 Task: Add a signature Cameron White containing With thanks and appreciation, Cameron White to email address softage.1@softage.net and add a label Proposals
Action: Mouse moved to (435, 701)
Screenshot: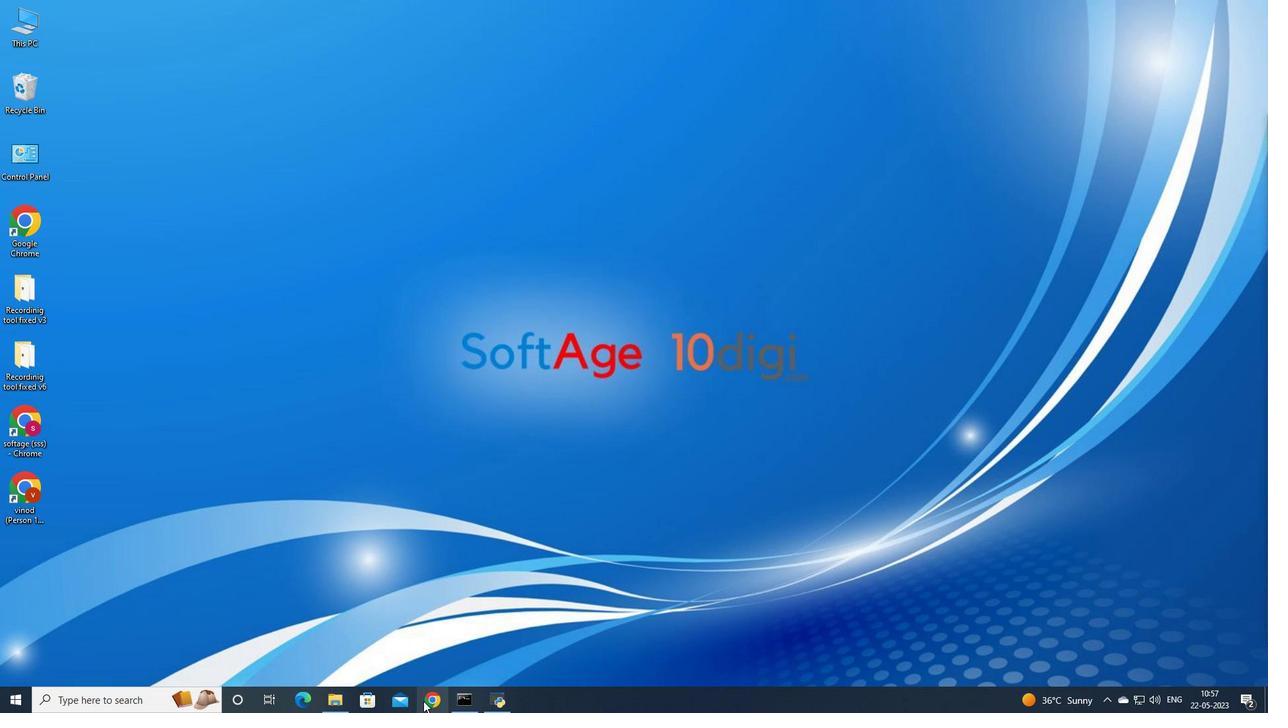 
Action: Mouse pressed left at (435, 701)
Screenshot: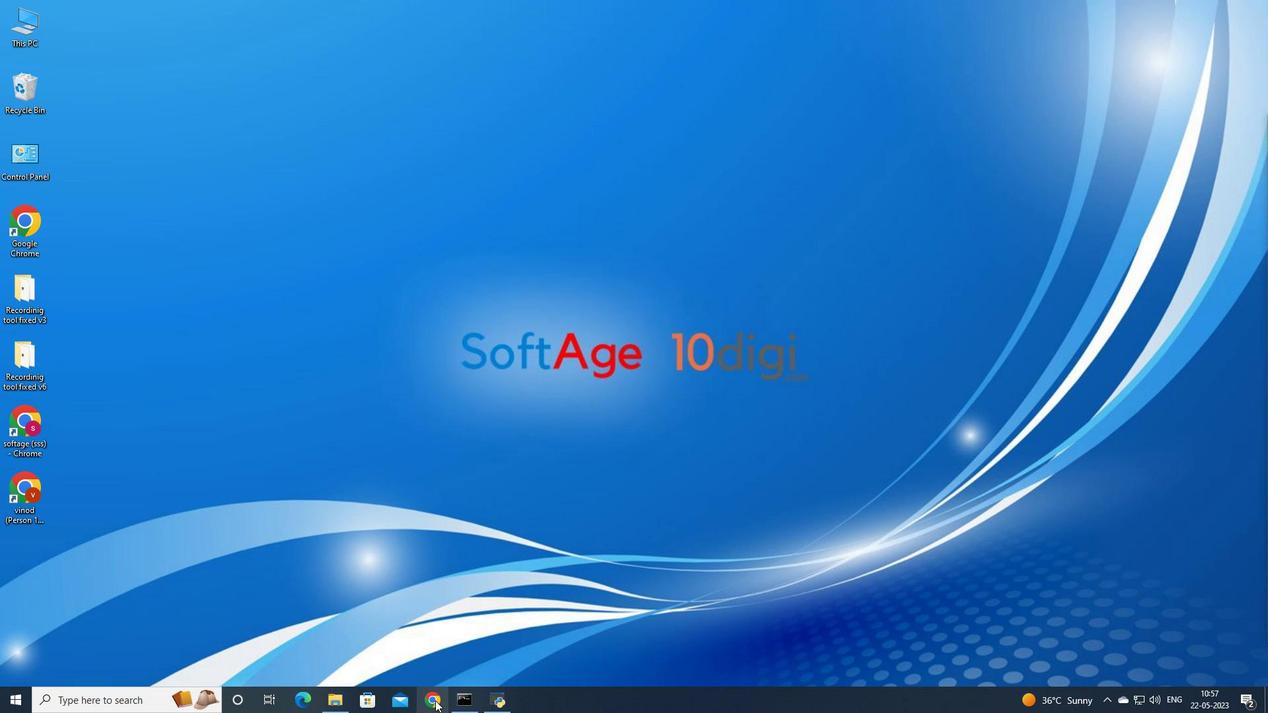 
Action: Mouse moved to (564, 412)
Screenshot: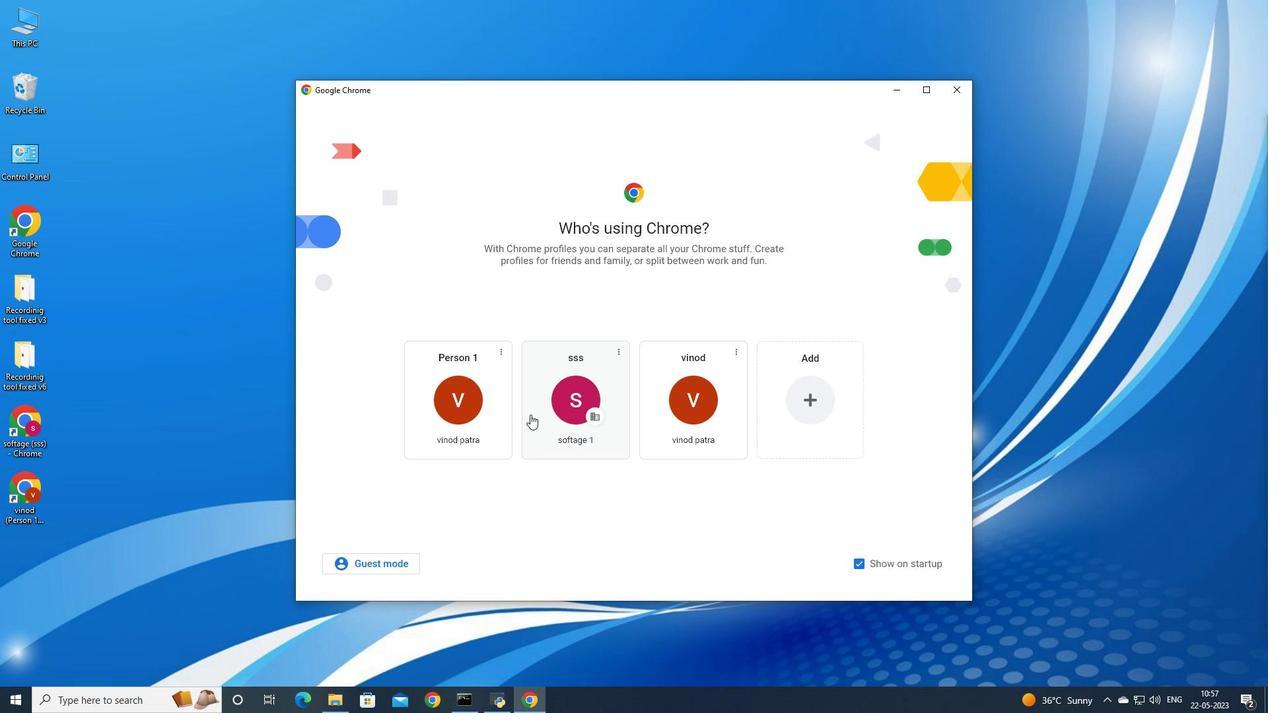 
Action: Mouse pressed left at (564, 412)
Screenshot: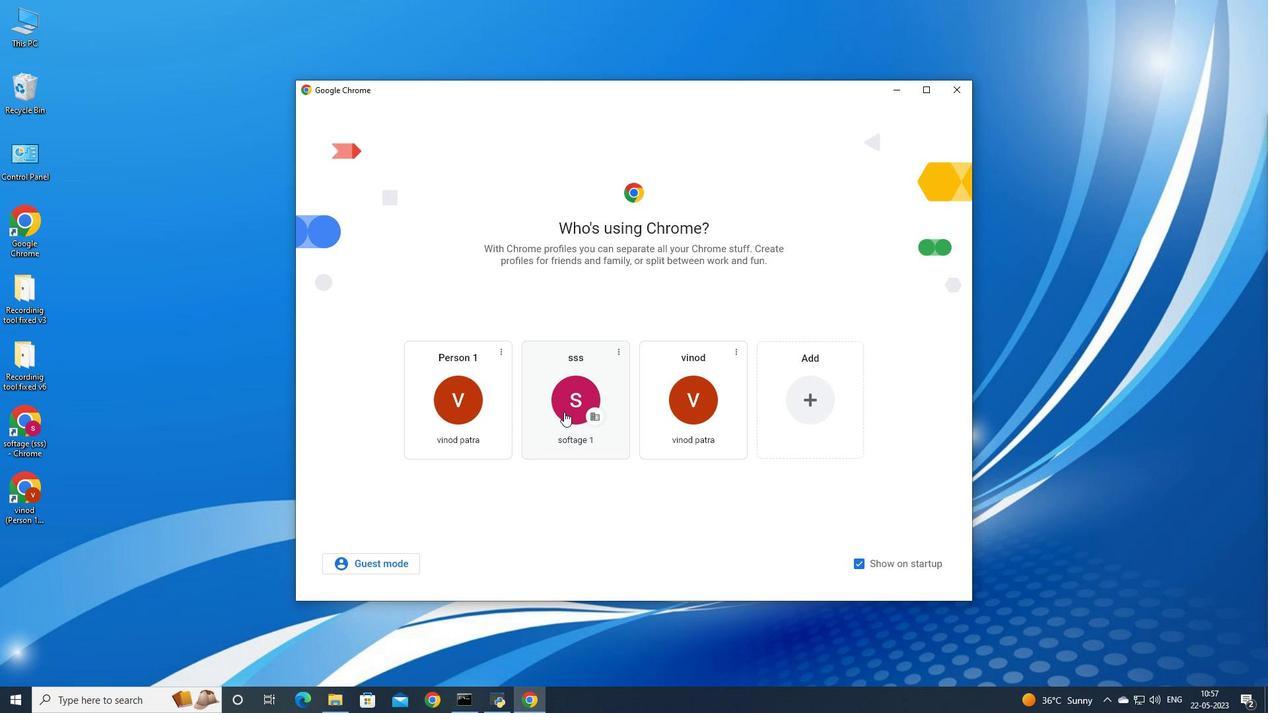 
Action: Mouse moved to (1141, 71)
Screenshot: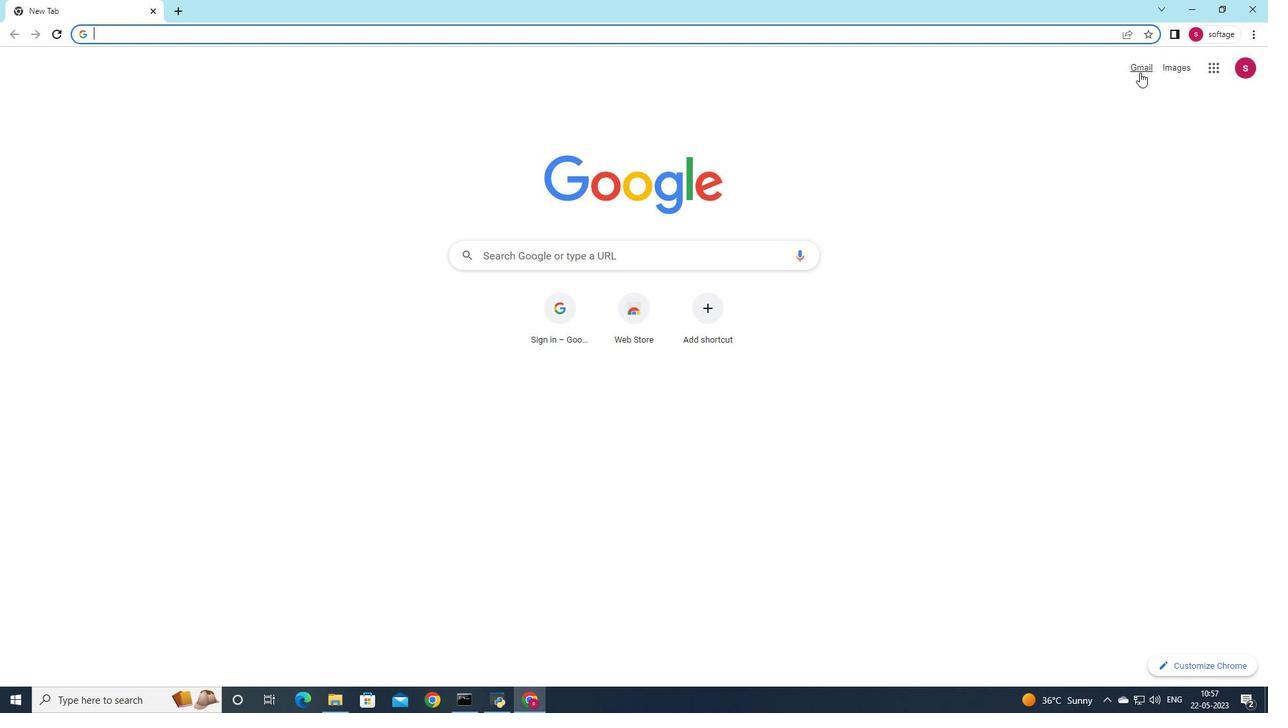 
Action: Mouse pressed left at (1141, 71)
Screenshot: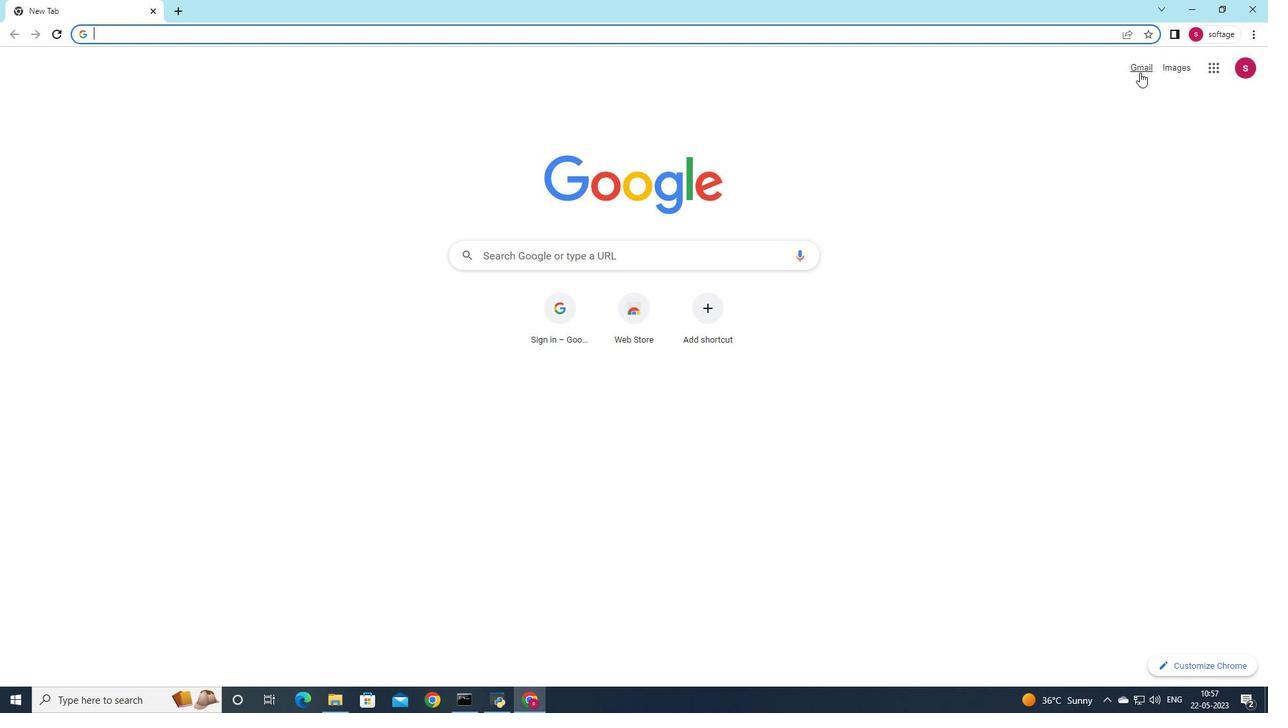 
Action: Mouse moved to (1116, 94)
Screenshot: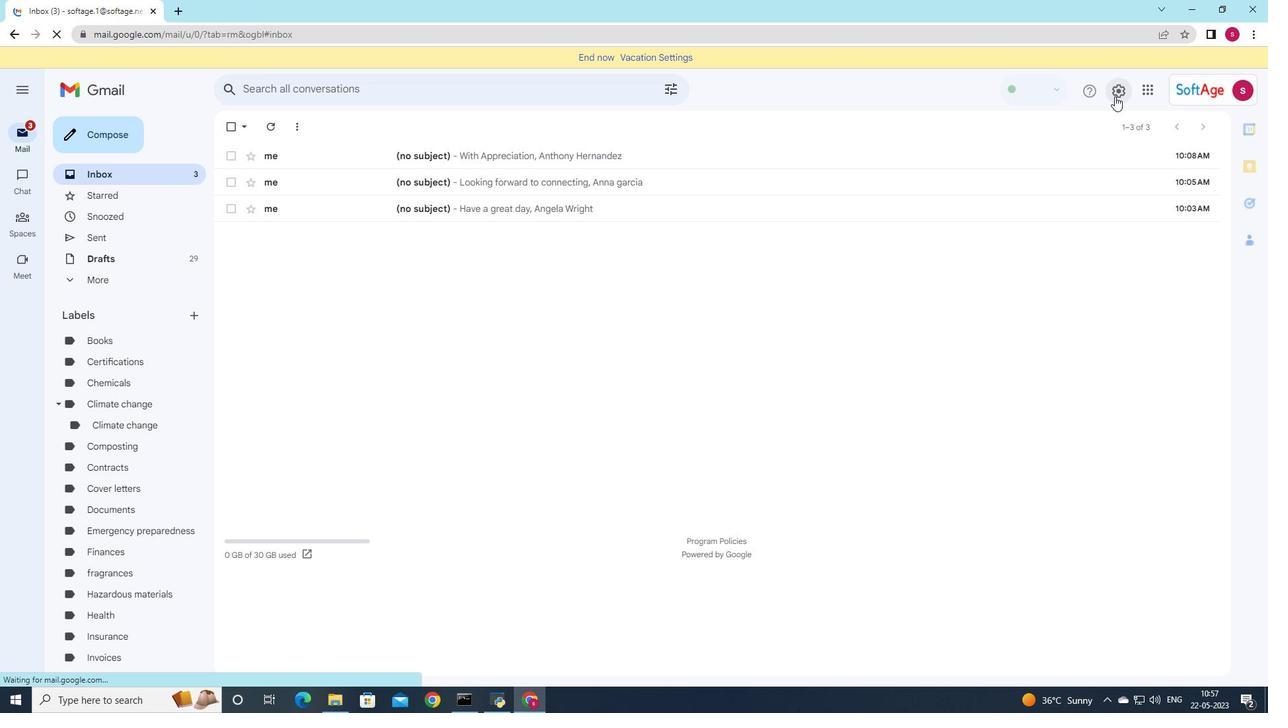 
Action: Mouse pressed left at (1116, 94)
Screenshot: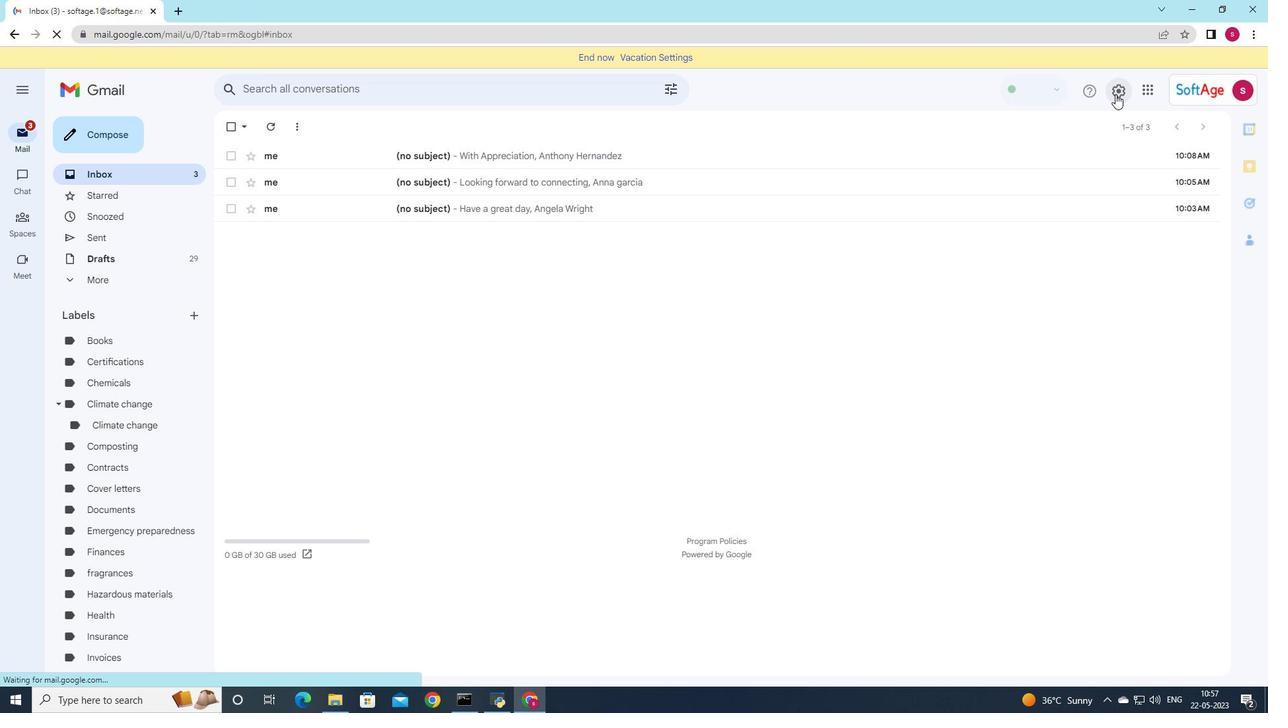 
Action: Mouse moved to (1132, 150)
Screenshot: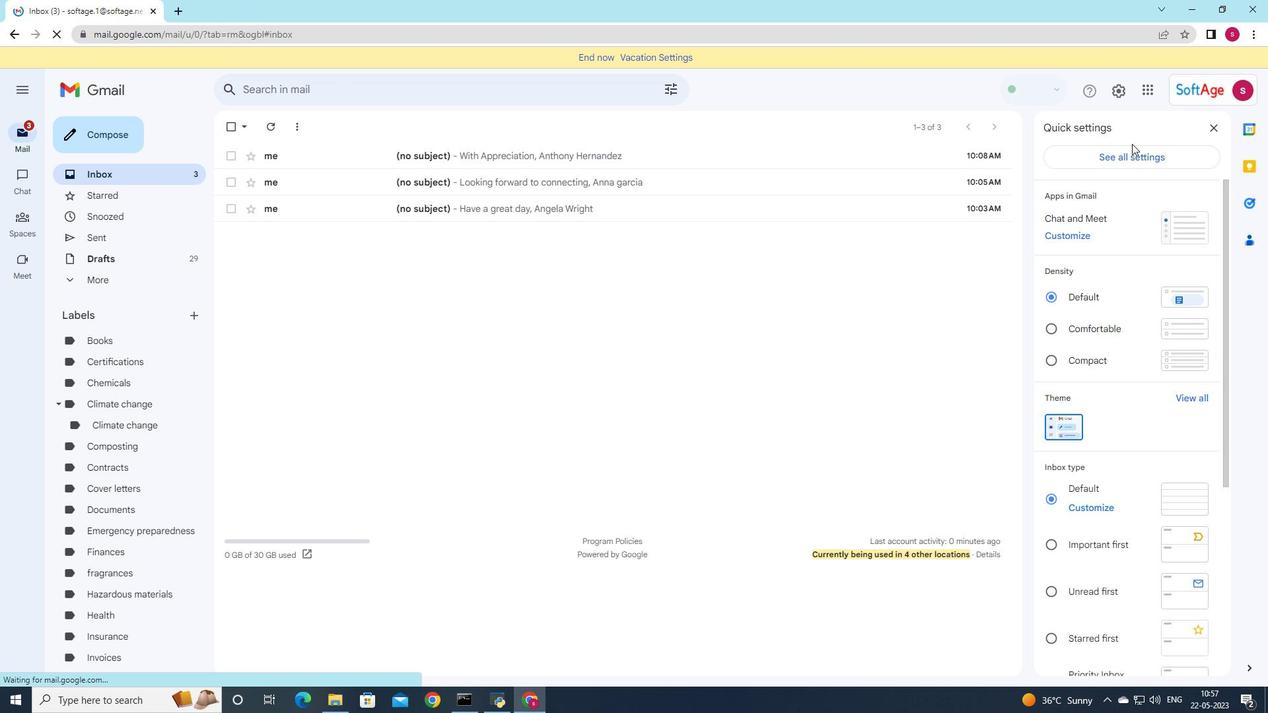 
Action: Mouse pressed left at (1132, 150)
Screenshot: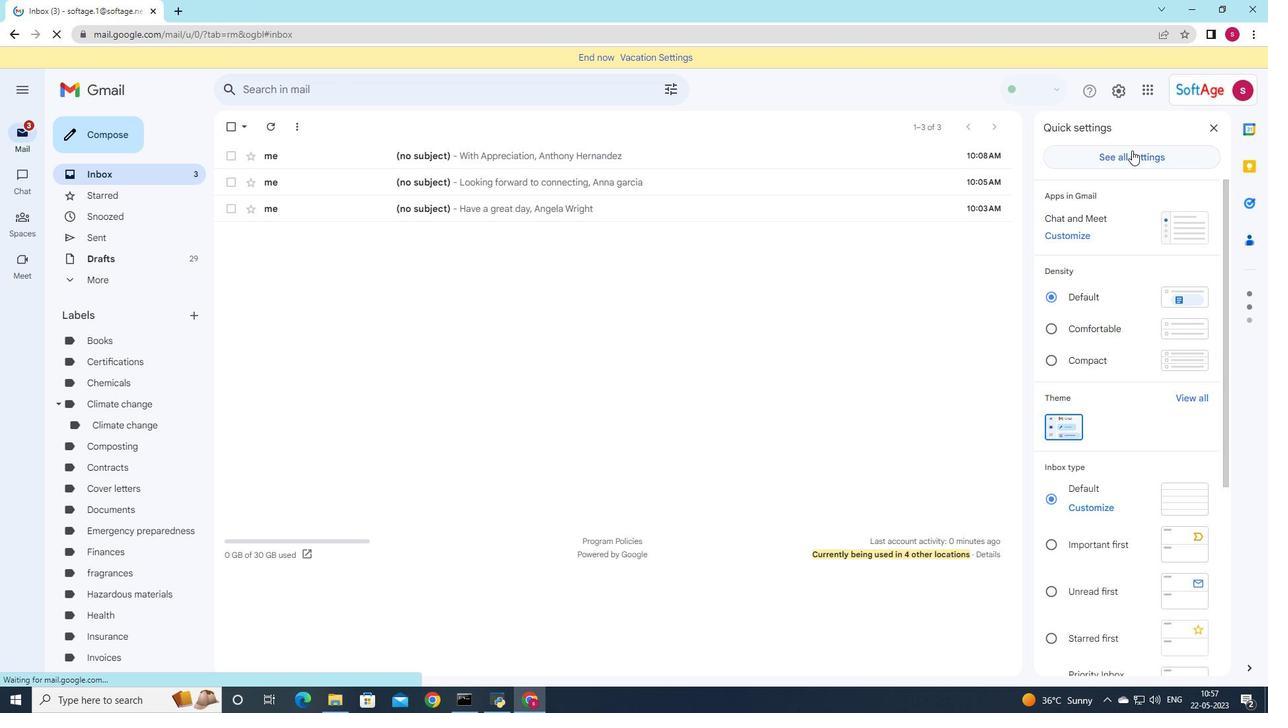 
Action: Mouse moved to (699, 344)
Screenshot: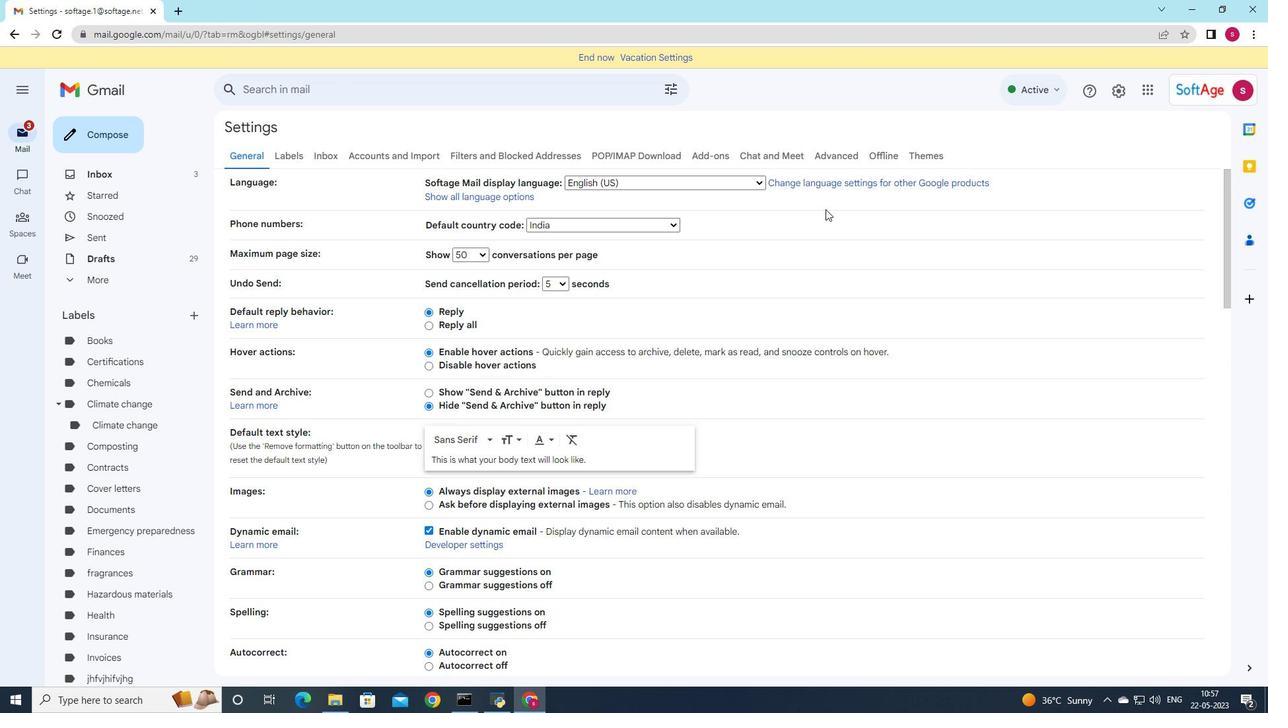 
Action: Mouse scrolled (699, 343) with delta (0, 0)
Screenshot: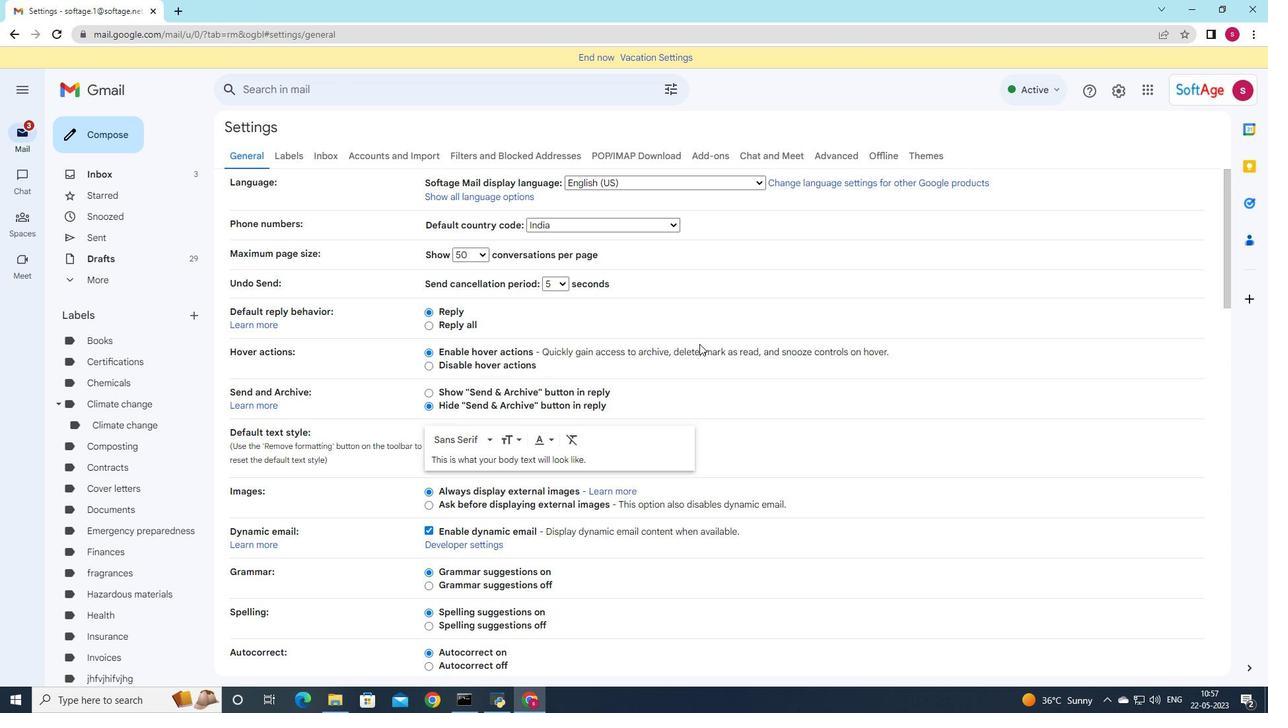 
Action: Mouse scrolled (699, 343) with delta (0, 0)
Screenshot: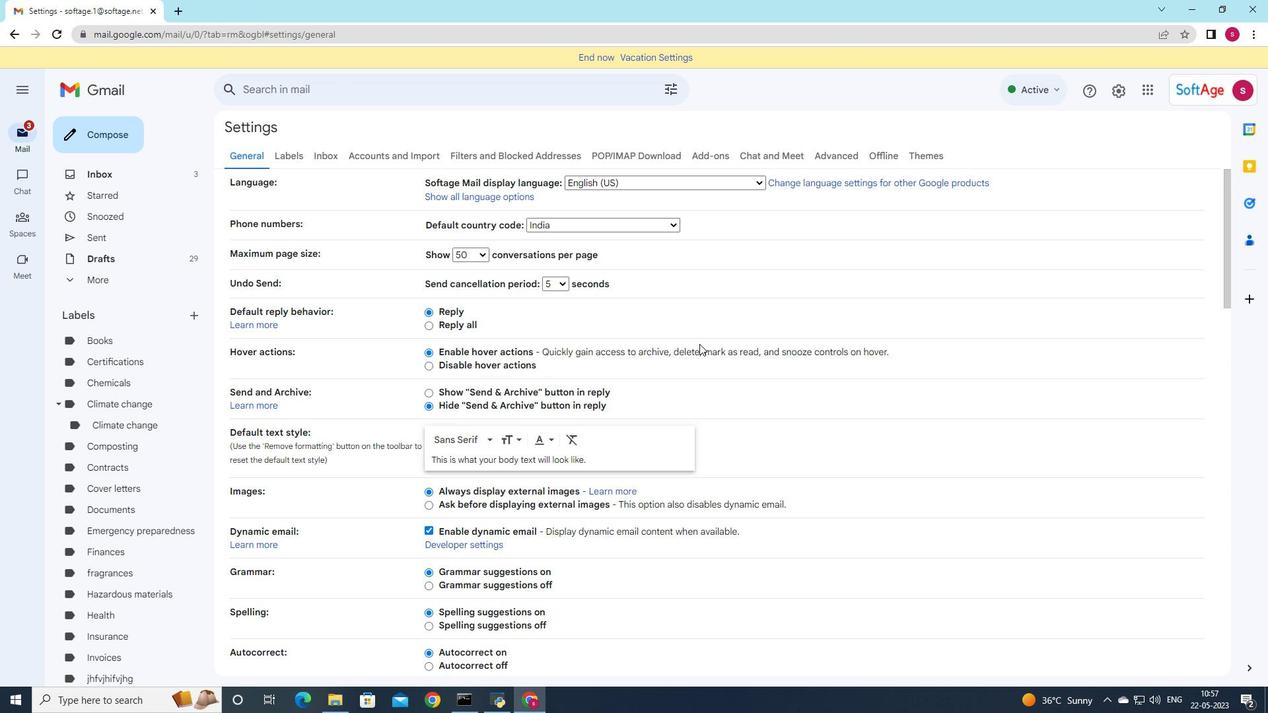 
Action: Mouse scrolled (699, 343) with delta (0, 0)
Screenshot: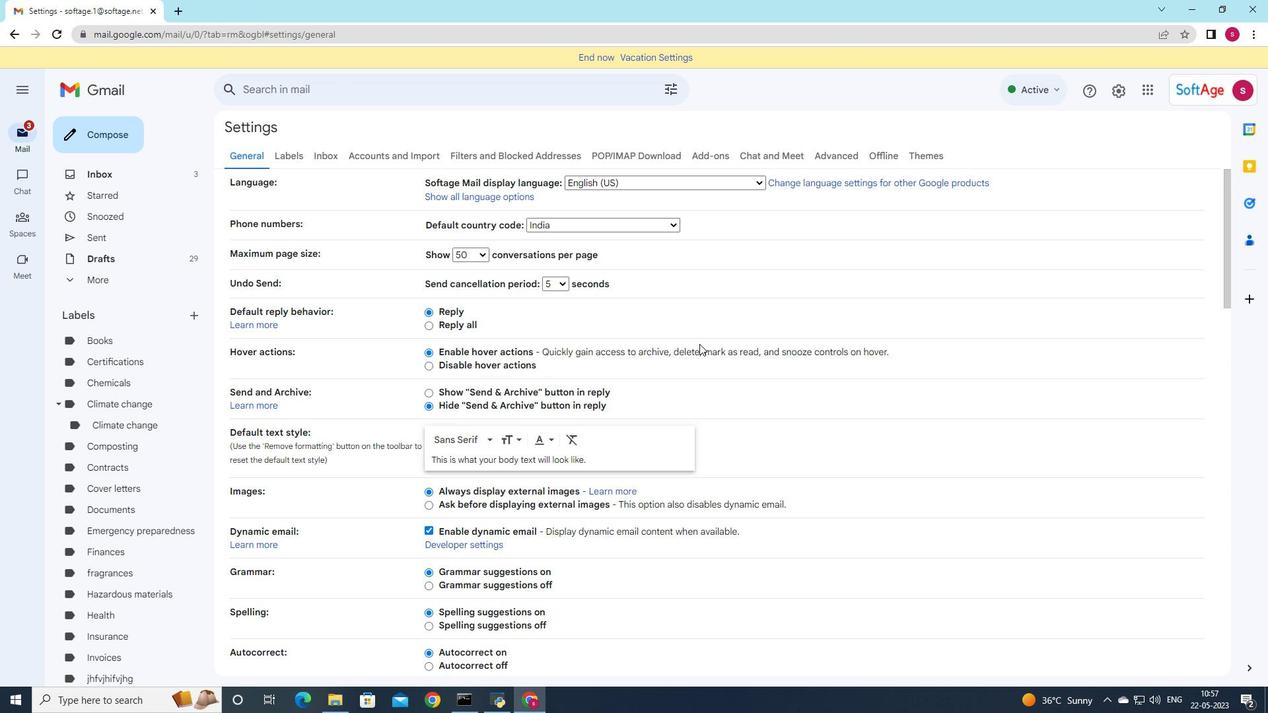 
Action: Mouse scrolled (699, 343) with delta (0, 0)
Screenshot: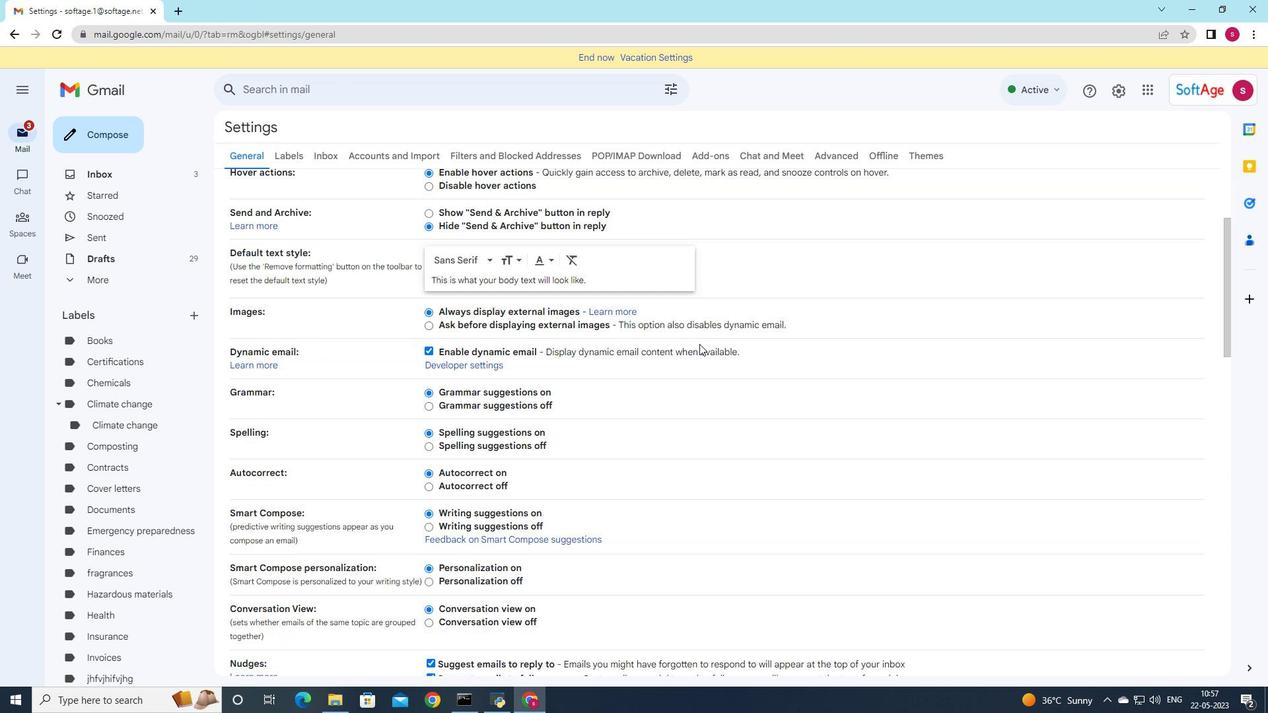 
Action: Mouse scrolled (699, 343) with delta (0, 0)
Screenshot: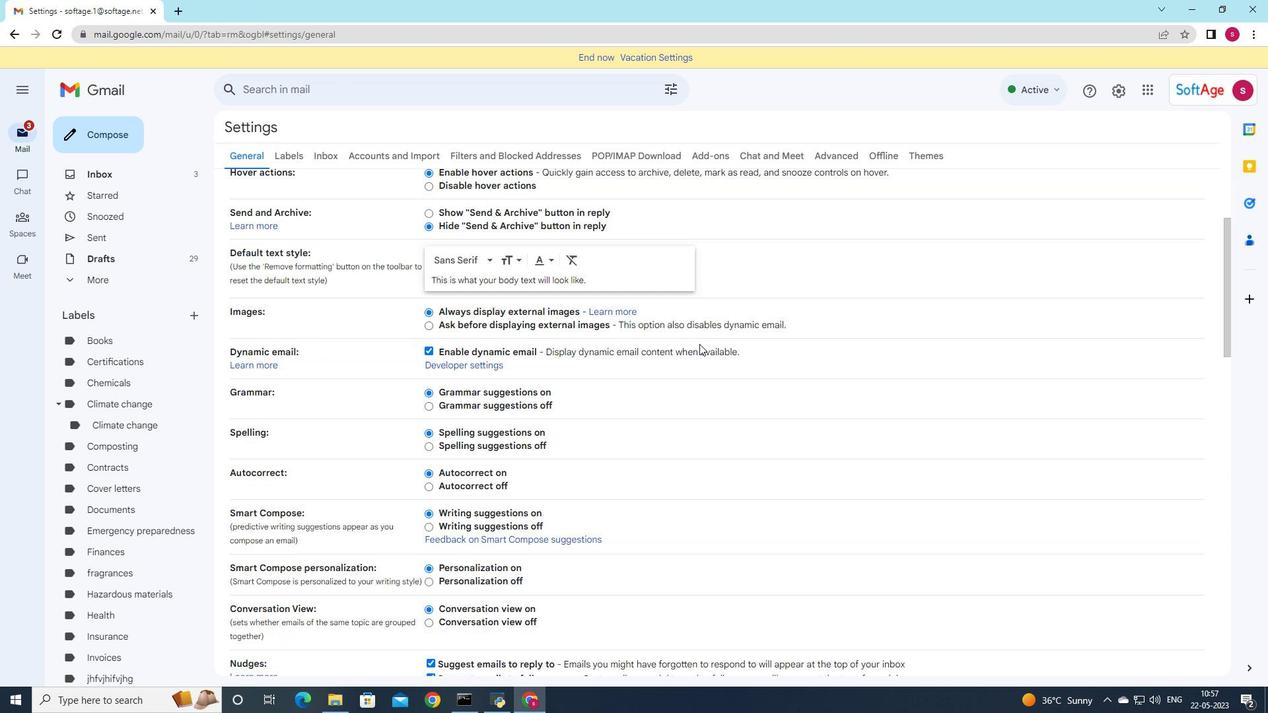 
Action: Mouse scrolled (699, 343) with delta (0, 0)
Screenshot: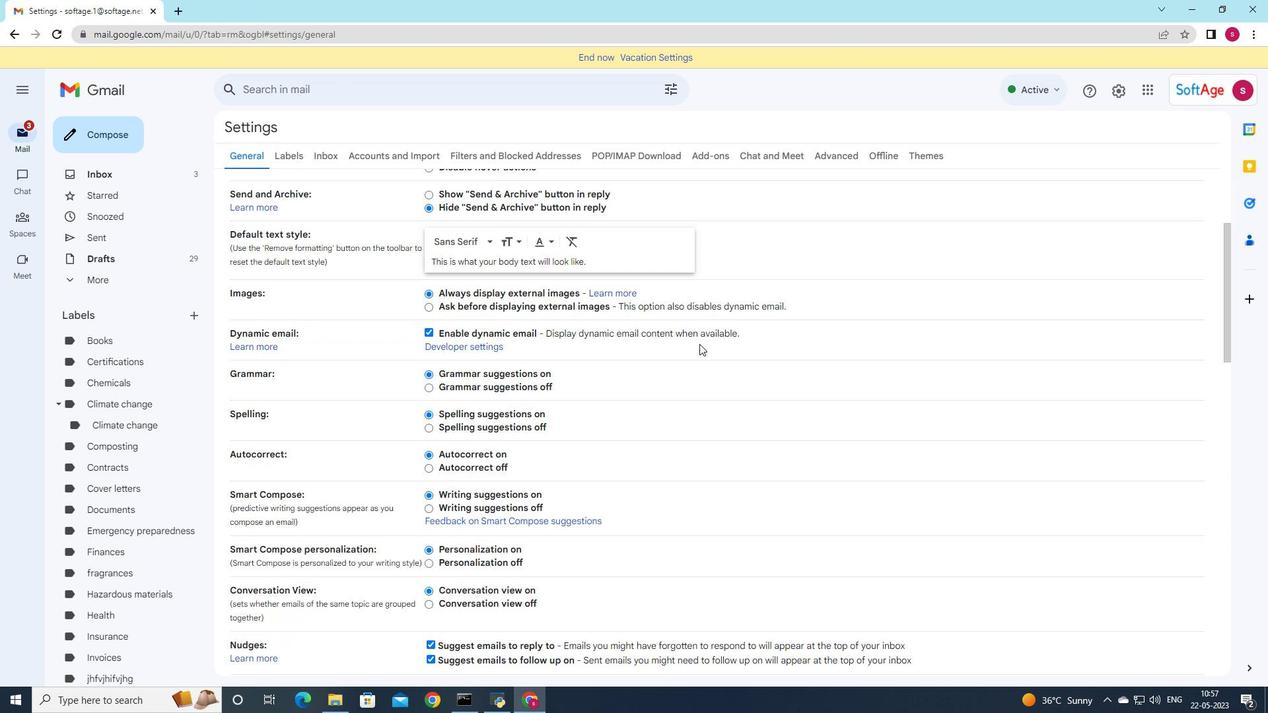 
Action: Mouse scrolled (699, 343) with delta (0, 0)
Screenshot: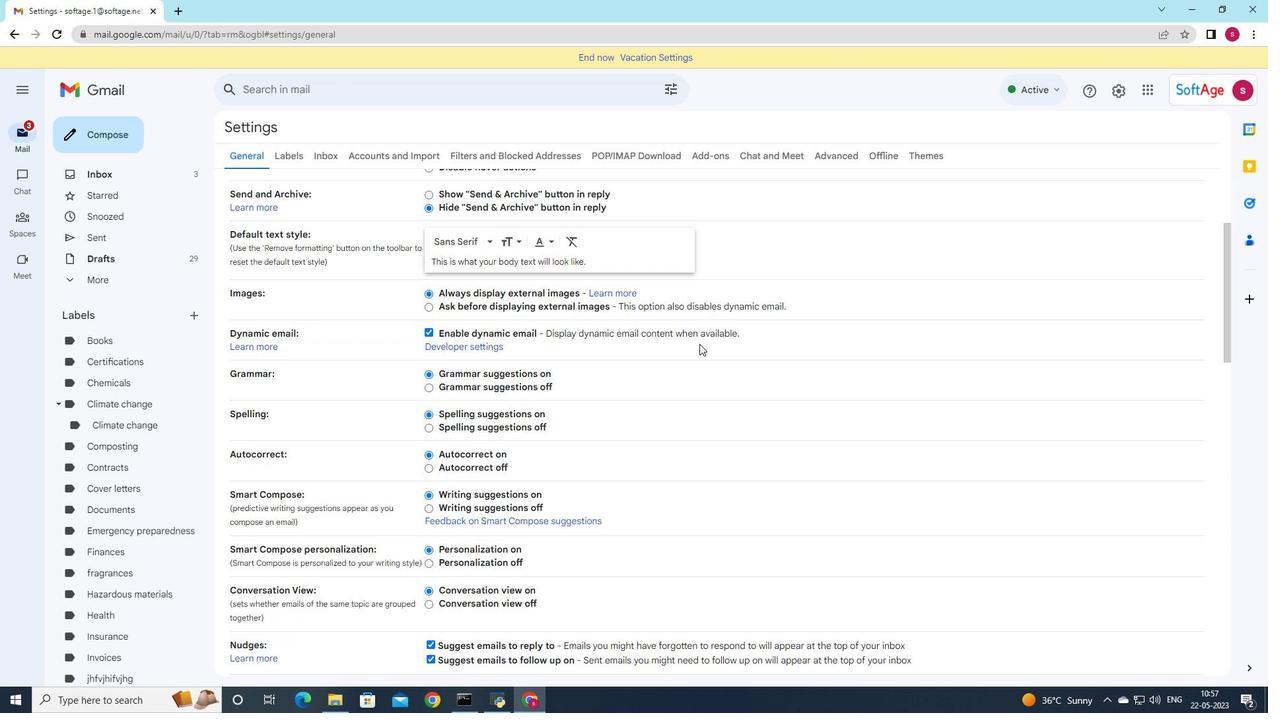 
Action: Mouse moved to (687, 358)
Screenshot: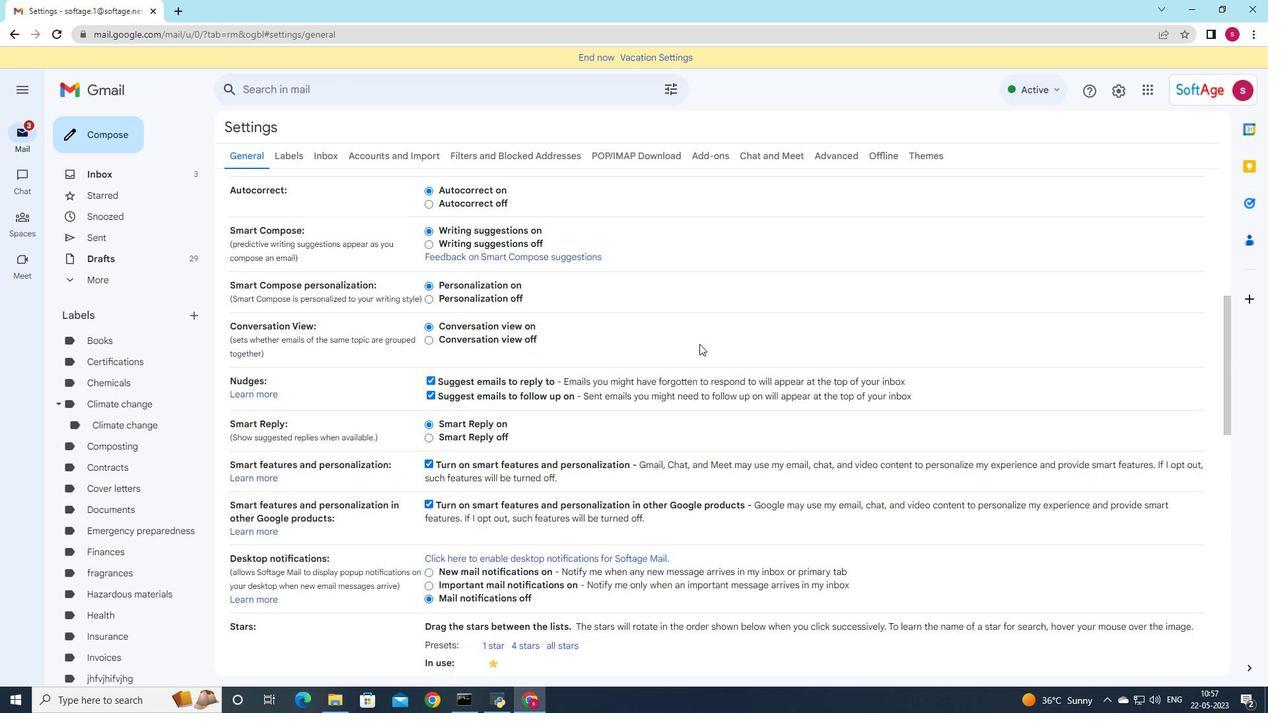
Action: Mouse scrolled (687, 358) with delta (0, 0)
Screenshot: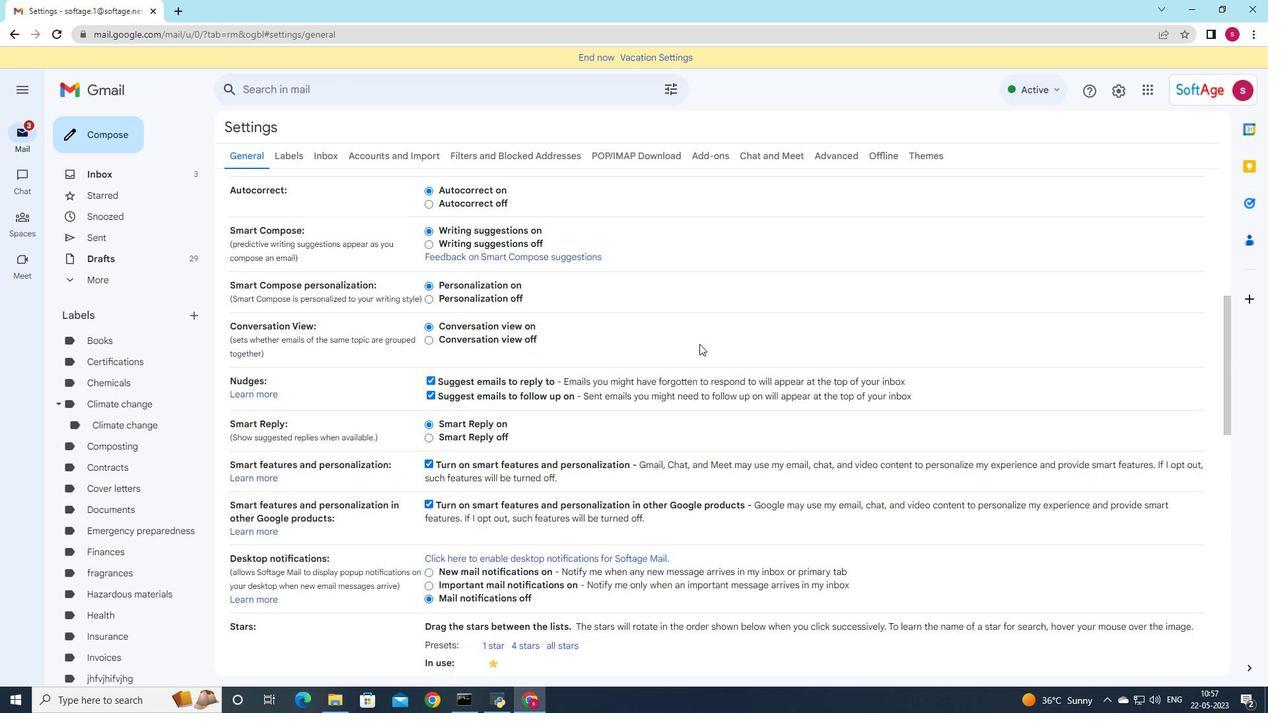 
Action: Mouse moved to (687, 360)
Screenshot: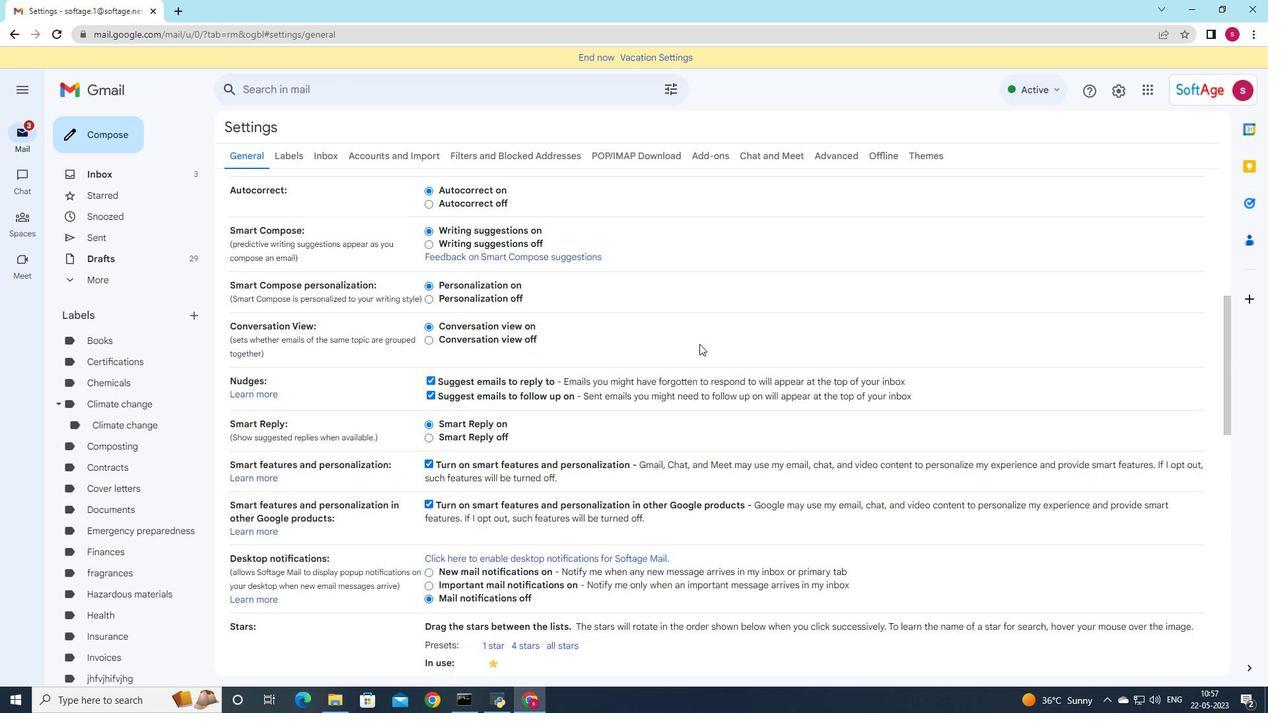 
Action: Mouse scrolled (687, 359) with delta (0, 0)
Screenshot: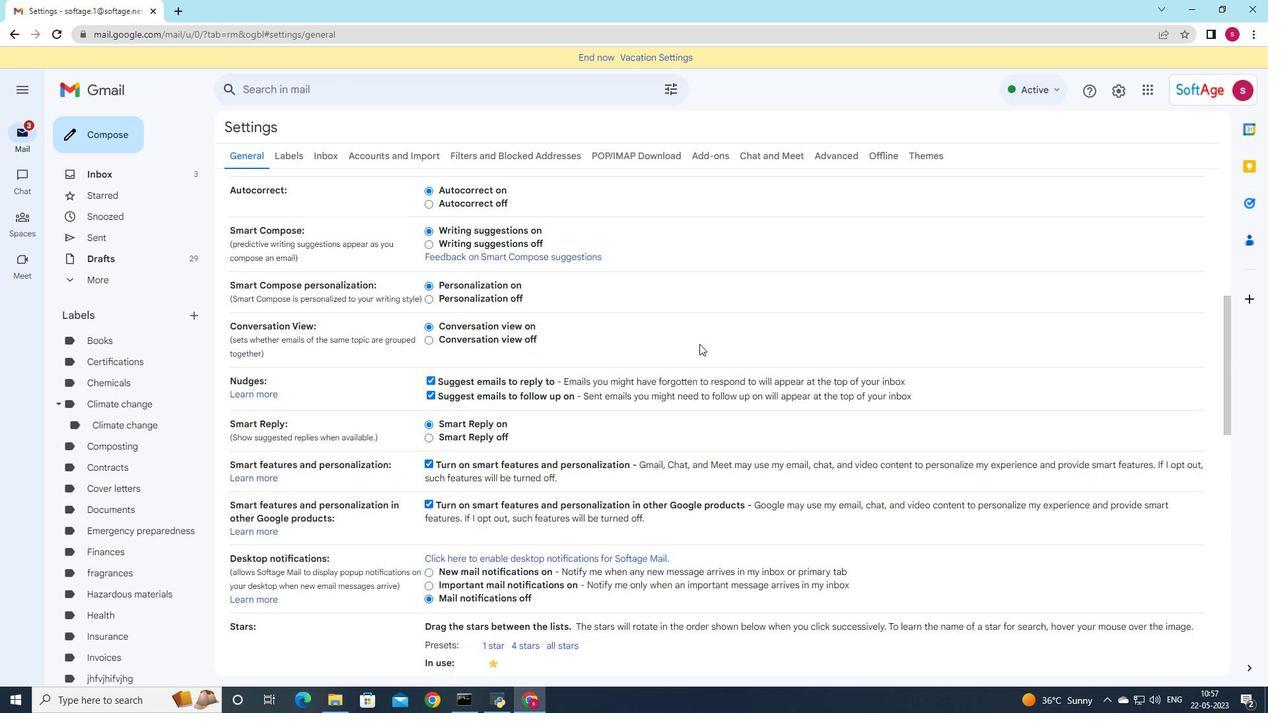 
Action: Mouse moved to (686, 364)
Screenshot: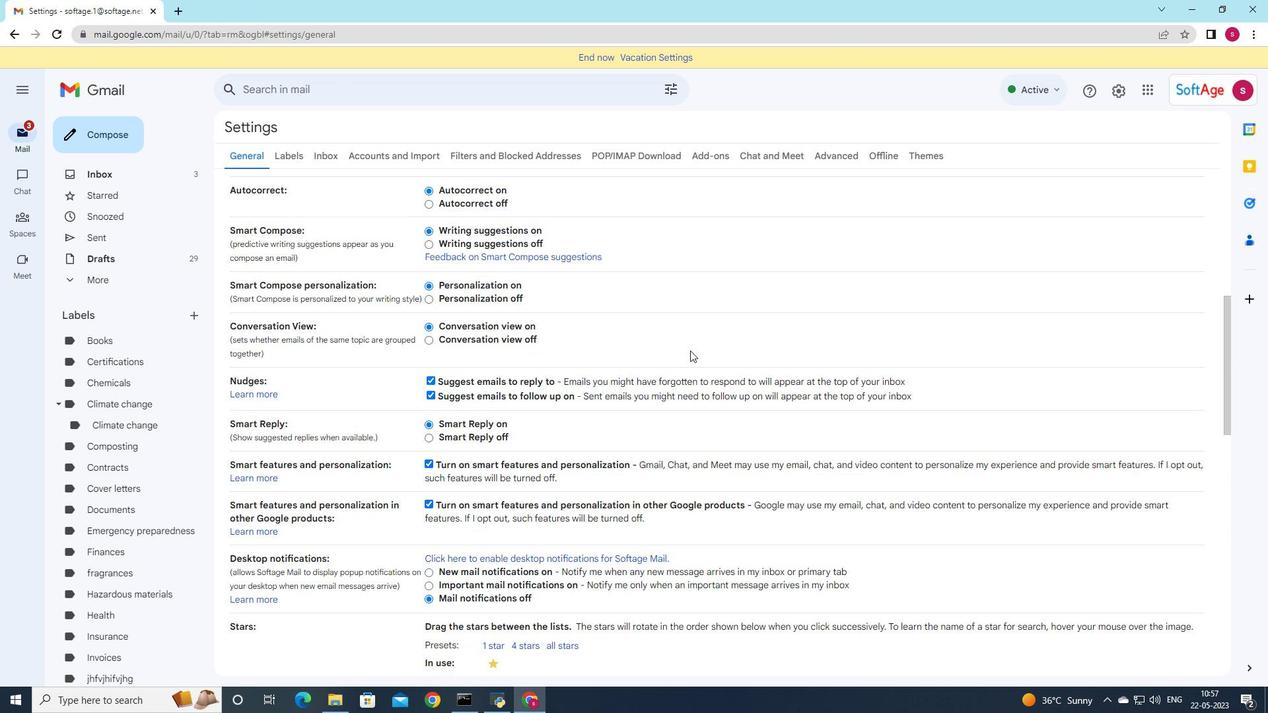 
Action: Mouse scrolled (686, 363) with delta (0, 0)
Screenshot: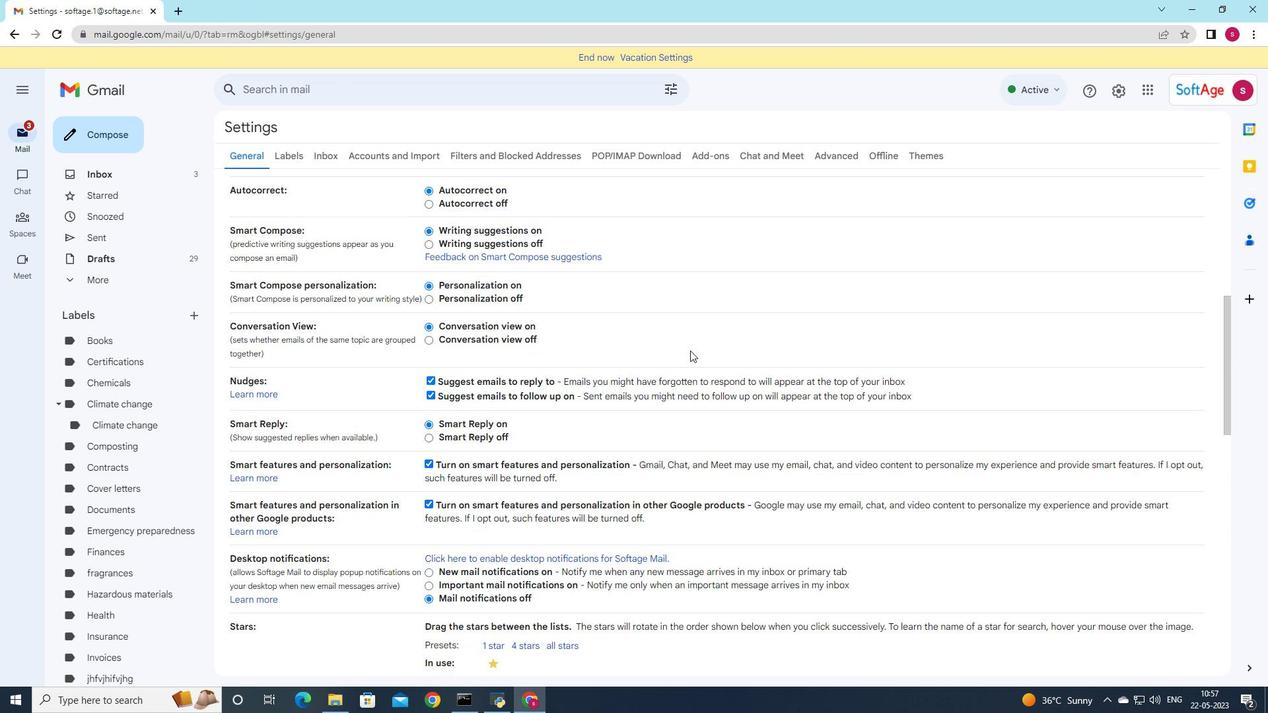 
Action: Mouse moved to (686, 374)
Screenshot: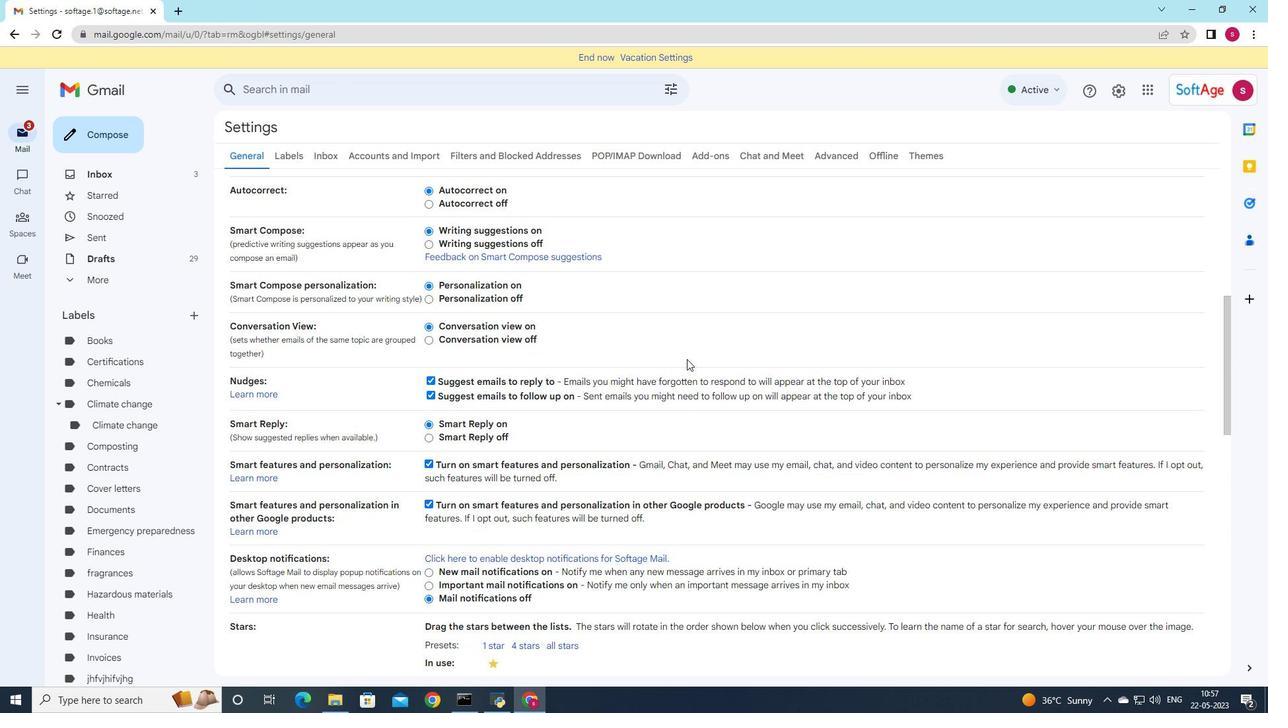 
Action: Mouse scrolled (686, 373) with delta (0, 0)
Screenshot: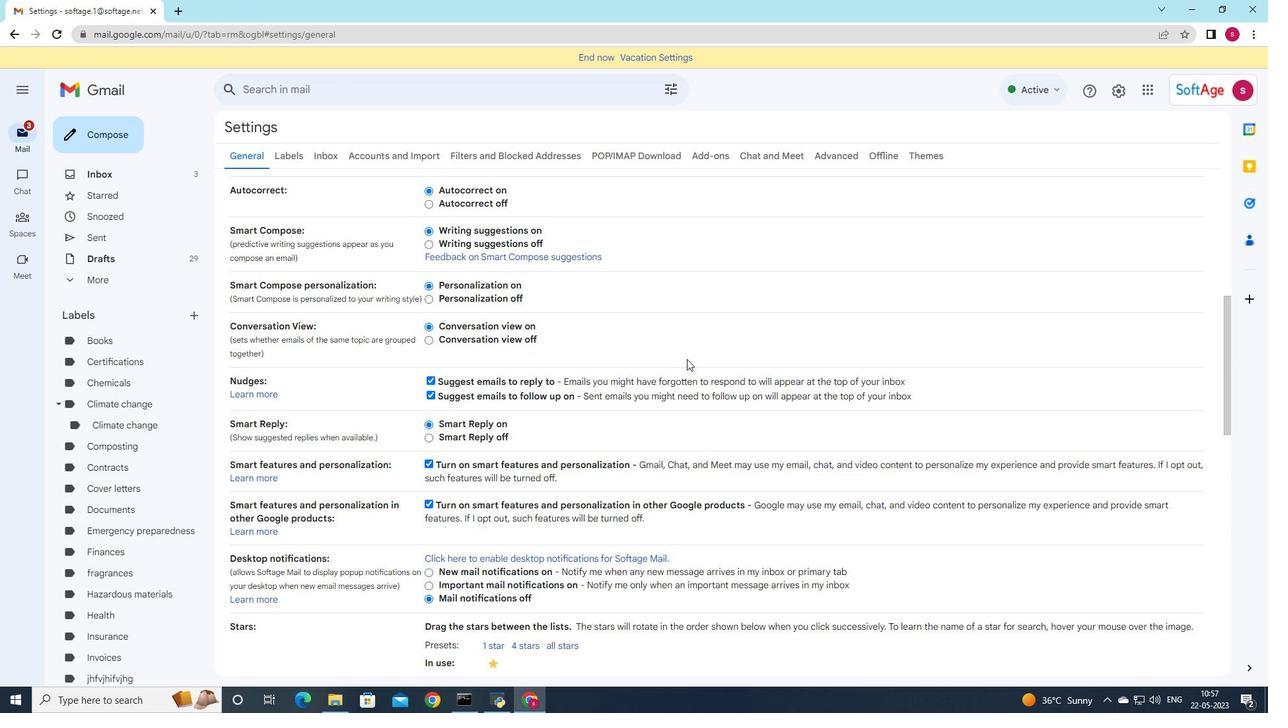 
Action: Mouse moved to (686, 375)
Screenshot: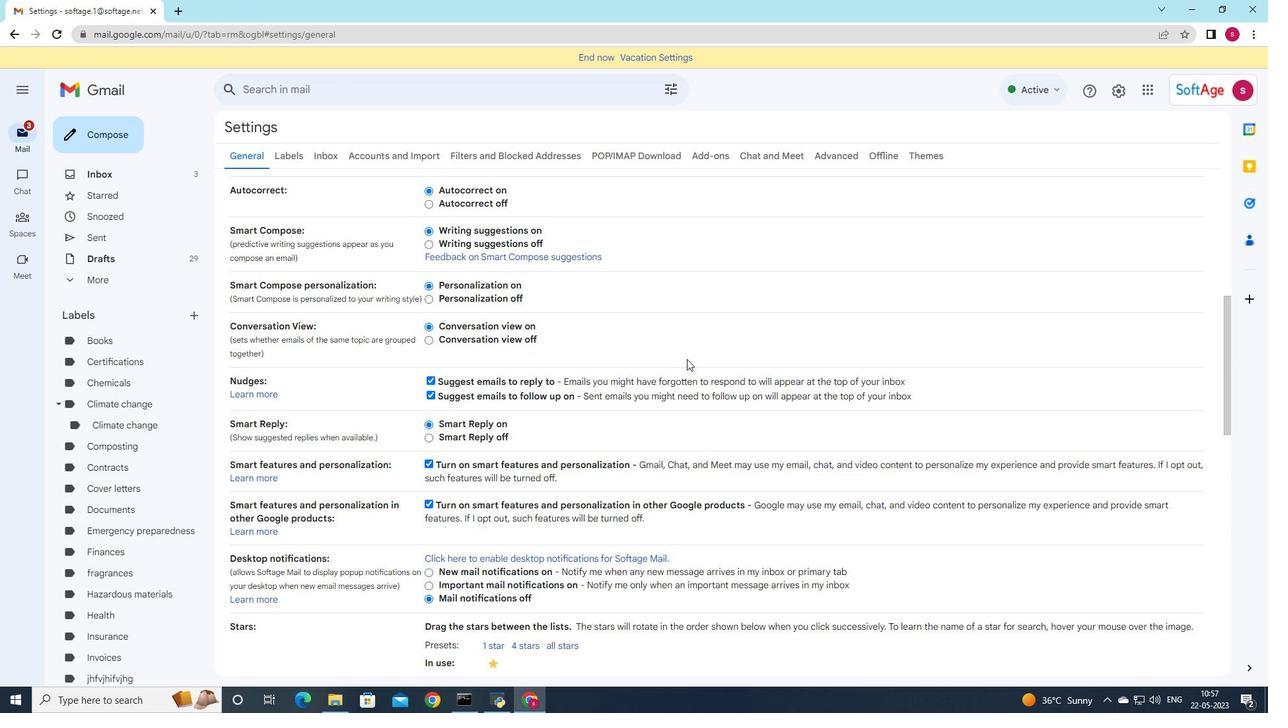 
Action: Mouse scrolled (686, 374) with delta (0, 0)
Screenshot: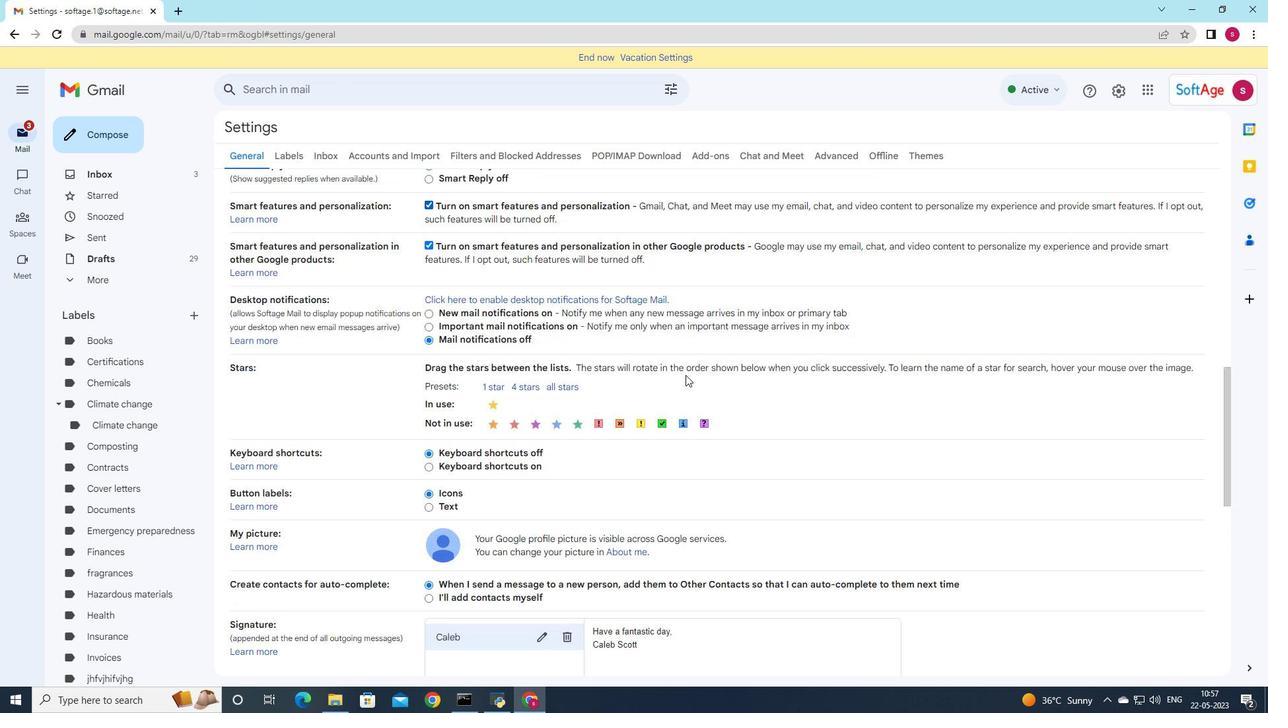 
Action: Mouse scrolled (686, 374) with delta (0, 0)
Screenshot: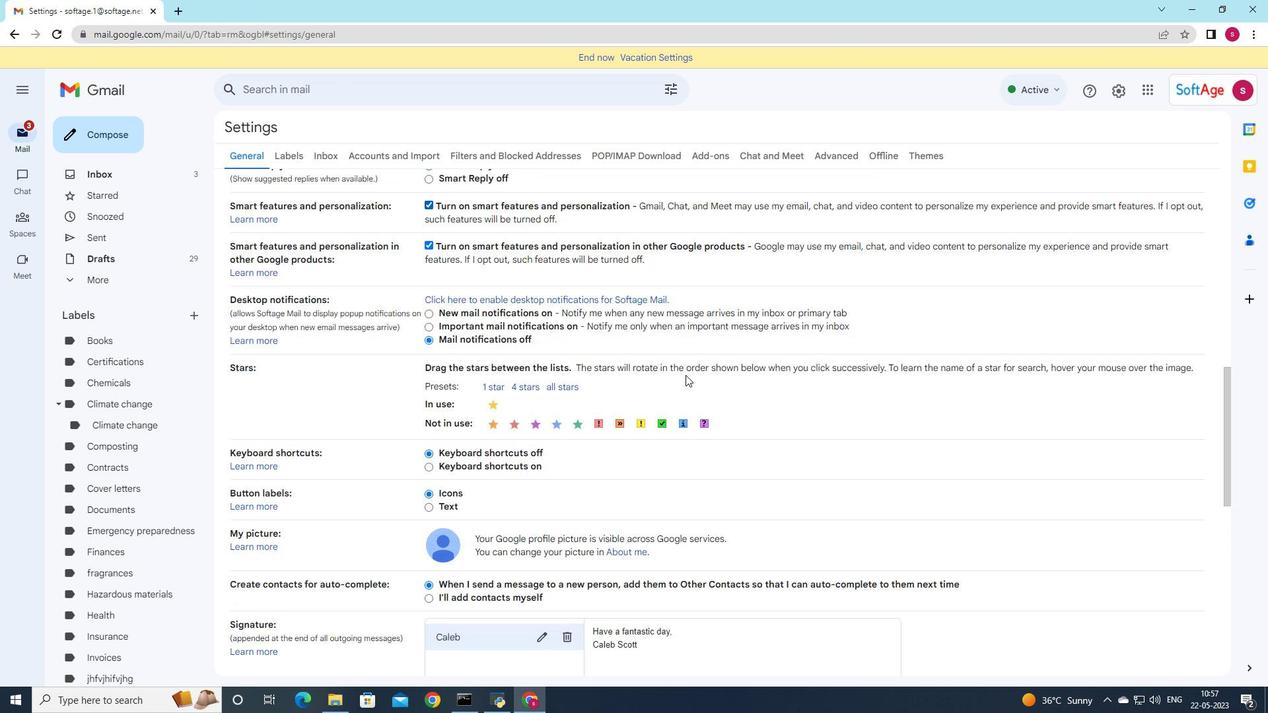 
Action: Mouse scrolled (686, 374) with delta (0, 0)
Screenshot: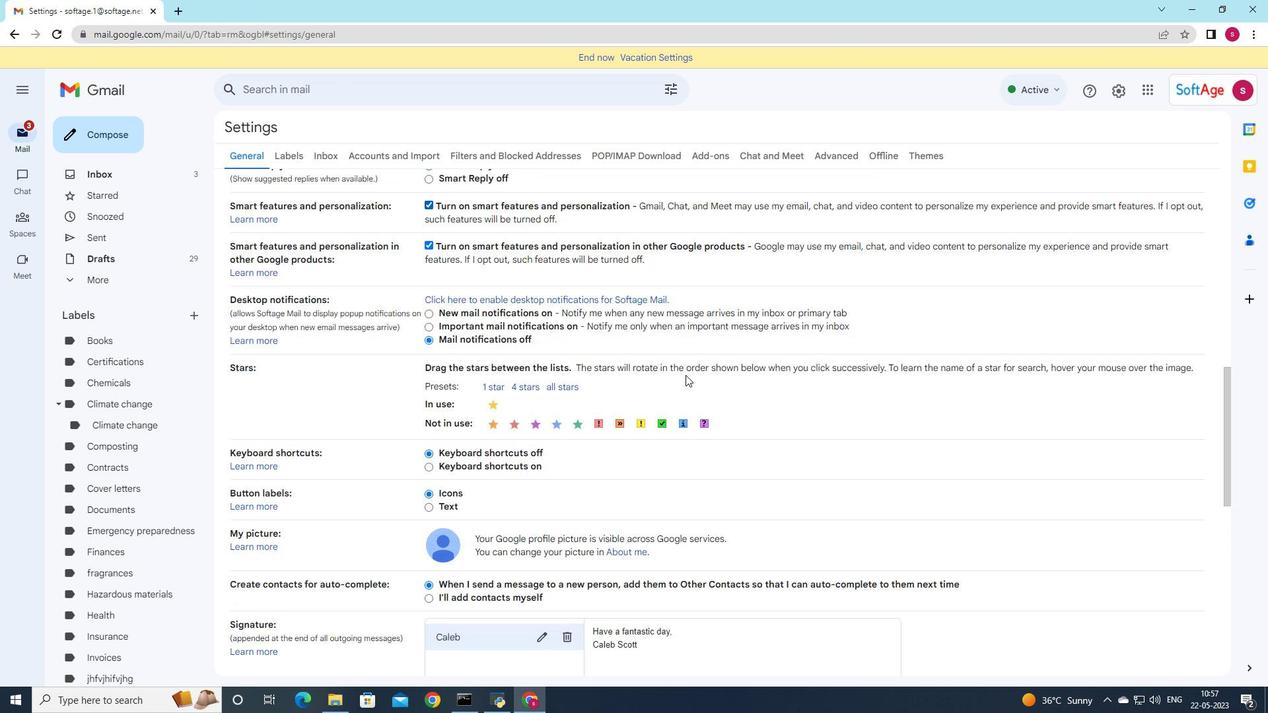 
Action: Mouse moved to (571, 438)
Screenshot: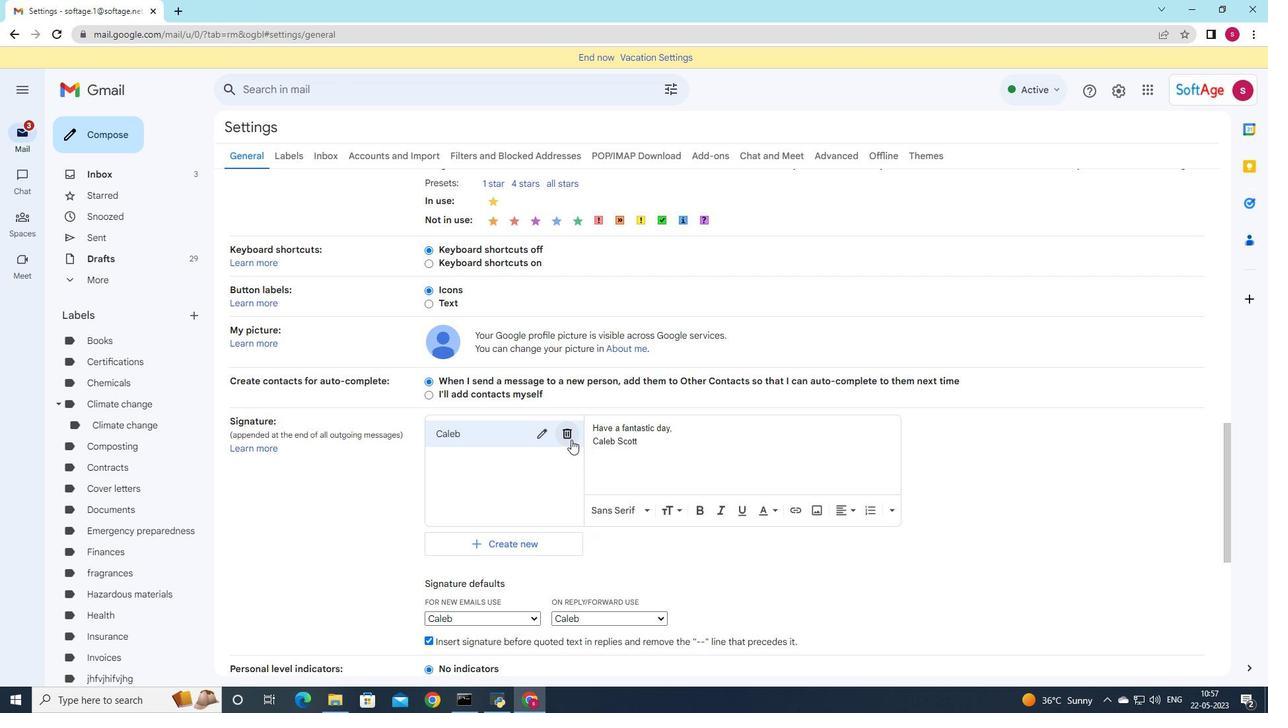 
Action: Mouse pressed left at (571, 438)
Screenshot: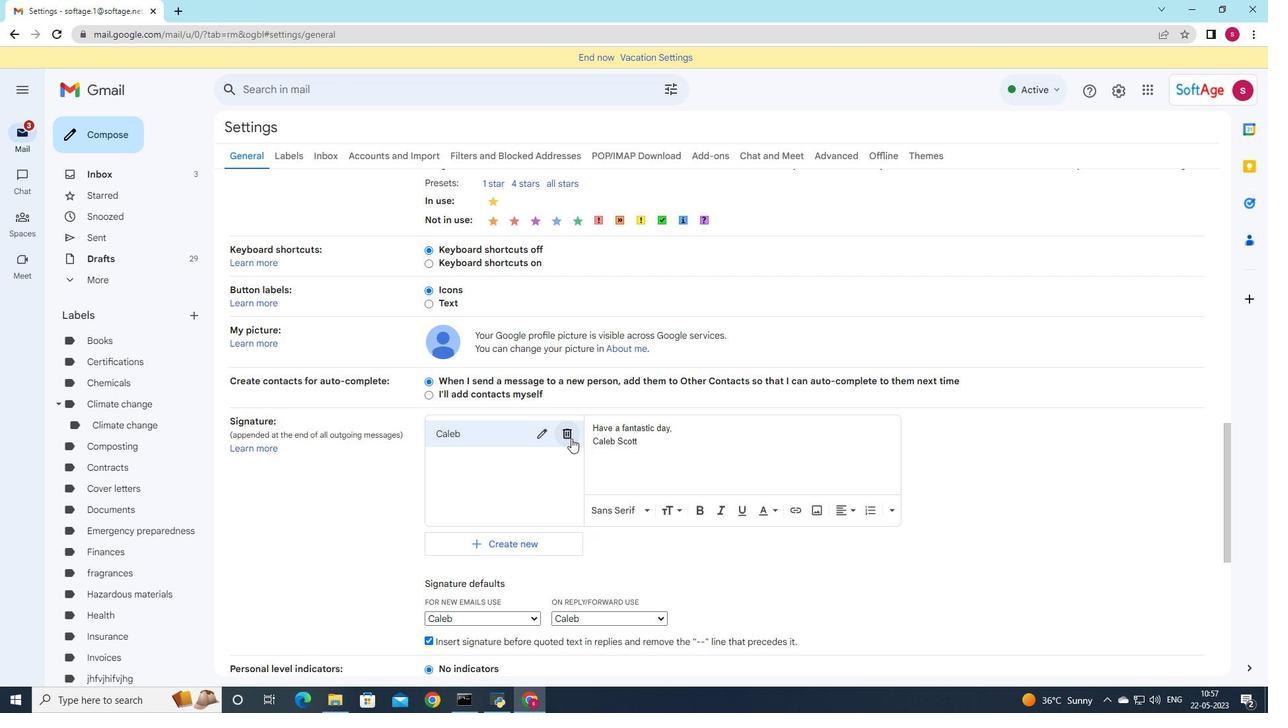 
Action: Mouse moved to (738, 392)
Screenshot: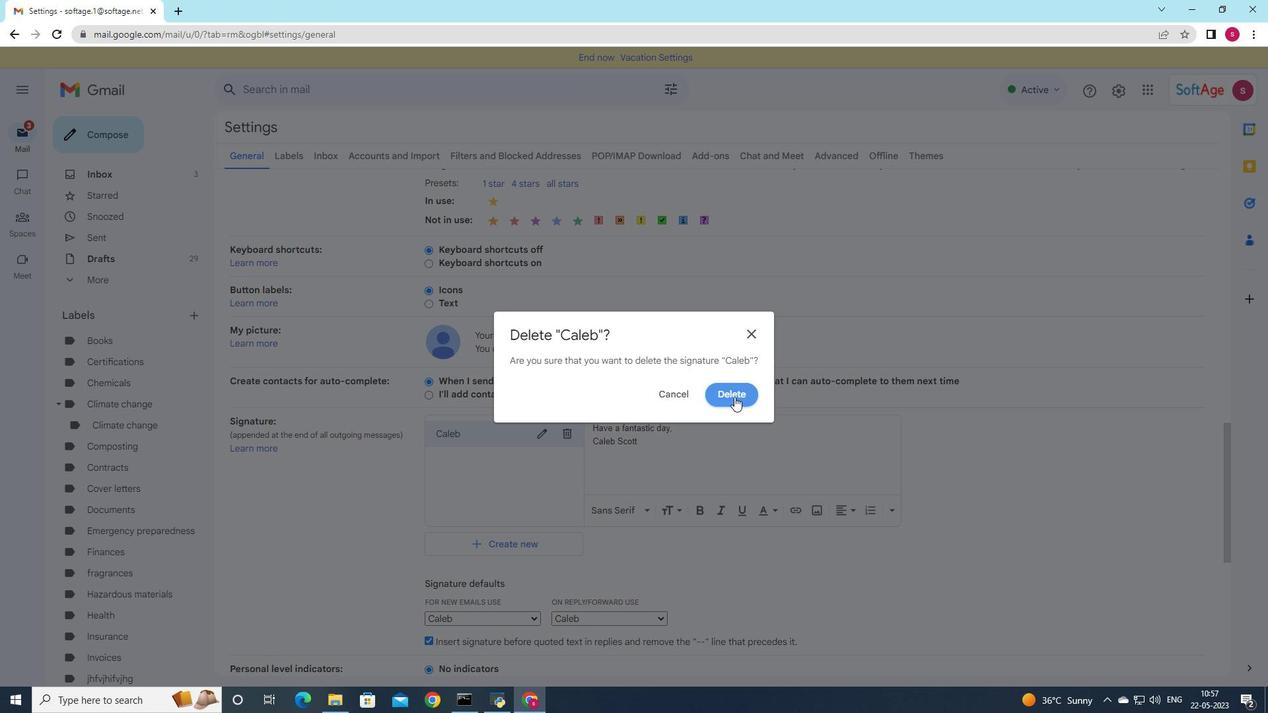 
Action: Mouse pressed left at (738, 392)
Screenshot: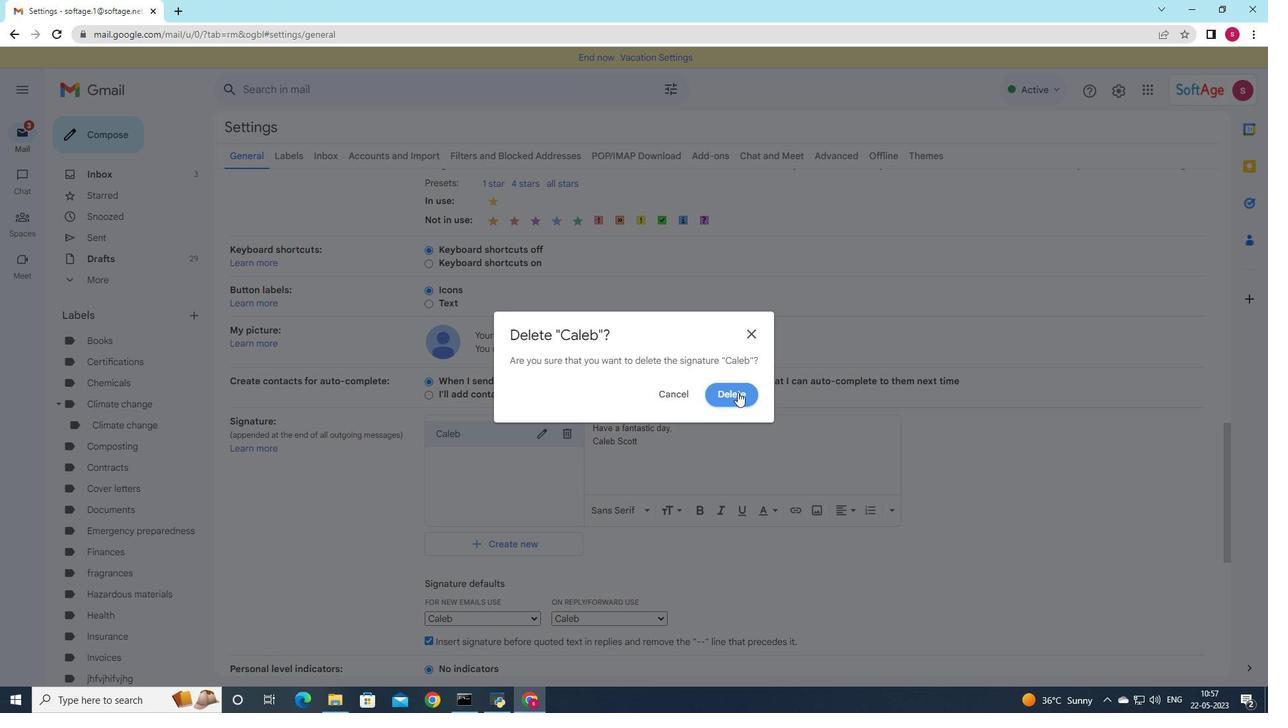 
Action: Mouse moved to (473, 454)
Screenshot: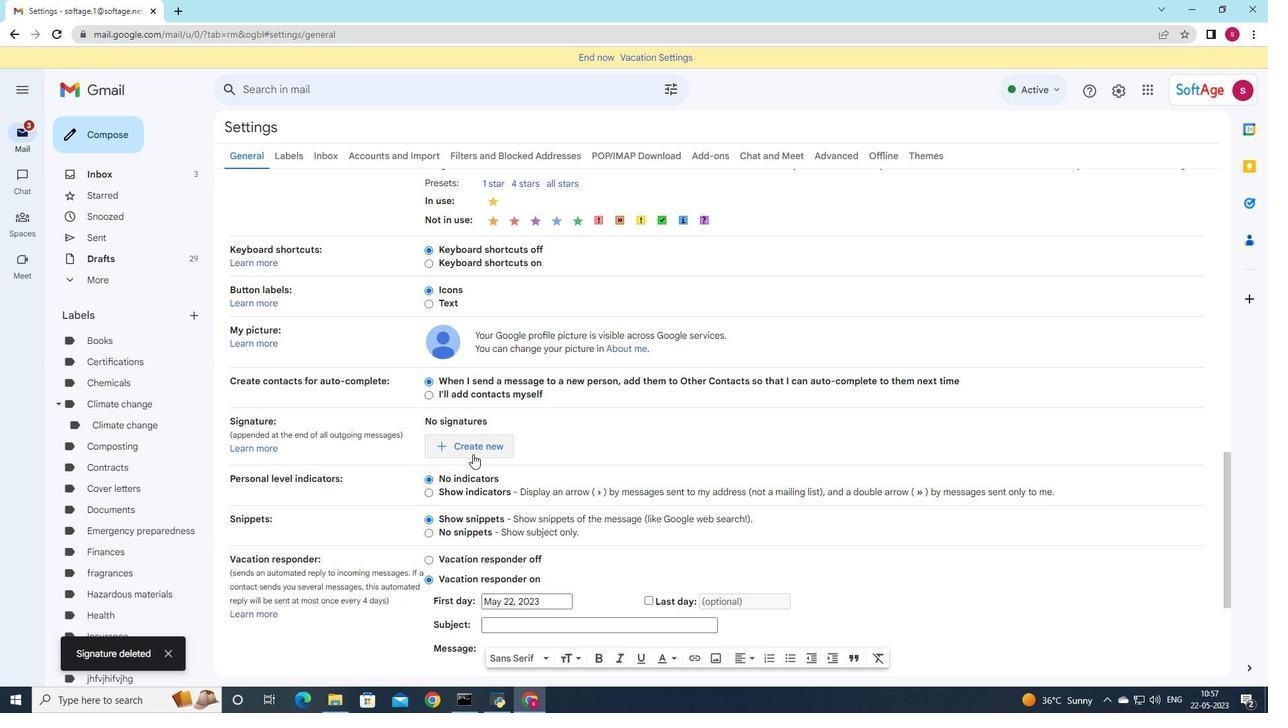 
Action: Mouse pressed left at (473, 454)
Screenshot: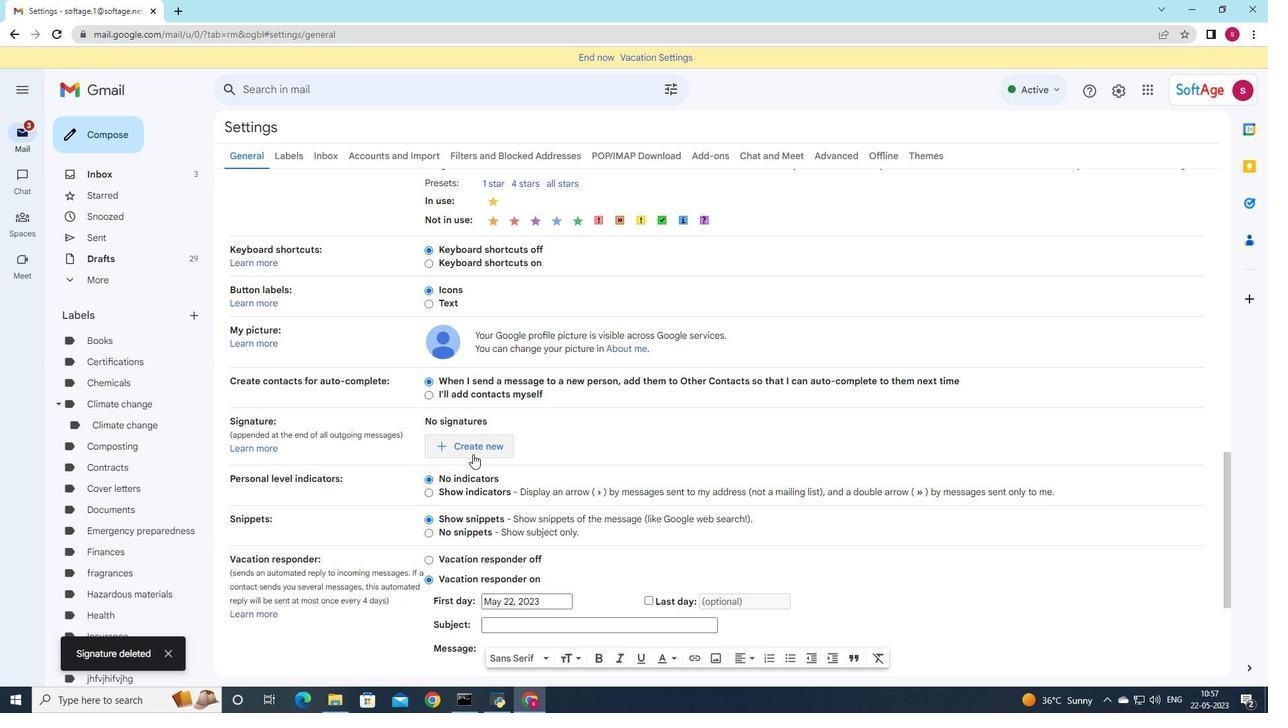 
Action: Mouse moved to (628, 381)
Screenshot: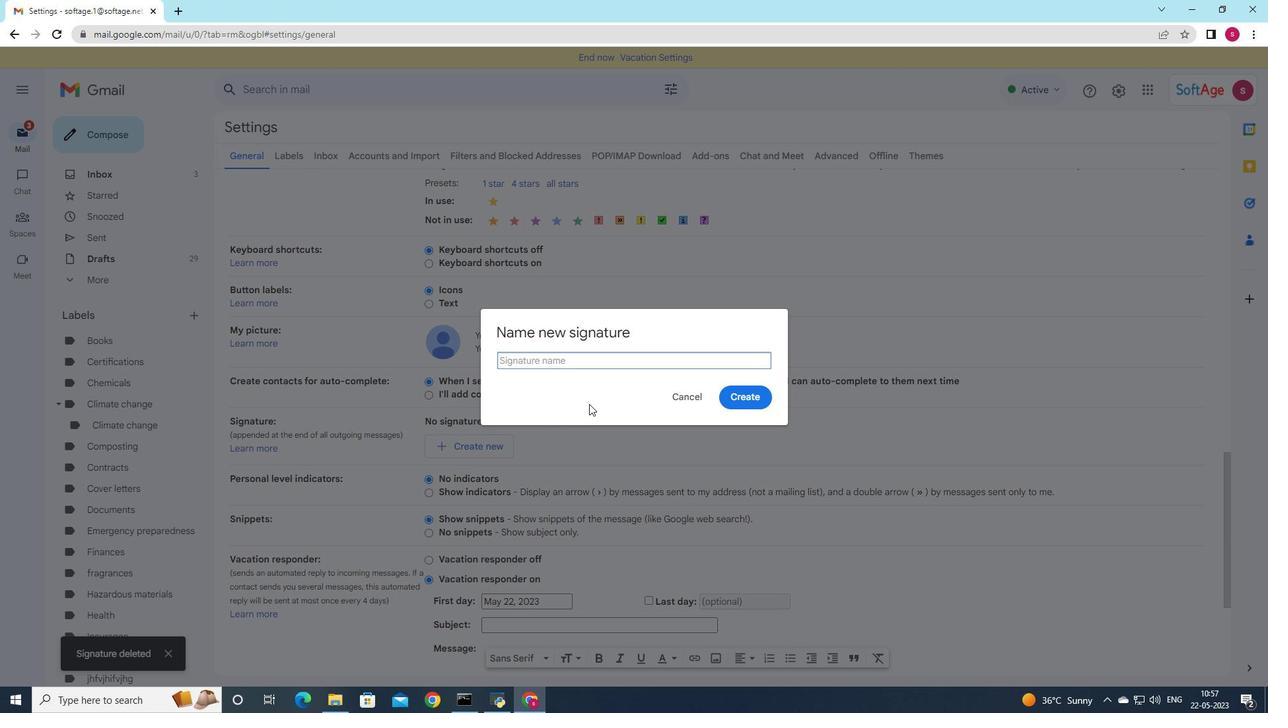 
Action: Key pressed <Key.shift>Cameron
Screenshot: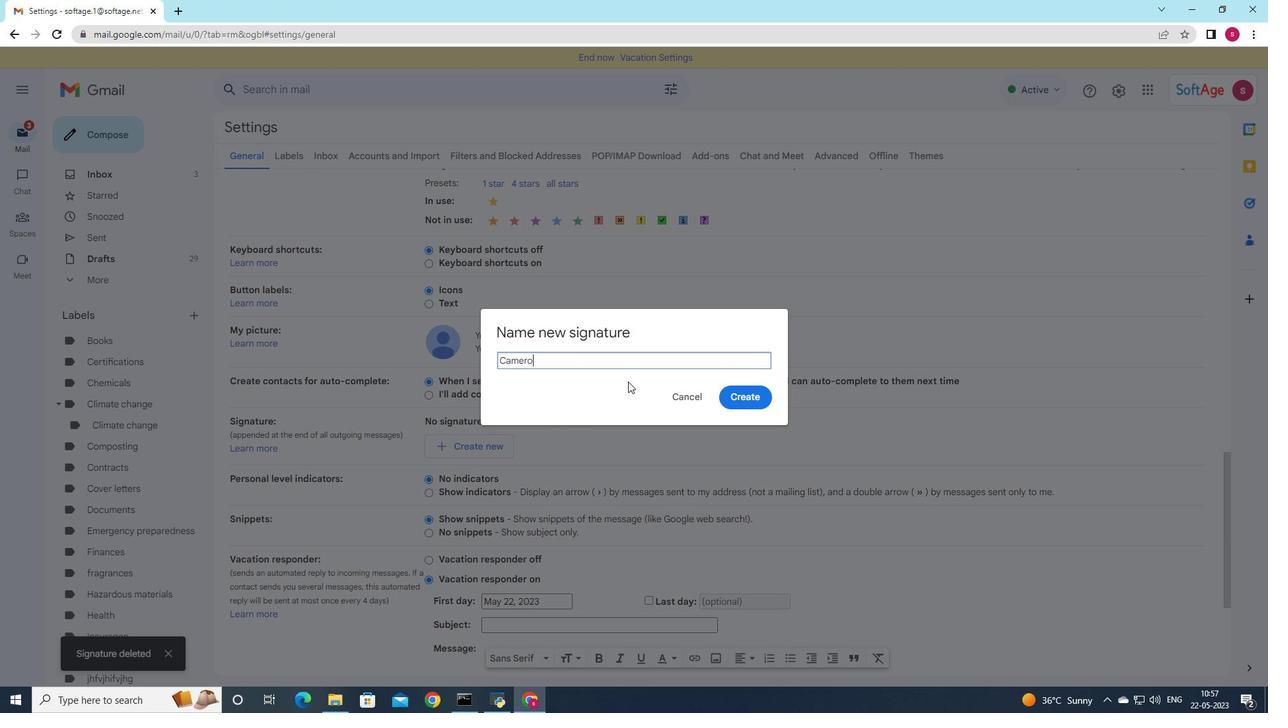
Action: Mouse moved to (754, 401)
Screenshot: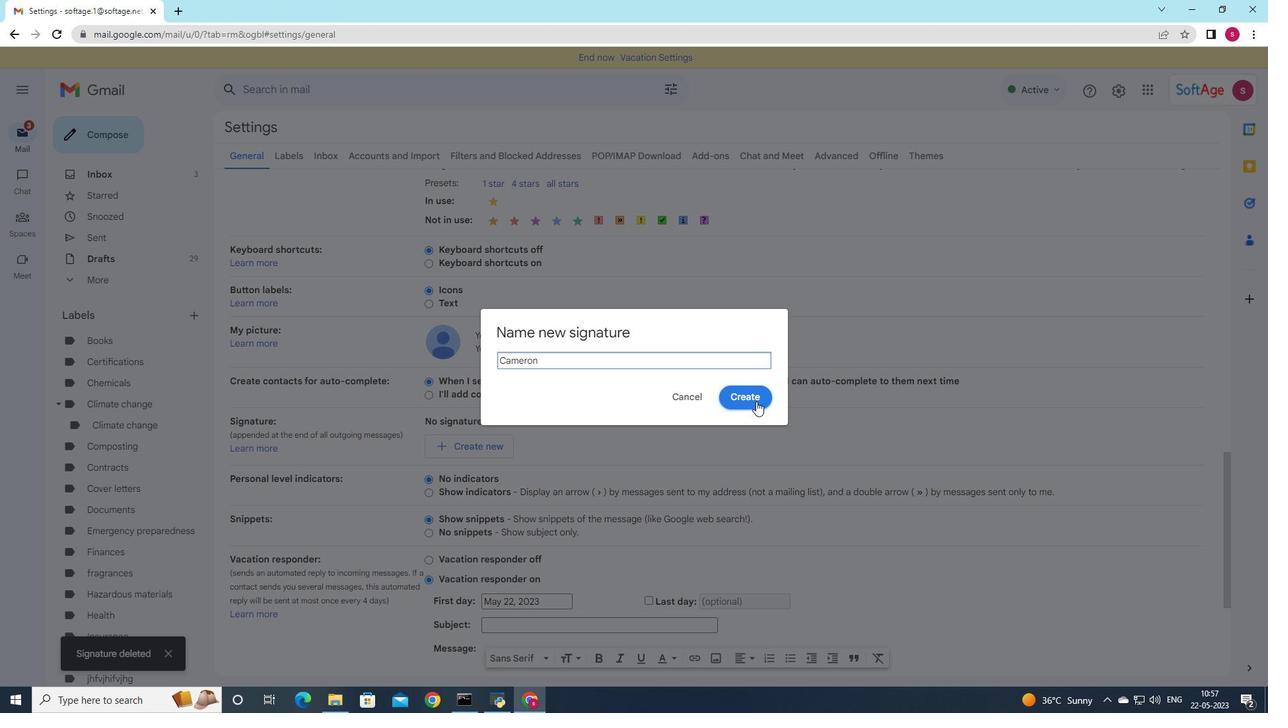 
Action: Mouse pressed left at (754, 401)
Screenshot: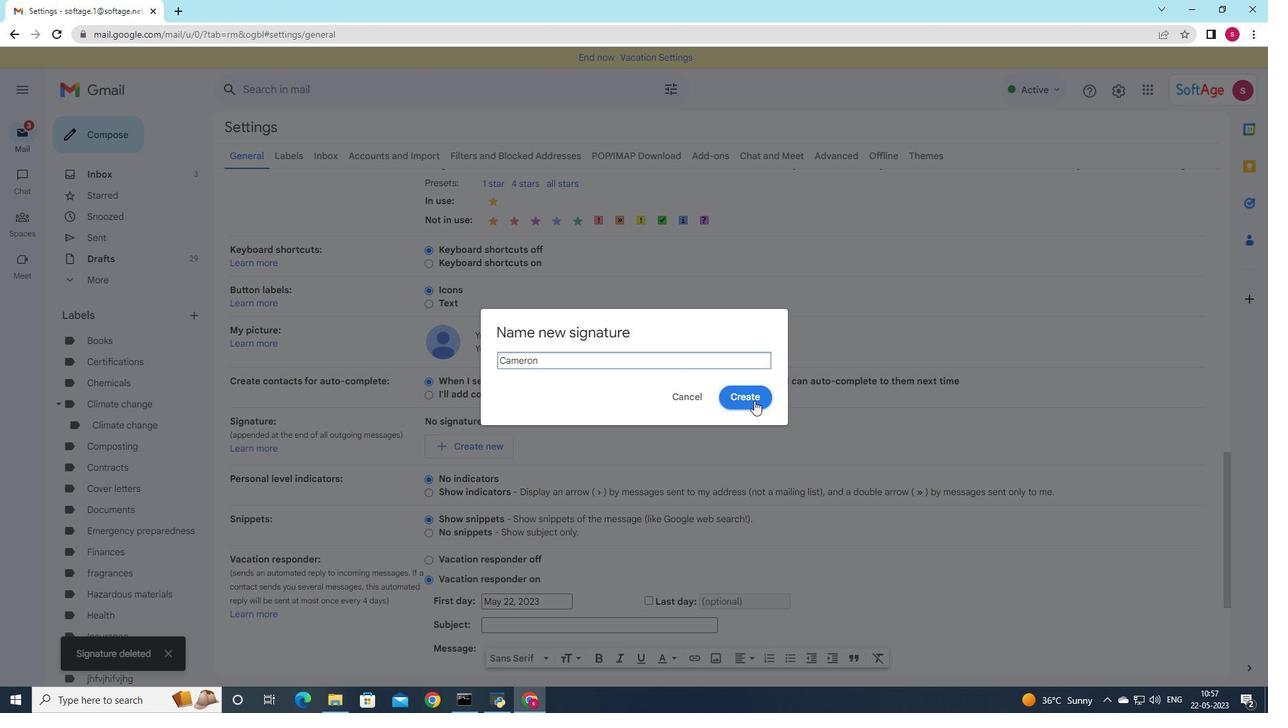 
Action: Mouse moved to (614, 448)
Screenshot: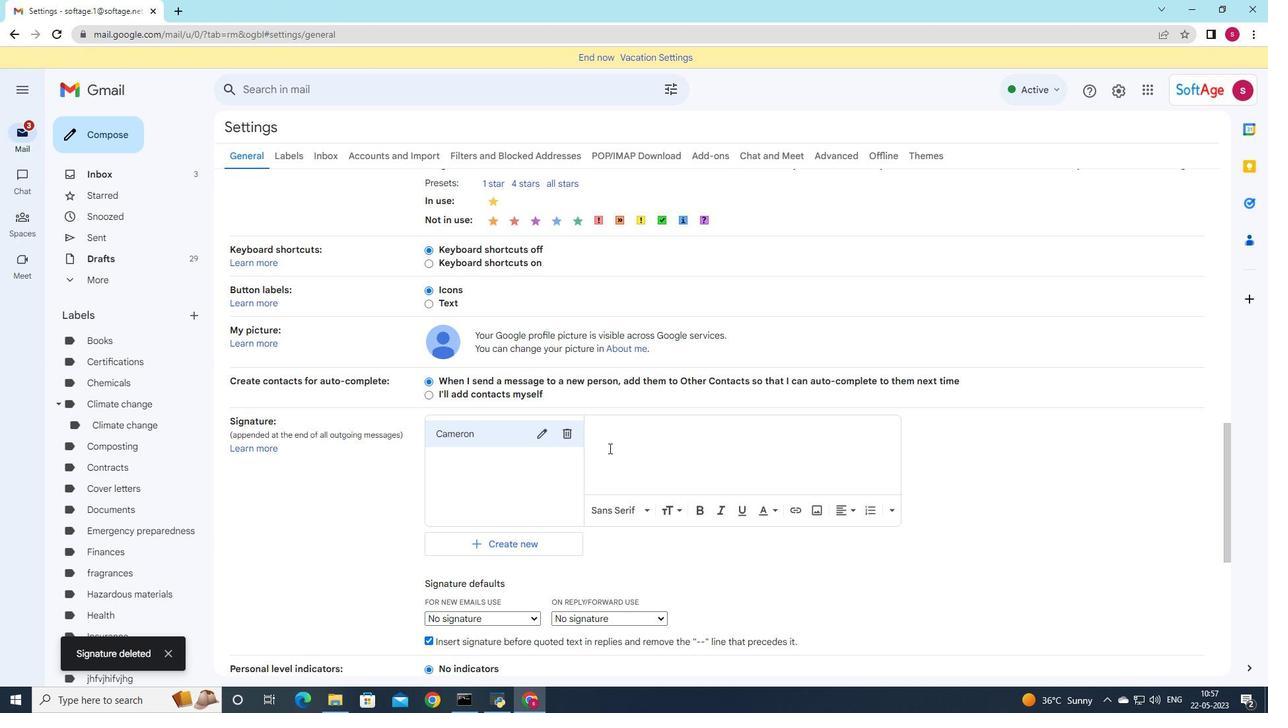 
Action: Mouse pressed left at (614, 448)
Screenshot: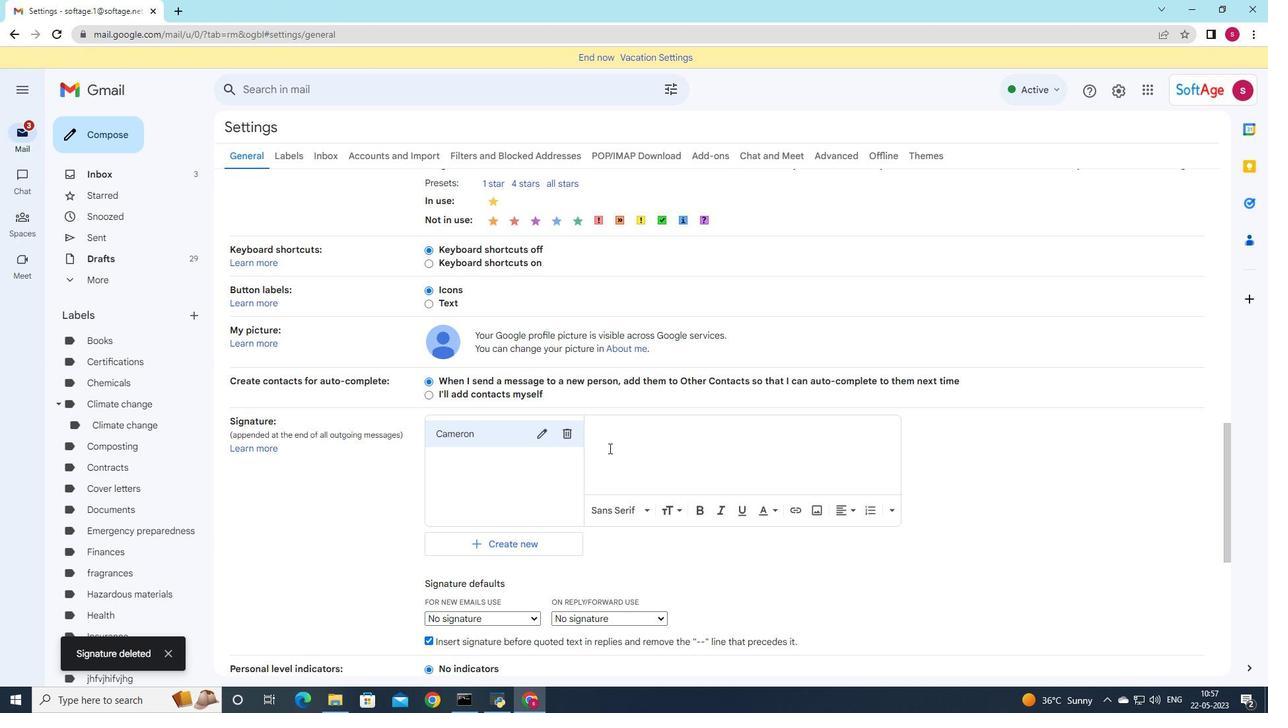 
Action: Mouse moved to (732, 434)
Screenshot: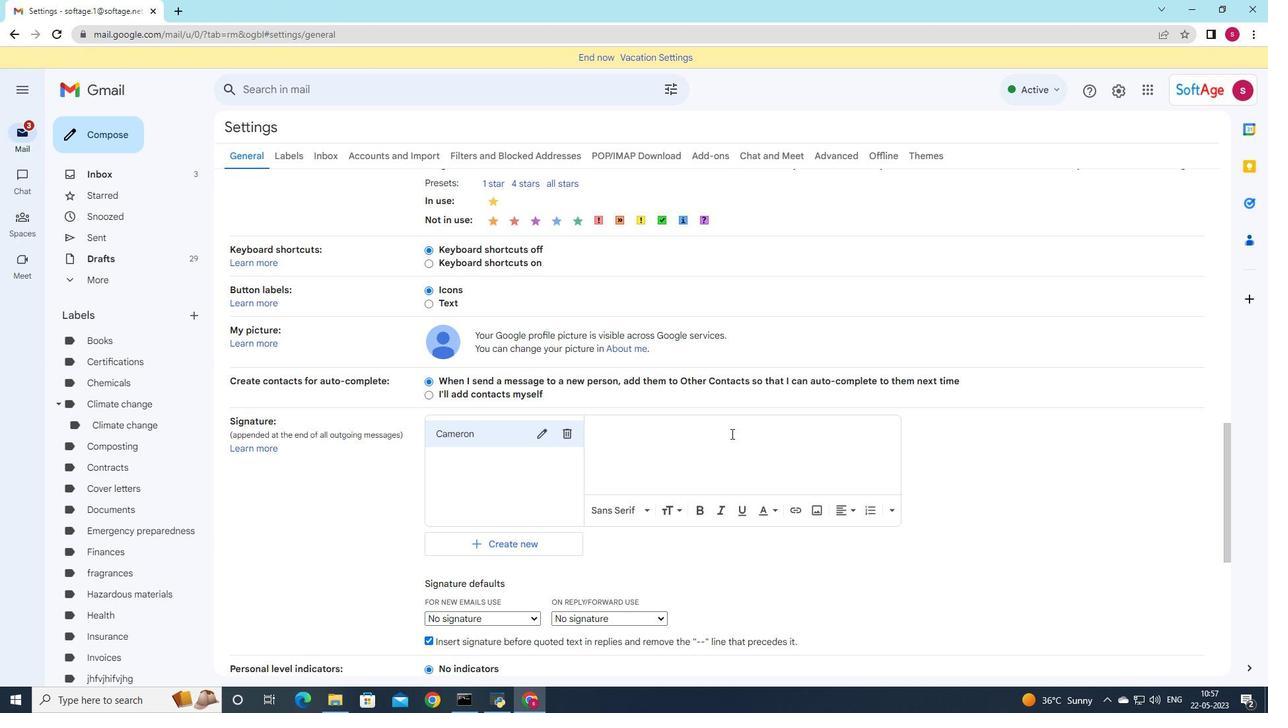 
Action: Key pressed <Key.shift>With<Key.space>thab<Key.backspace>nks<Key.space>and<Key.space>apper<Key.backspace><Key.backspace>reciation,<Key.enter><Key.shift>Can<Key.backspace>meron<Key.space><Key.shift>White
Screenshot: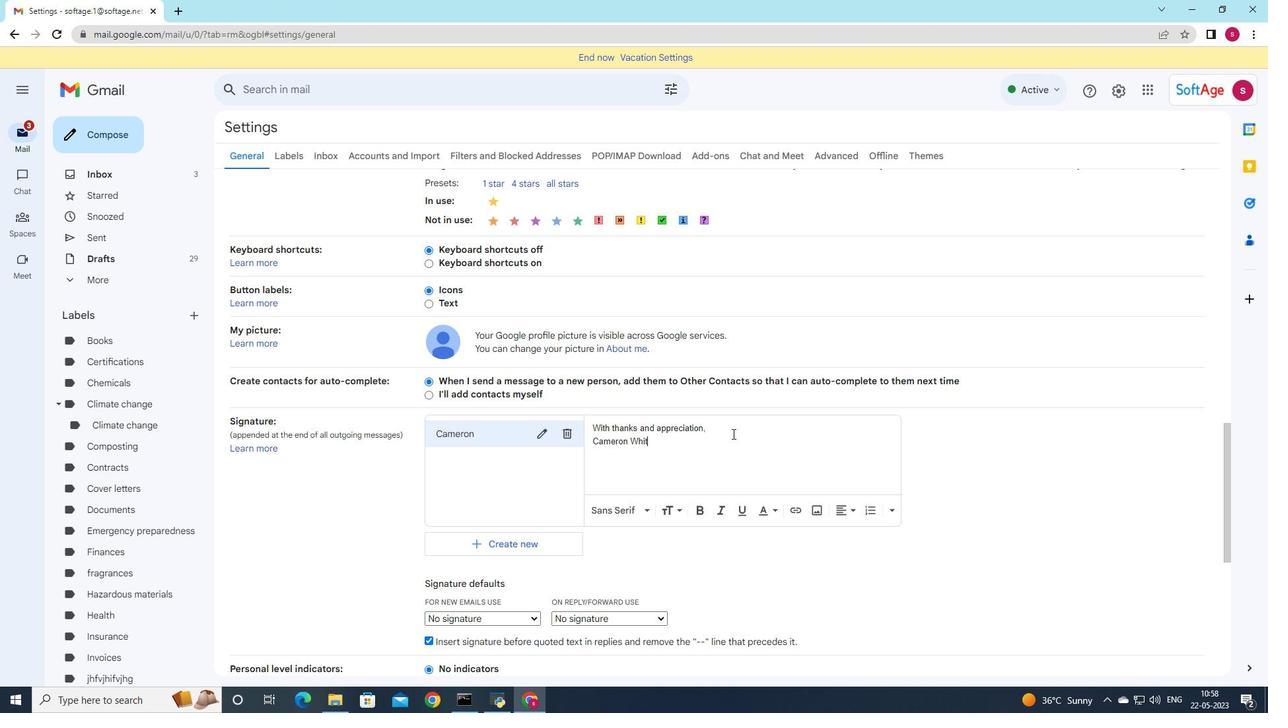 
Action: Mouse moved to (833, 209)
Screenshot: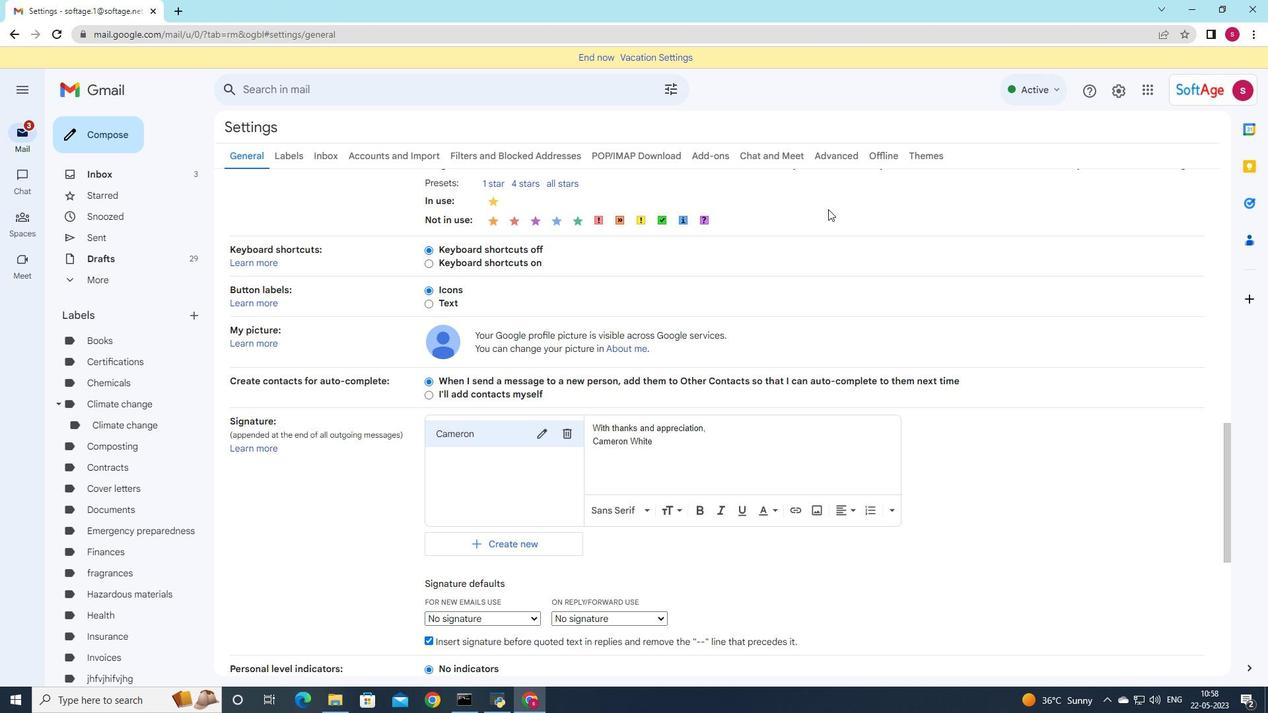 
Action: Mouse scrolled (833, 208) with delta (0, 0)
Screenshot: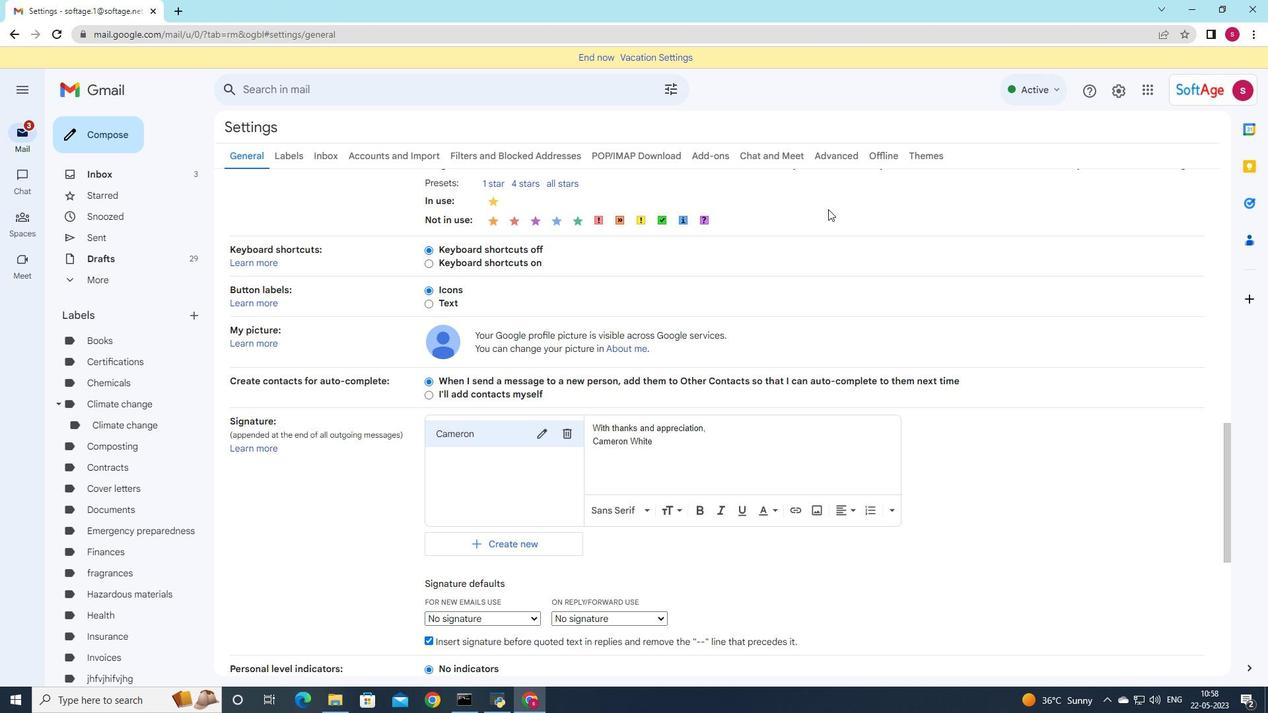 
Action: Mouse moved to (676, 346)
Screenshot: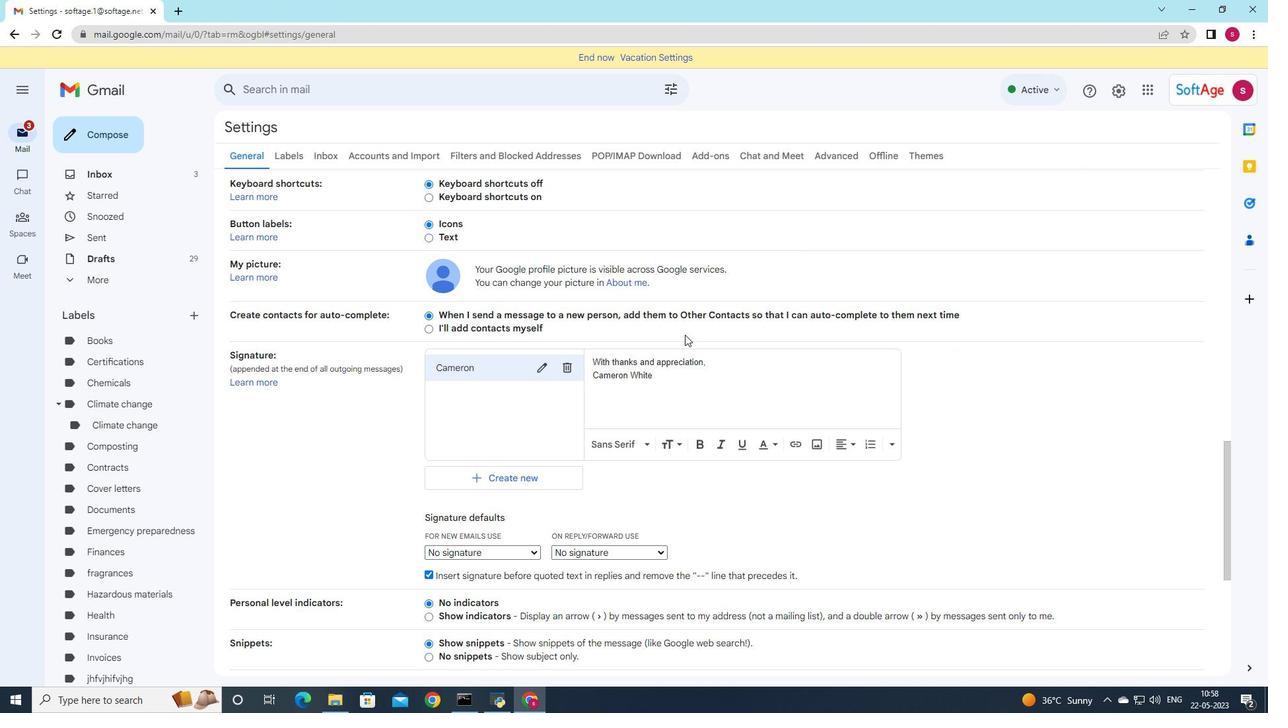 
Action: Mouse scrolled (676, 345) with delta (0, 0)
Screenshot: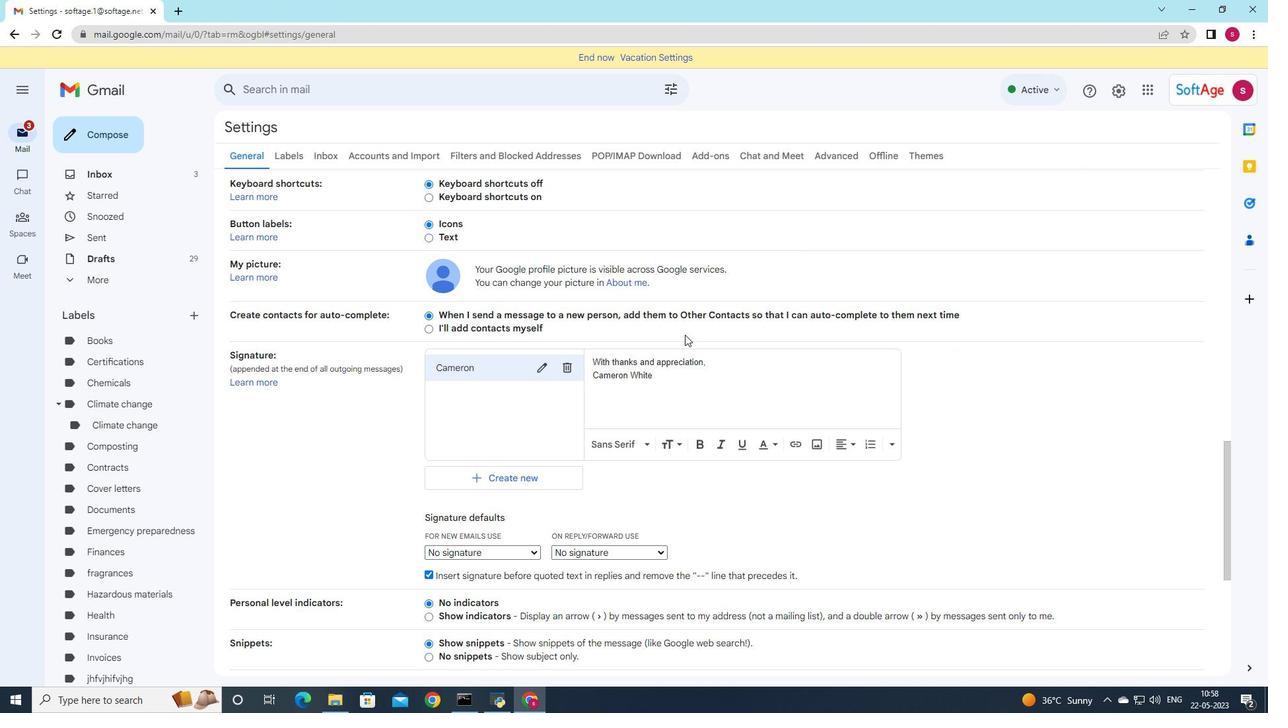 
Action: Mouse moved to (661, 360)
Screenshot: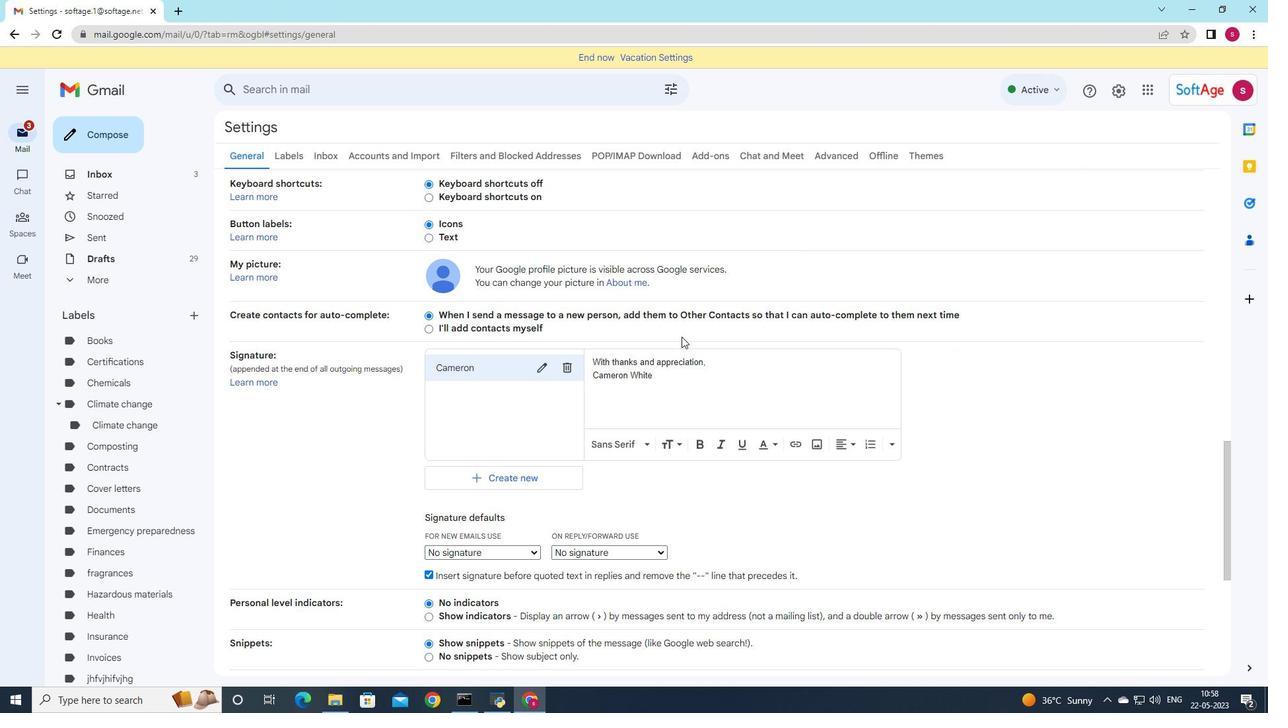 
Action: Mouse scrolled (661, 360) with delta (0, 0)
Screenshot: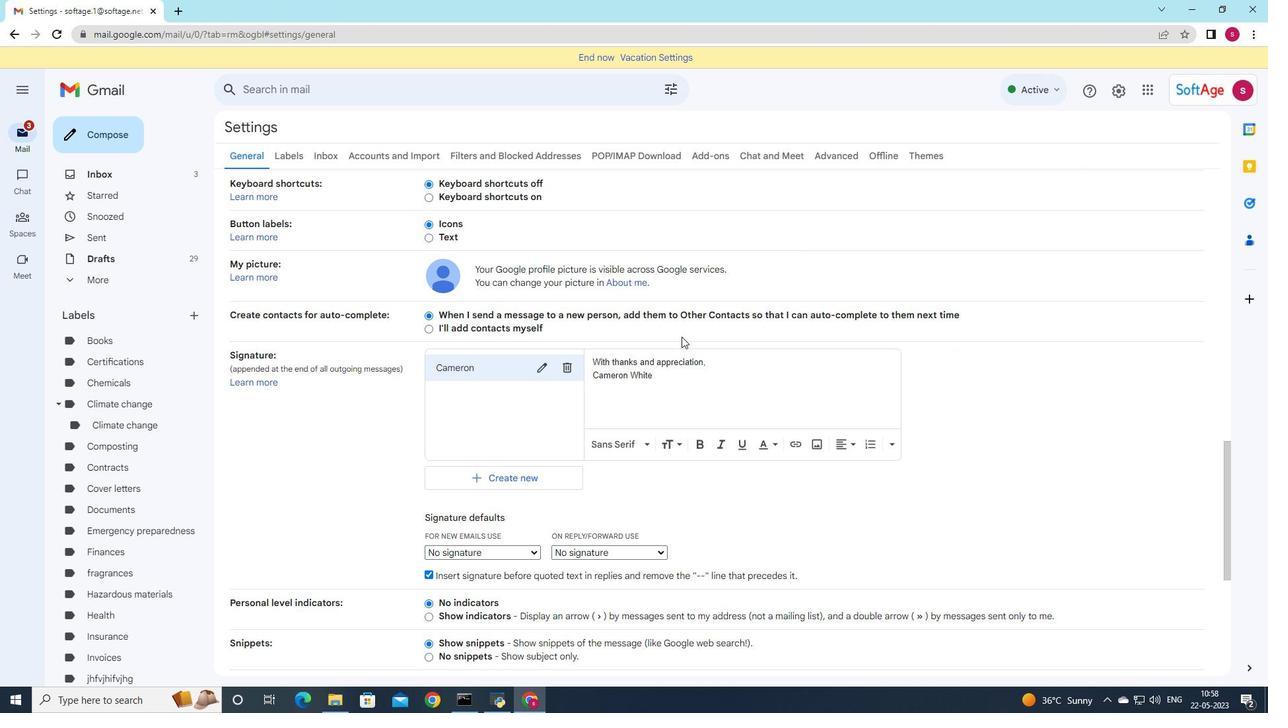 
Action: Mouse moved to (533, 420)
Screenshot: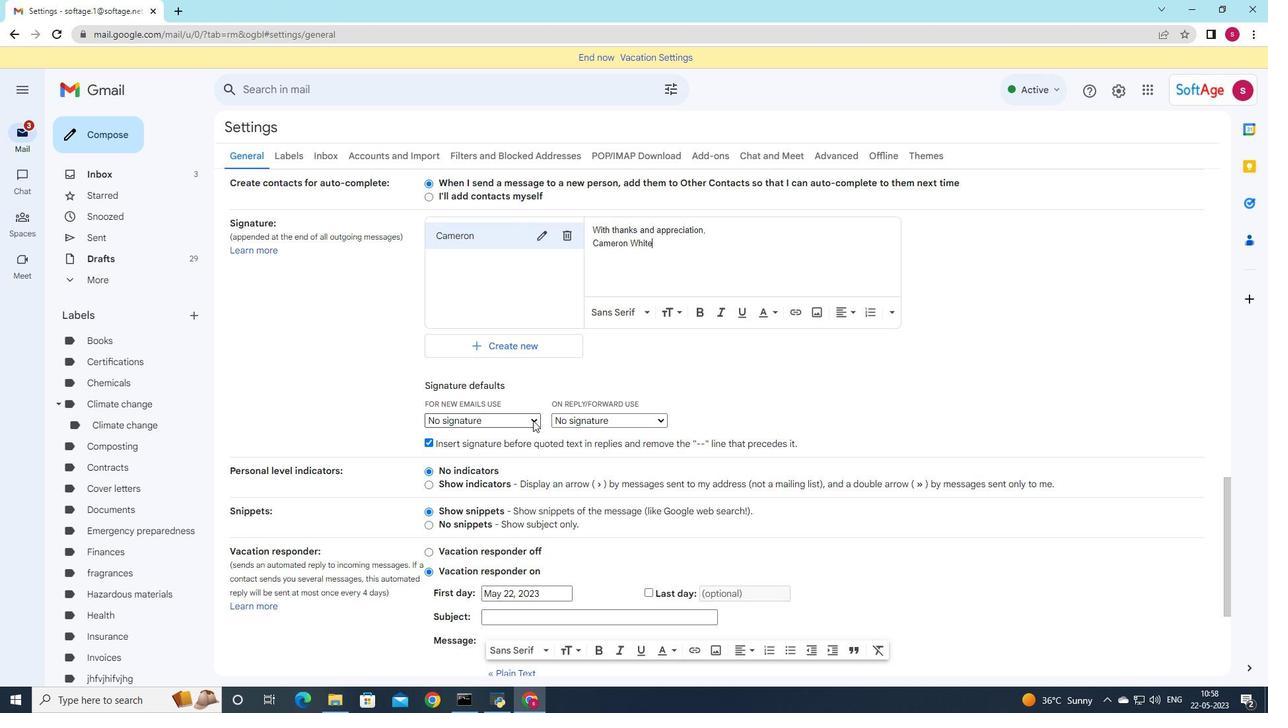 
Action: Mouse pressed left at (533, 420)
Screenshot: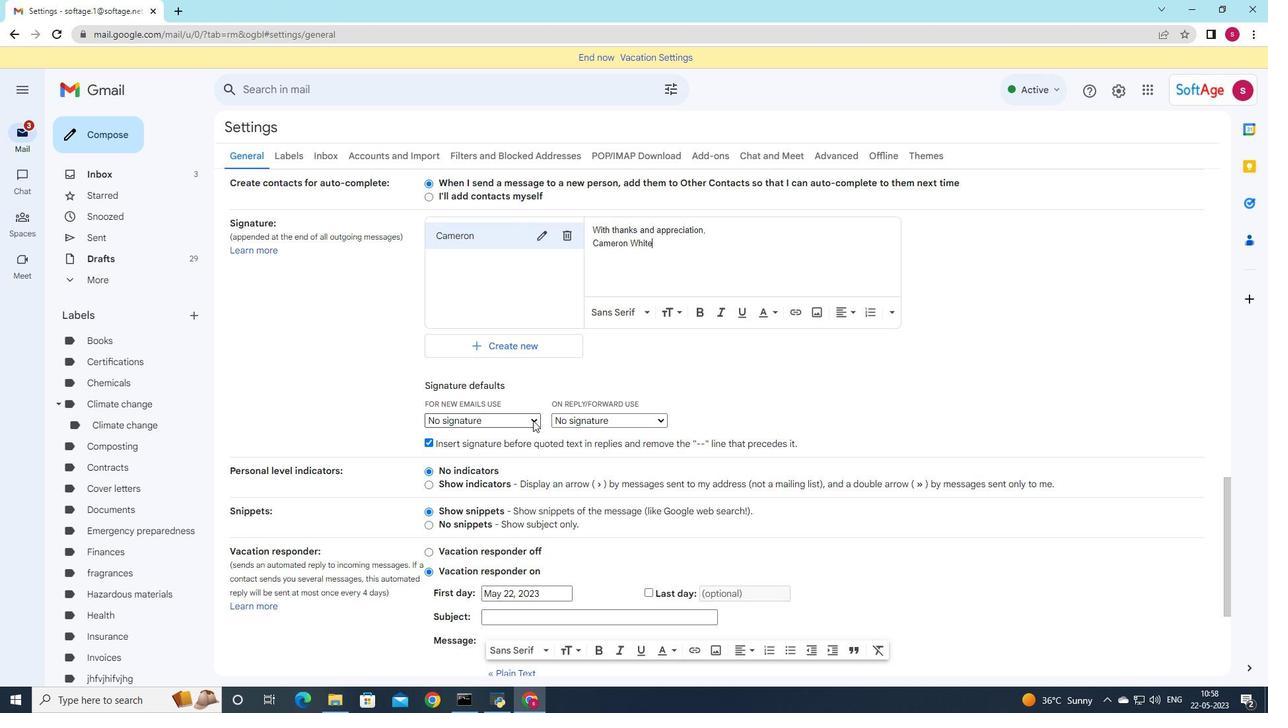 
Action: Mouse moved to (532, 441)
Screenshot: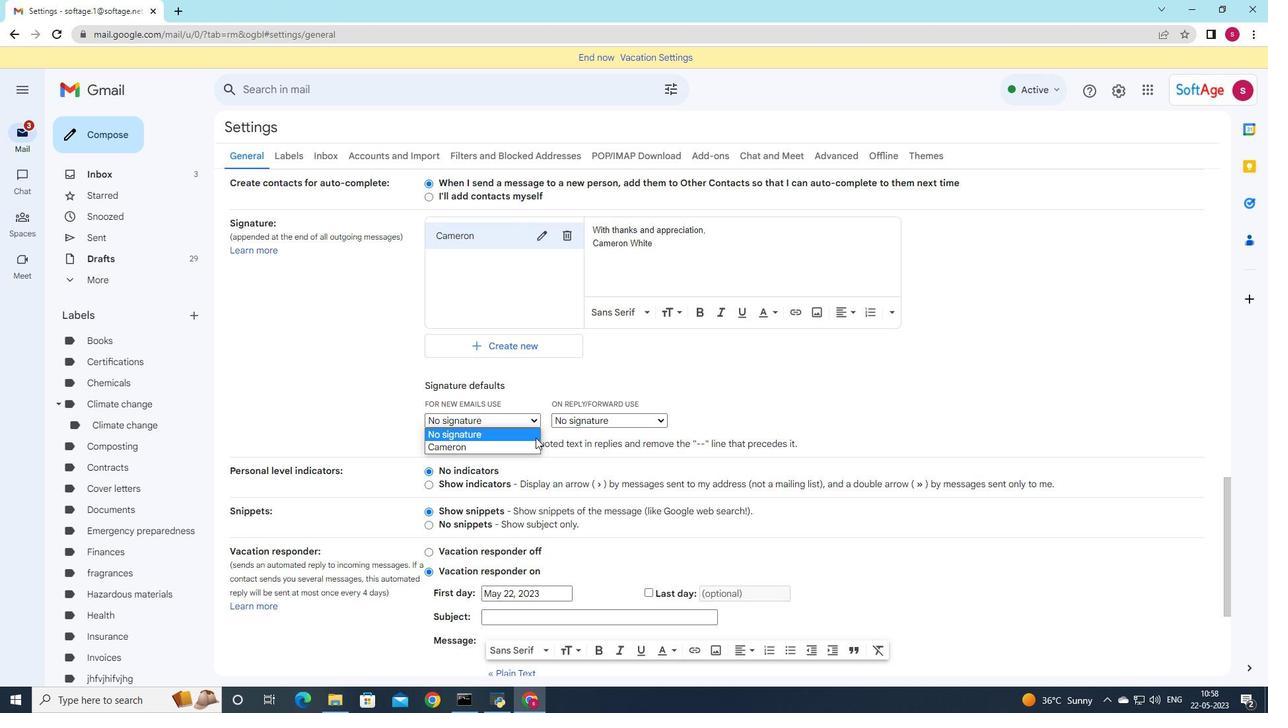 
Action: Mouse pressed left at (532, 441)
Screenshot: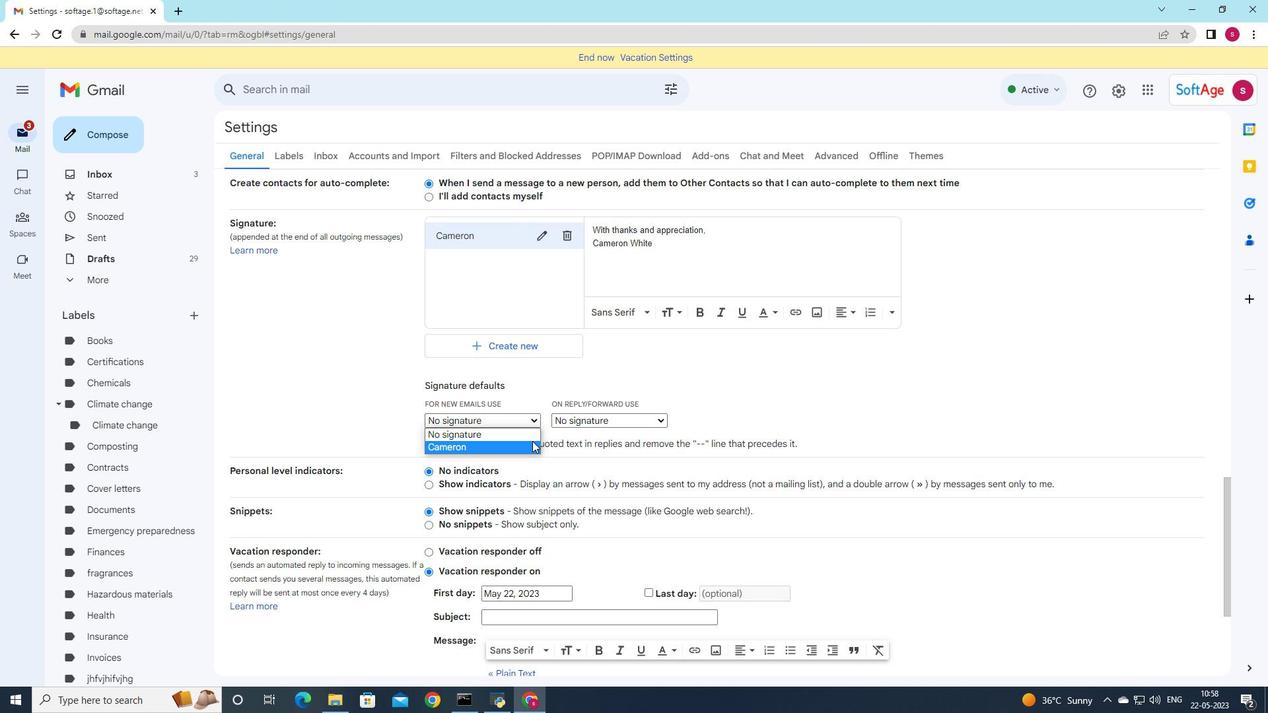 
Action: Mouse moved to (654, 421)
Screenshot: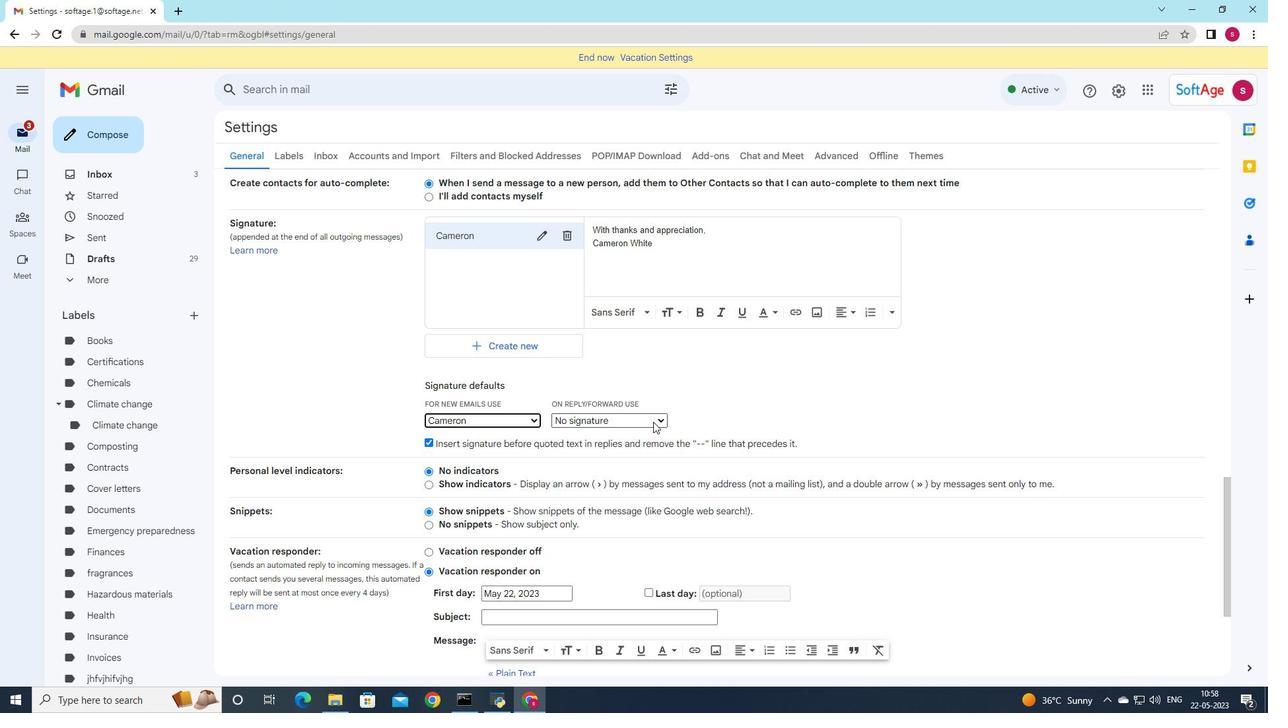 
Action: Mouse pressed left at (654, 421)
Screenshot: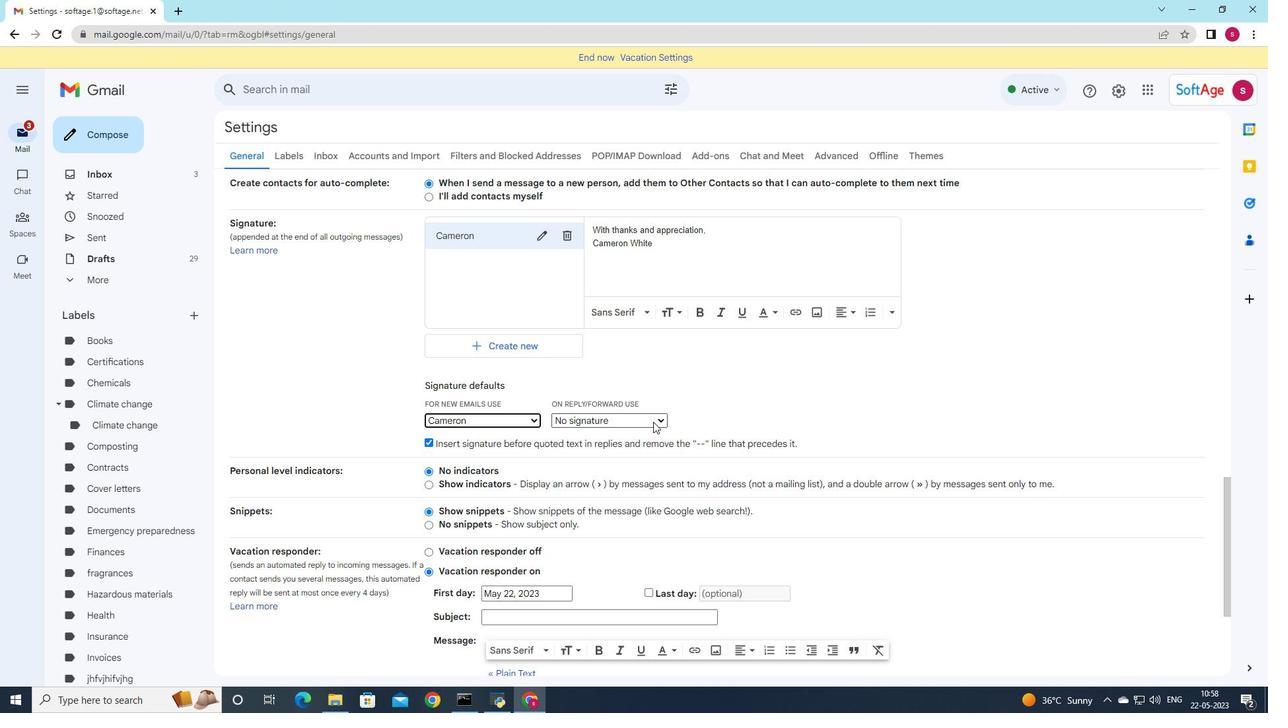 
Action: Mouse moved to (632, 444)
Screenshot: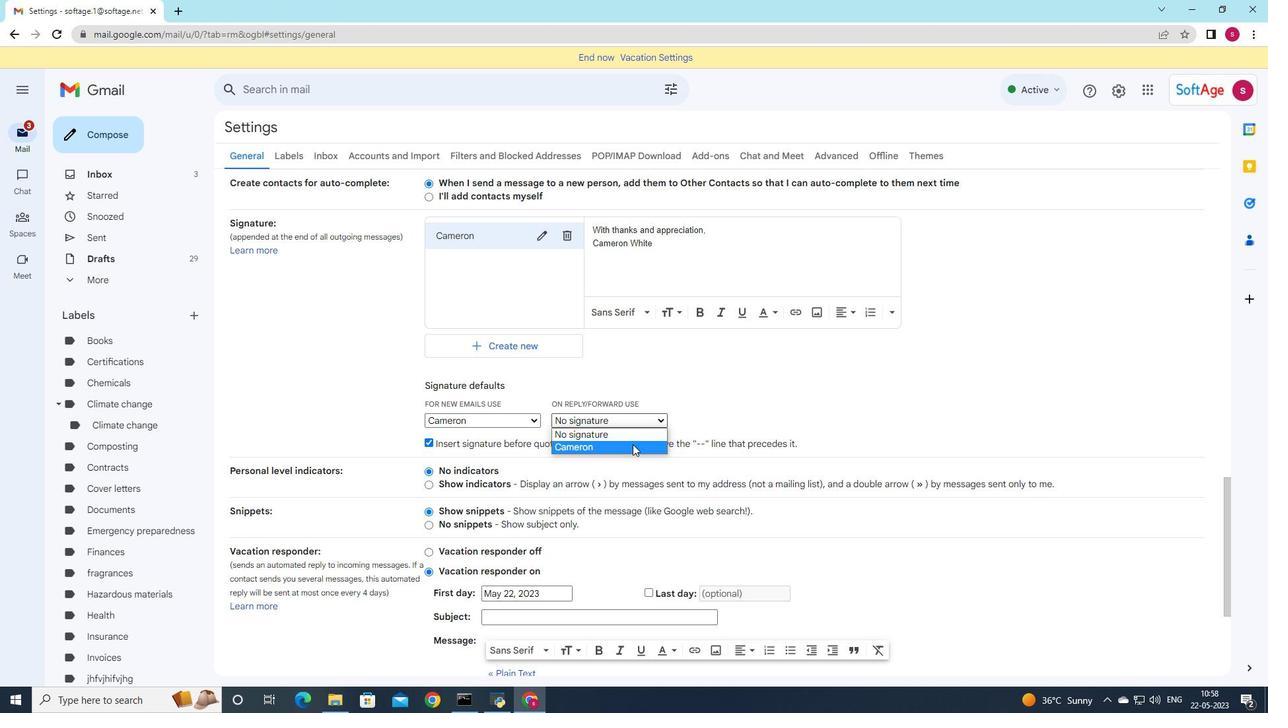 
Action: Mouse pressed left at (632, 444)
Screenshot: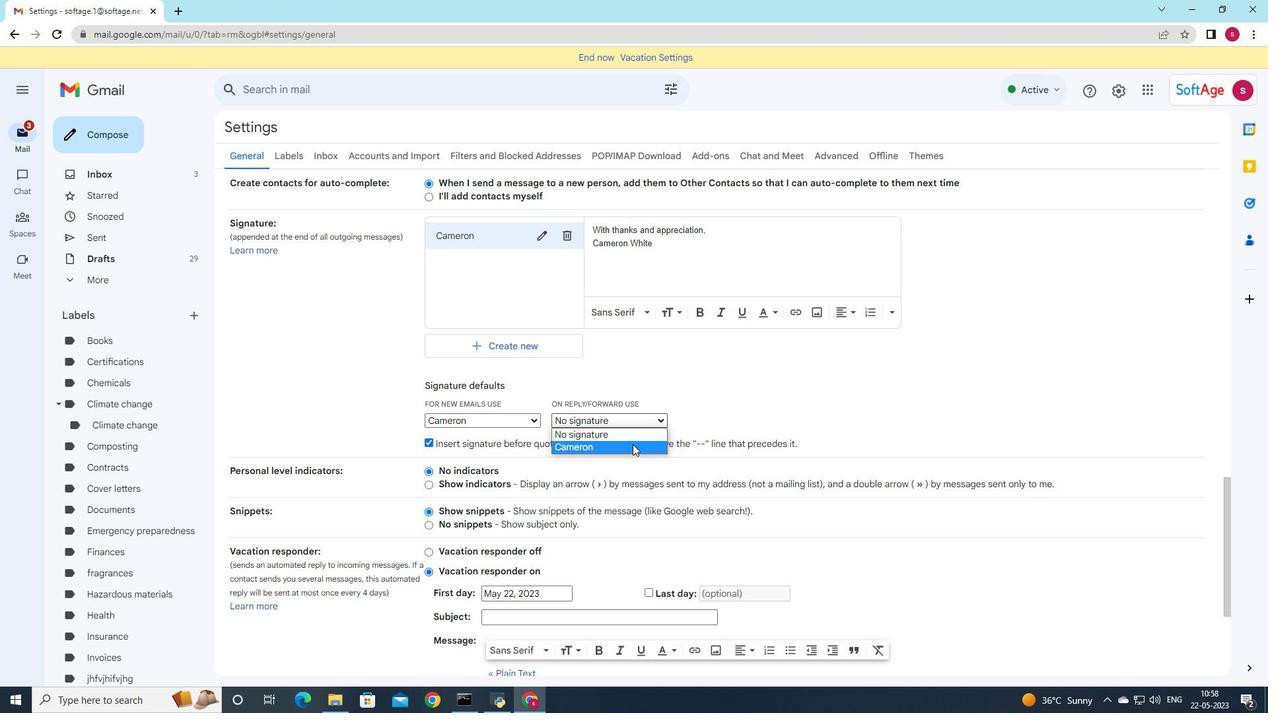 
Action: Mouse moved to (584, 356)
Screenshot: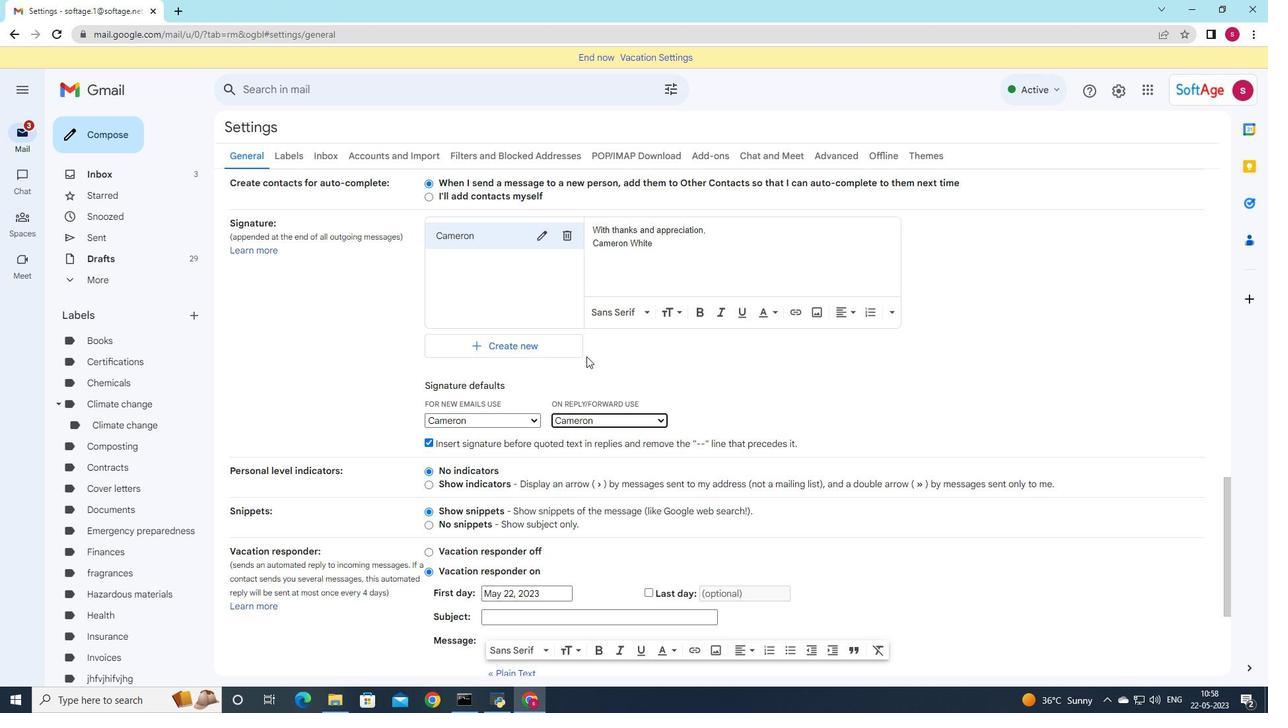 
Action: Mouse scrolled (584, 355) with delta (0, 0)
Screenshot: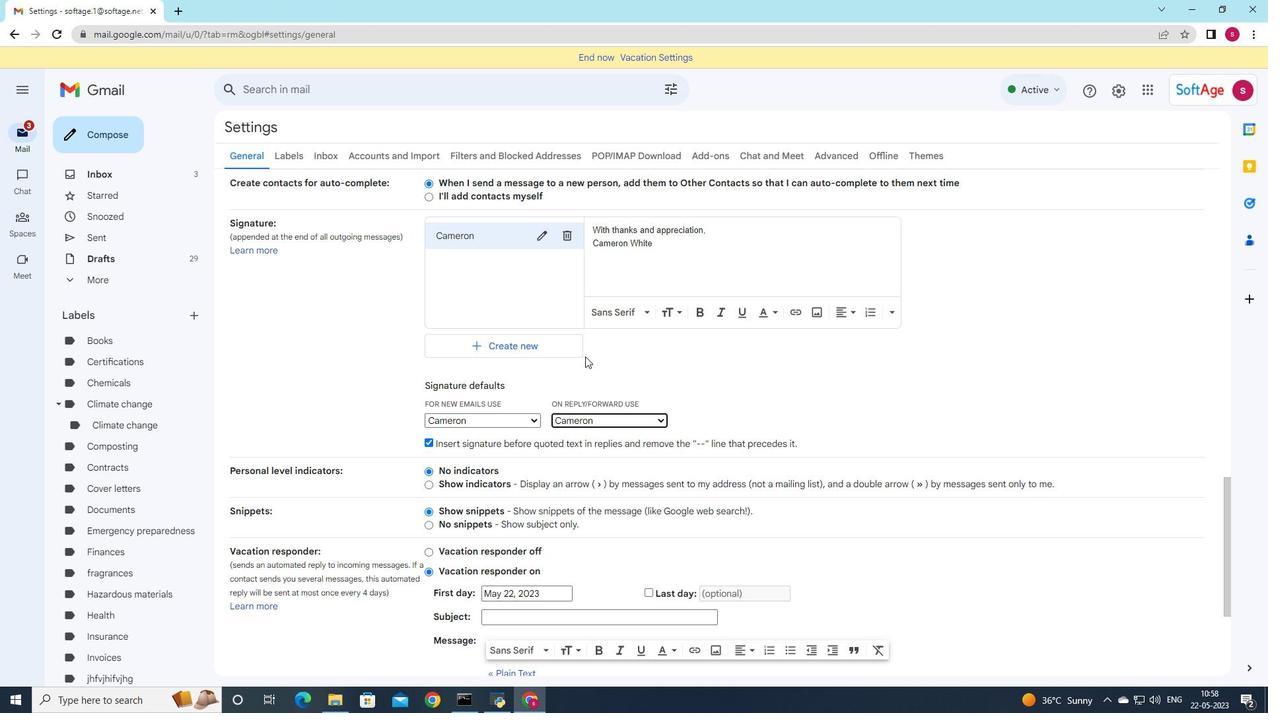 
Action: Mouse moved to (575, 357)
Screenshot: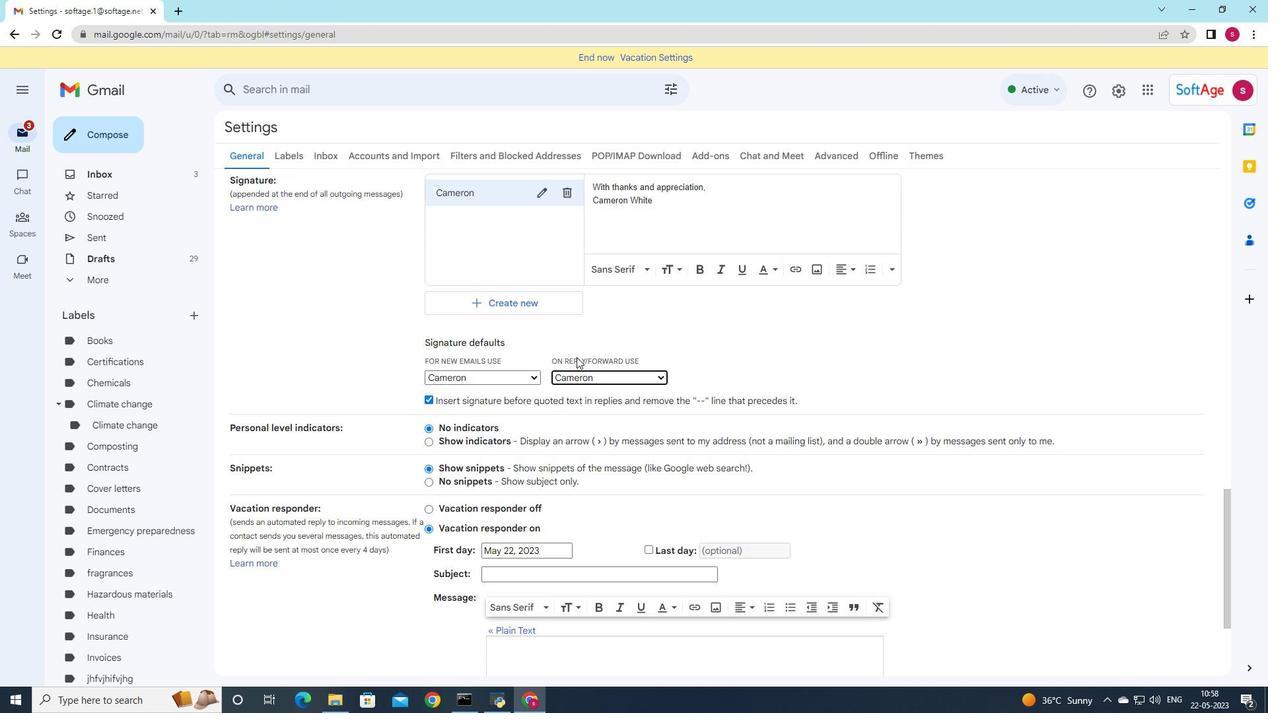 
Action: Mouse scrolled (575, 356) with delta (0, 0)
Screenshot: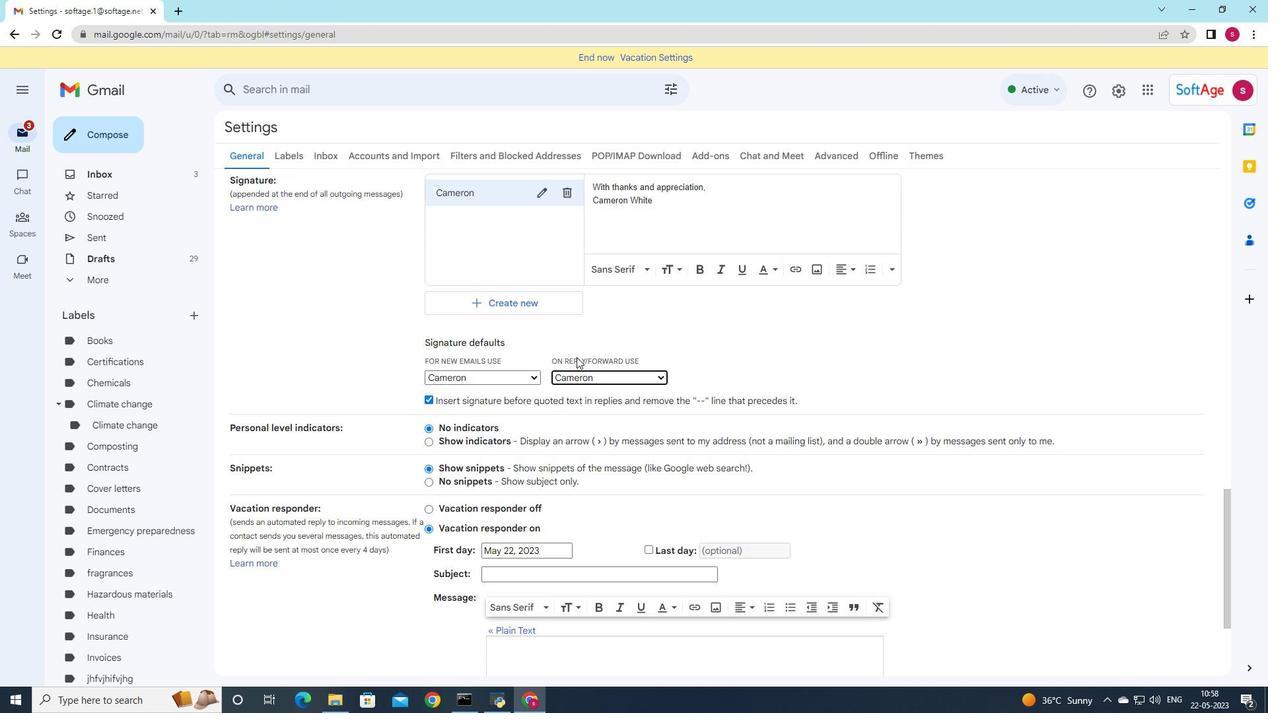 
Action: Mouse moved to (578, 360)
Screenshot: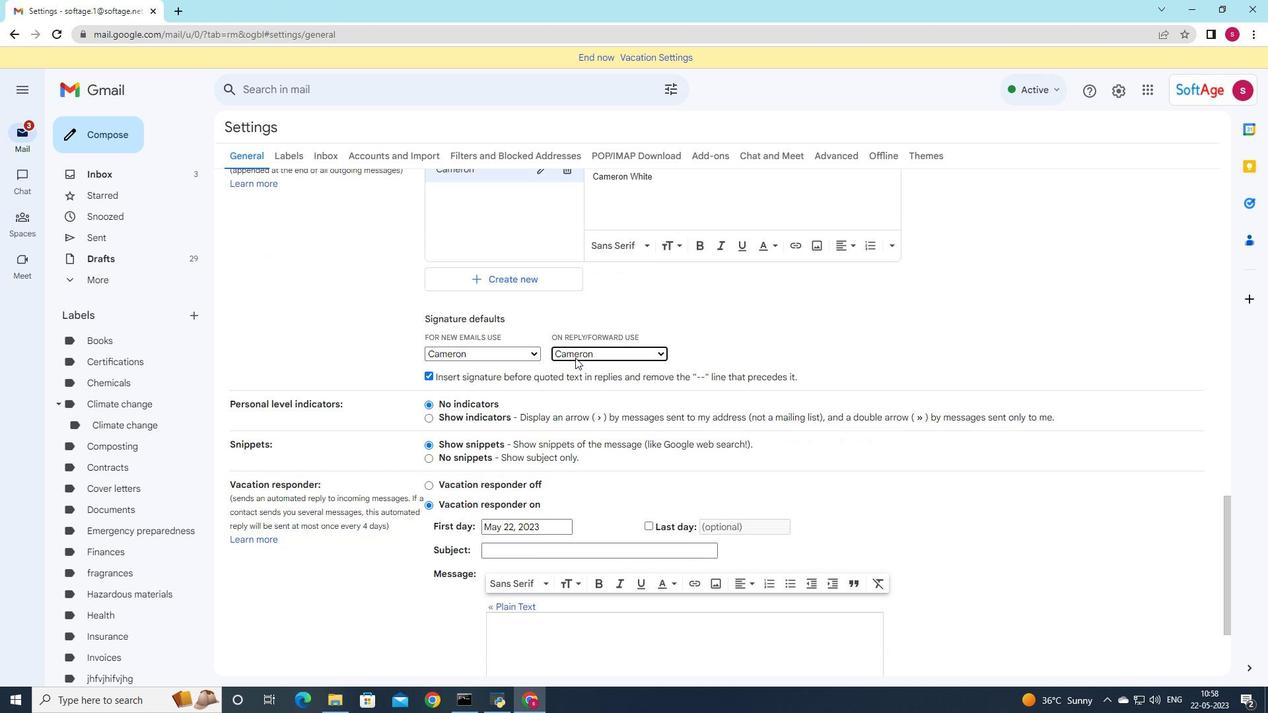 
Action: Mouse scrolled (578, 359) with delta (0, 0)
Screenshot: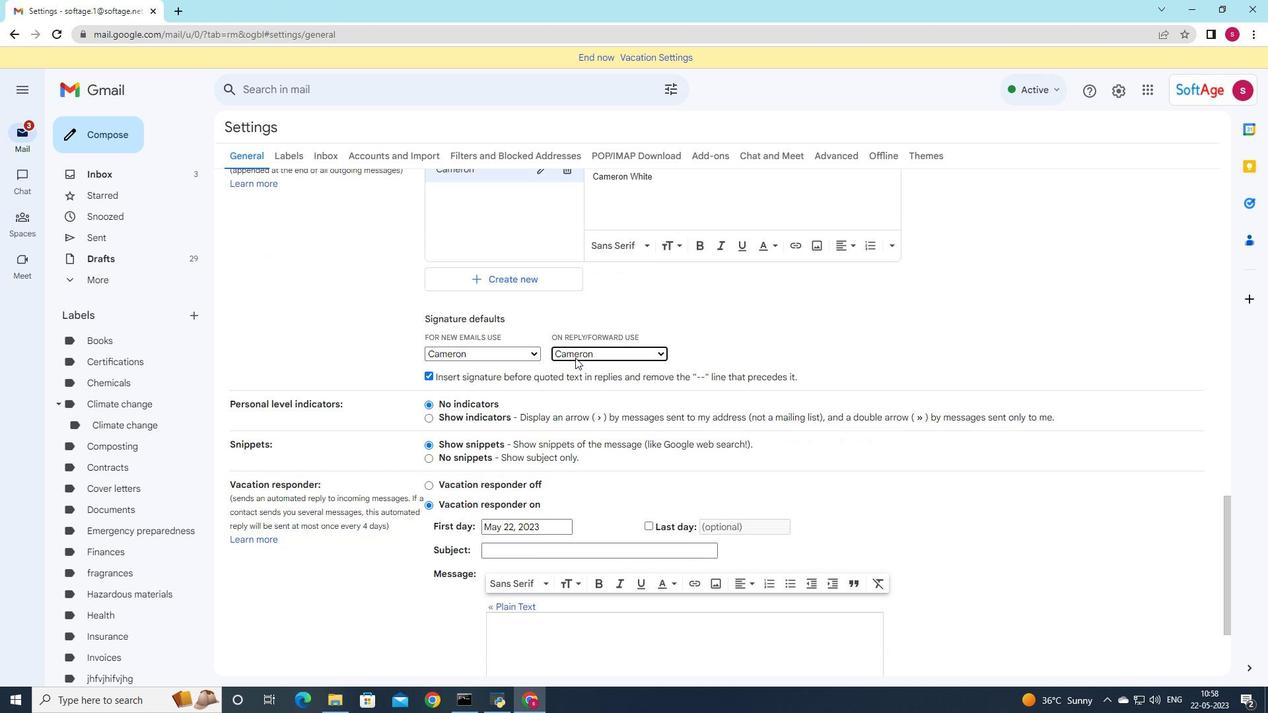 
Action: Mouse moved to (579, 362)
Screenshot: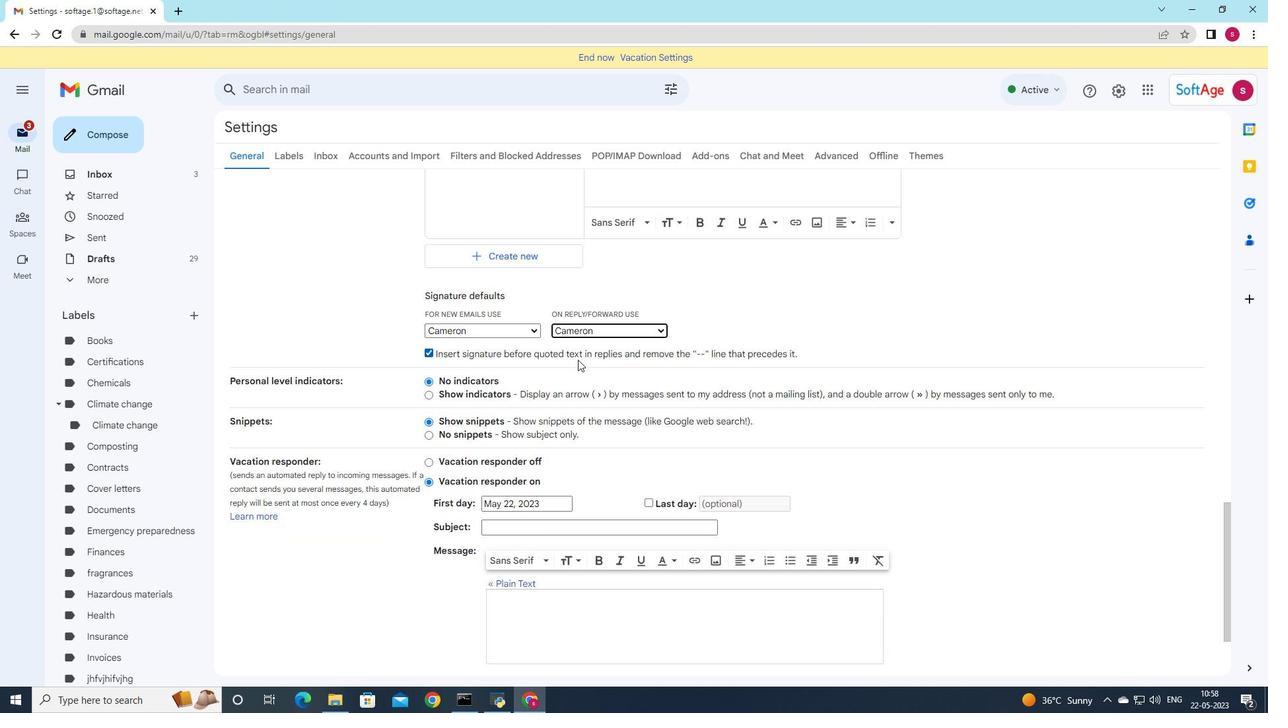 
Action: Mouse scrolled (579, 361) with delta (0, 0)
Screenshot: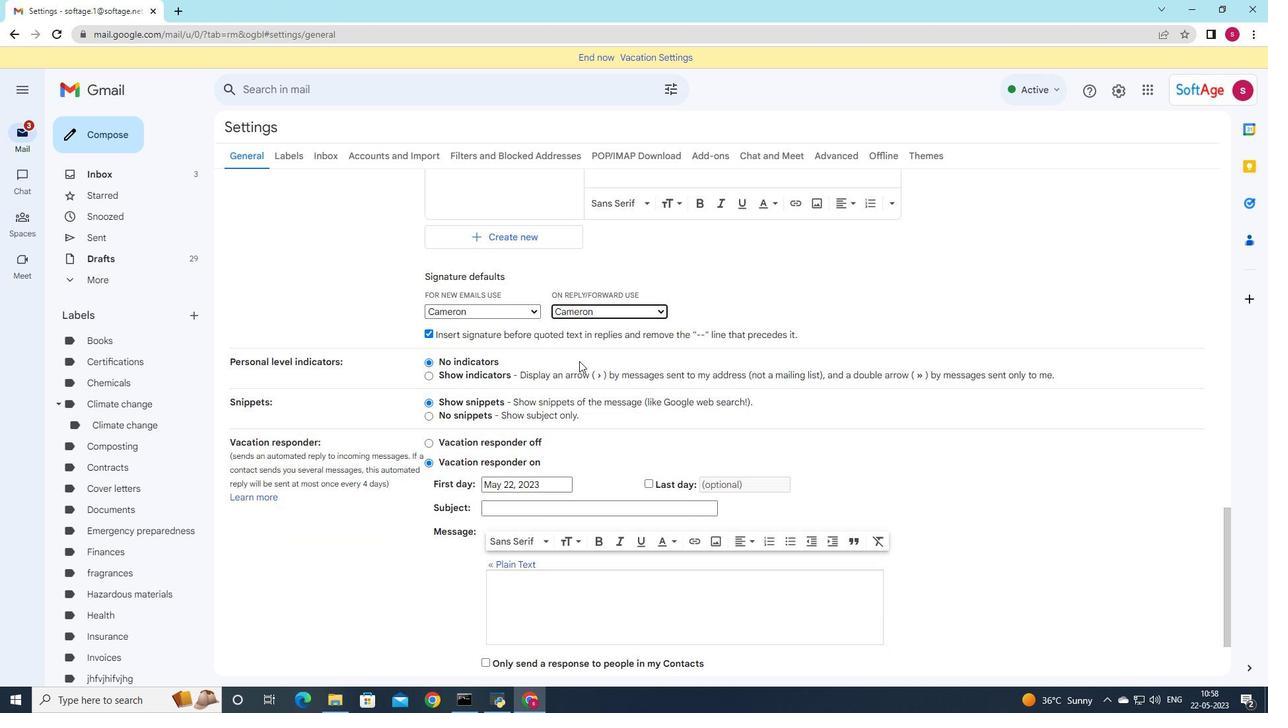 
Action: Mouse moved to (577, 373)
Screenshot: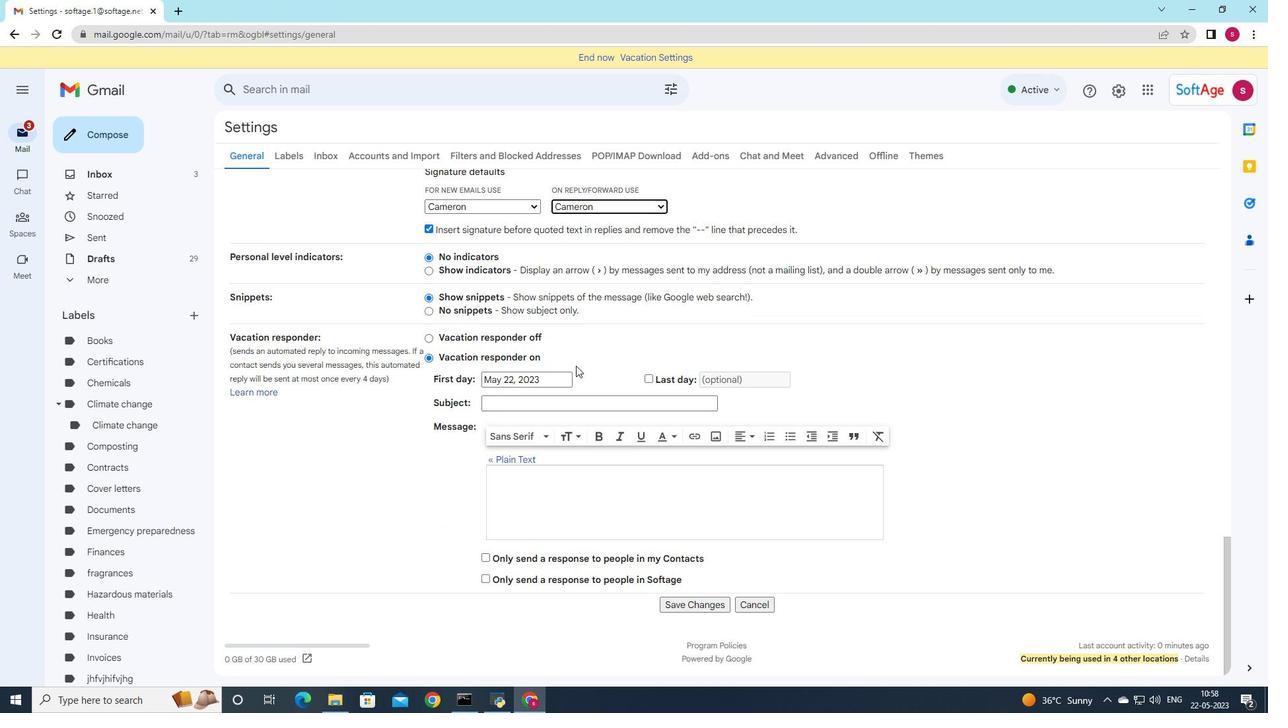 
Action: Mouse scrolled (576, 369) with delta (0, 0)
Screenshot: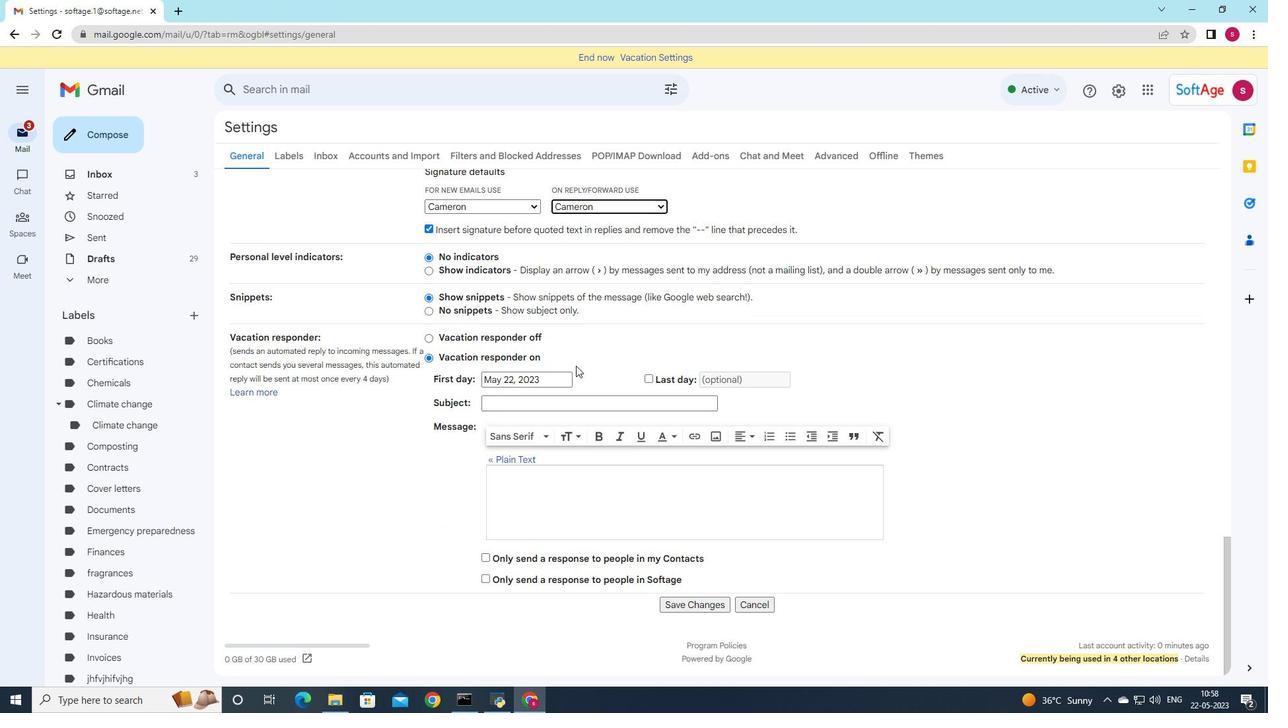 
Action: Mouse scrolled (577, 372) with delta (0, 0)
Screenshot: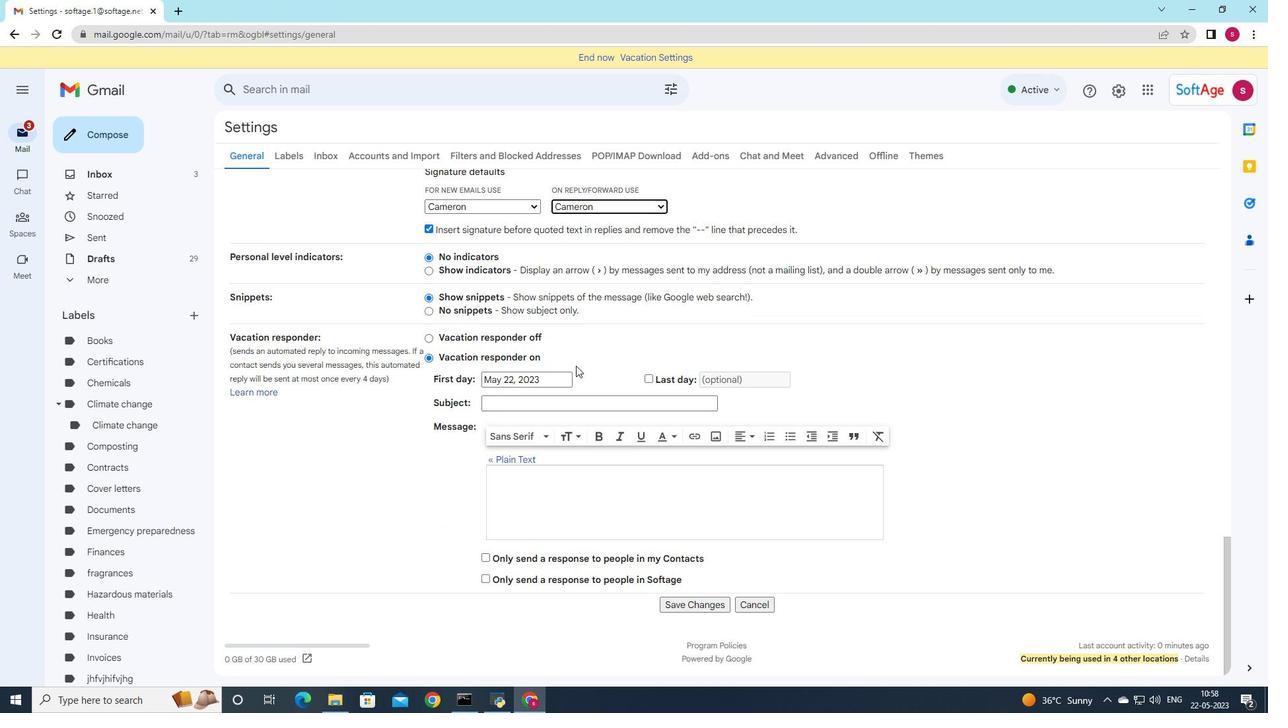 
Action: Mouse moved to (578, 374)
Screenshot: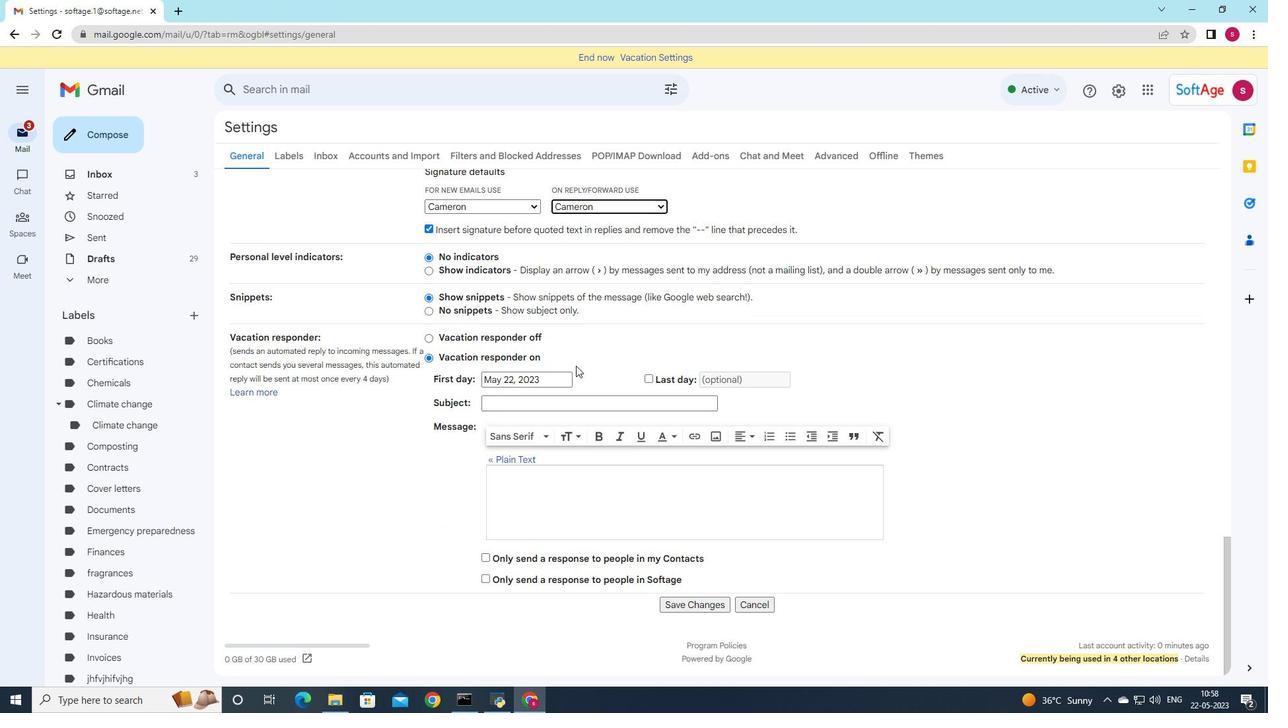 
Action: Mouse scrolled (578, 374) with delta (0, 0)
Screenshot: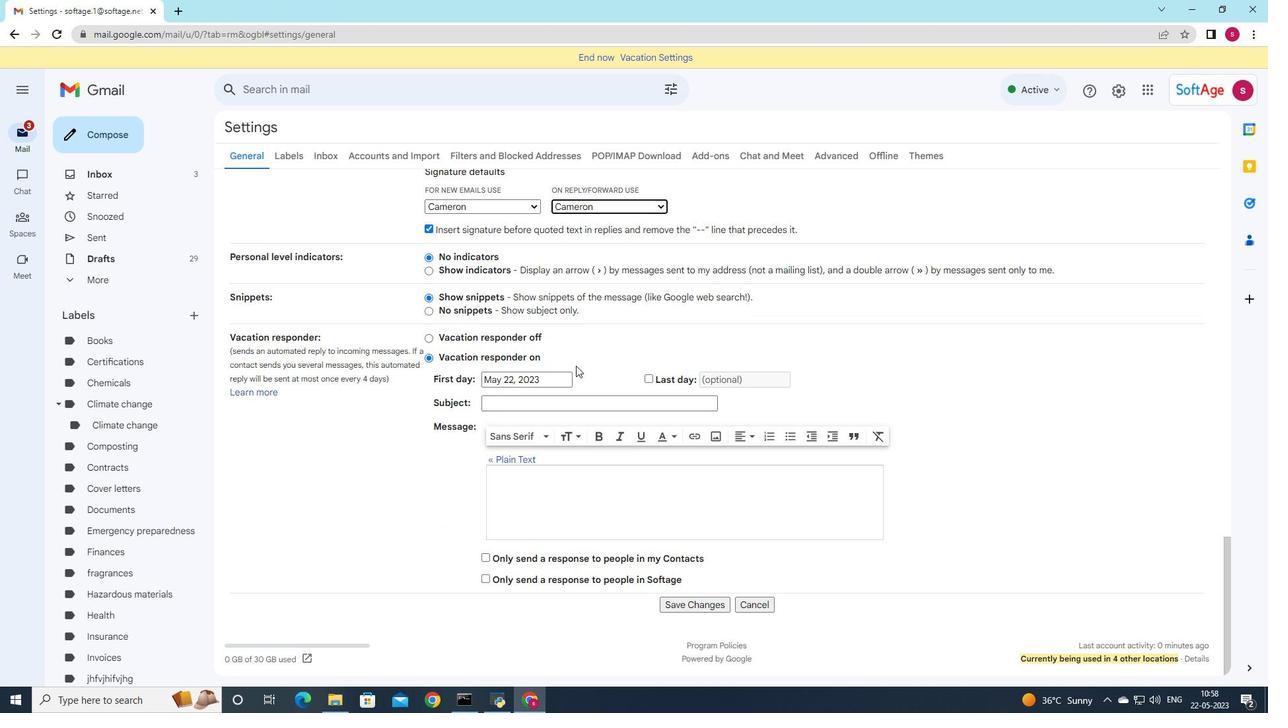 
Action: Mouse scrolled (578, 374) with delta (0, 0)
Screenshot: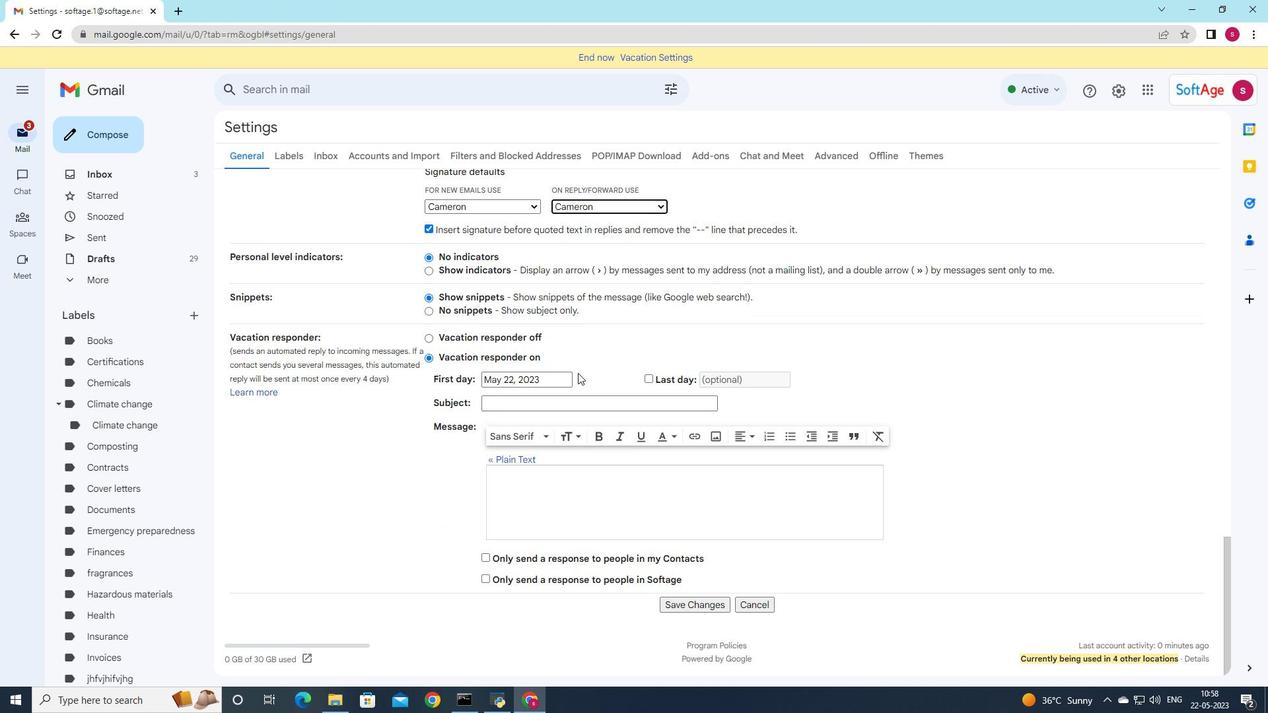 
Action: Mouse moved to (699, 604)
Screenshot: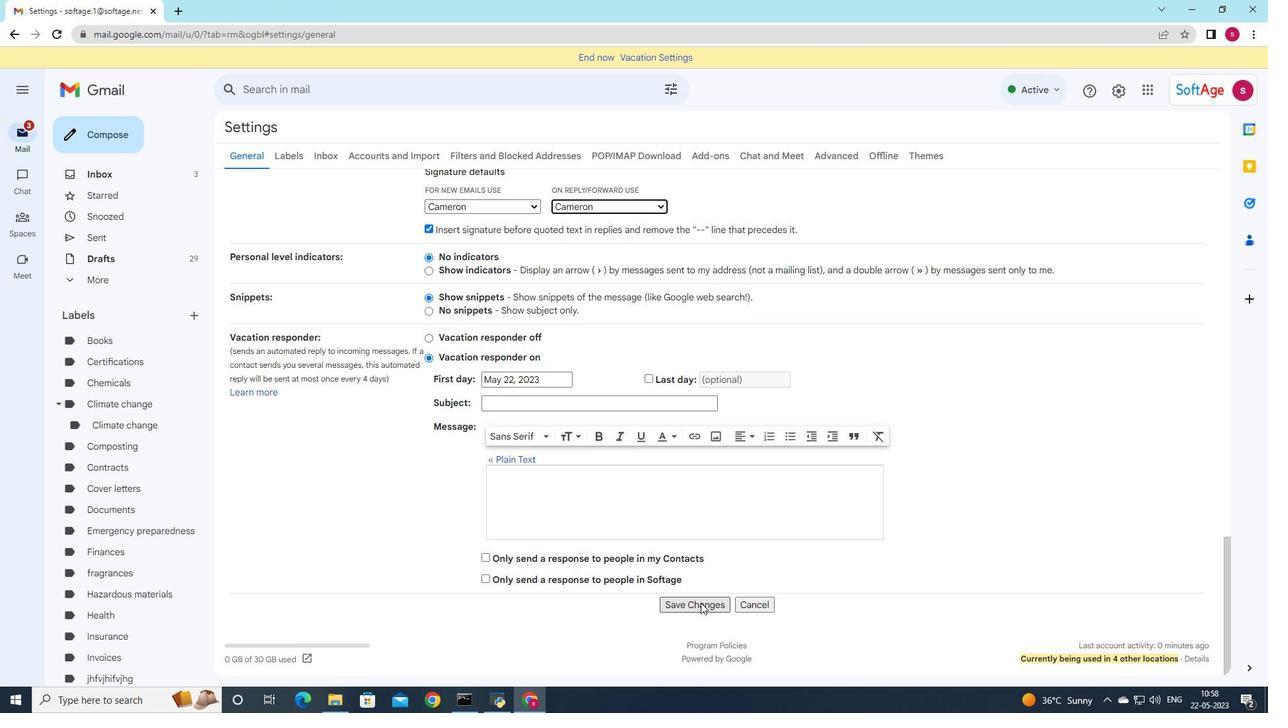 
Action: Mouse pressed left at (699, 604)
Screenshot: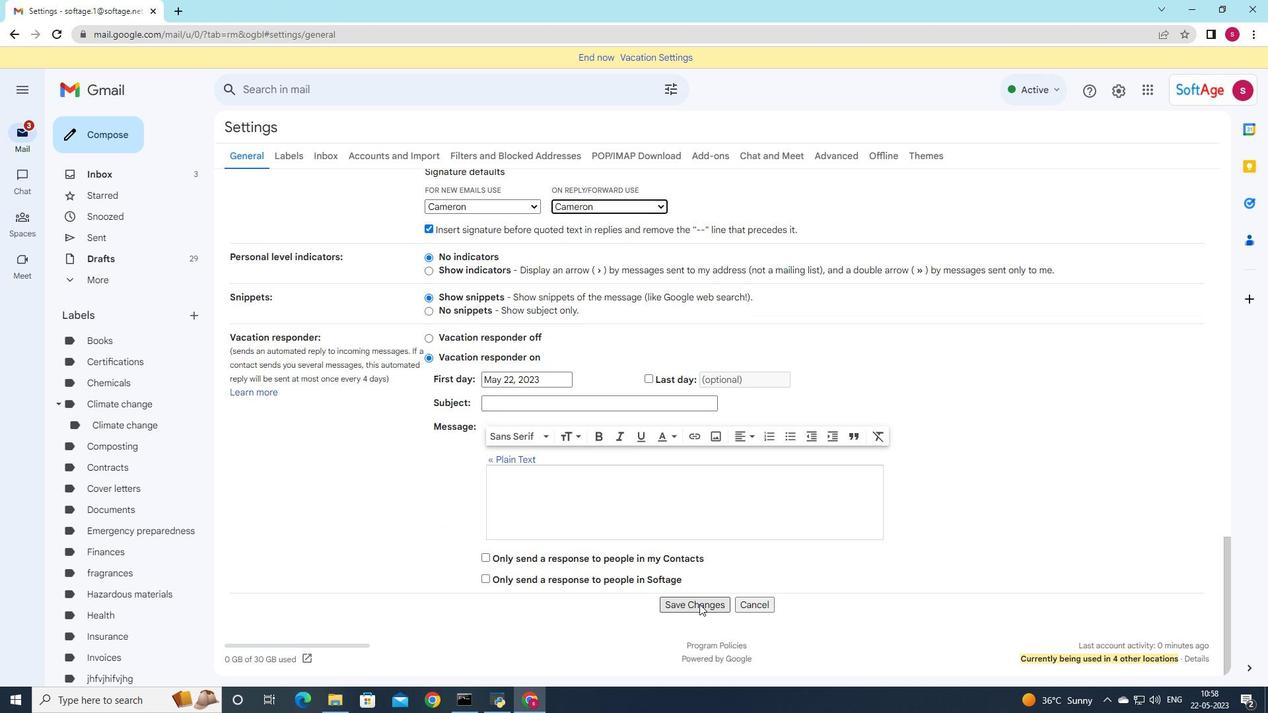 
Action: Mouse moved to (82, 125)
Screenshot: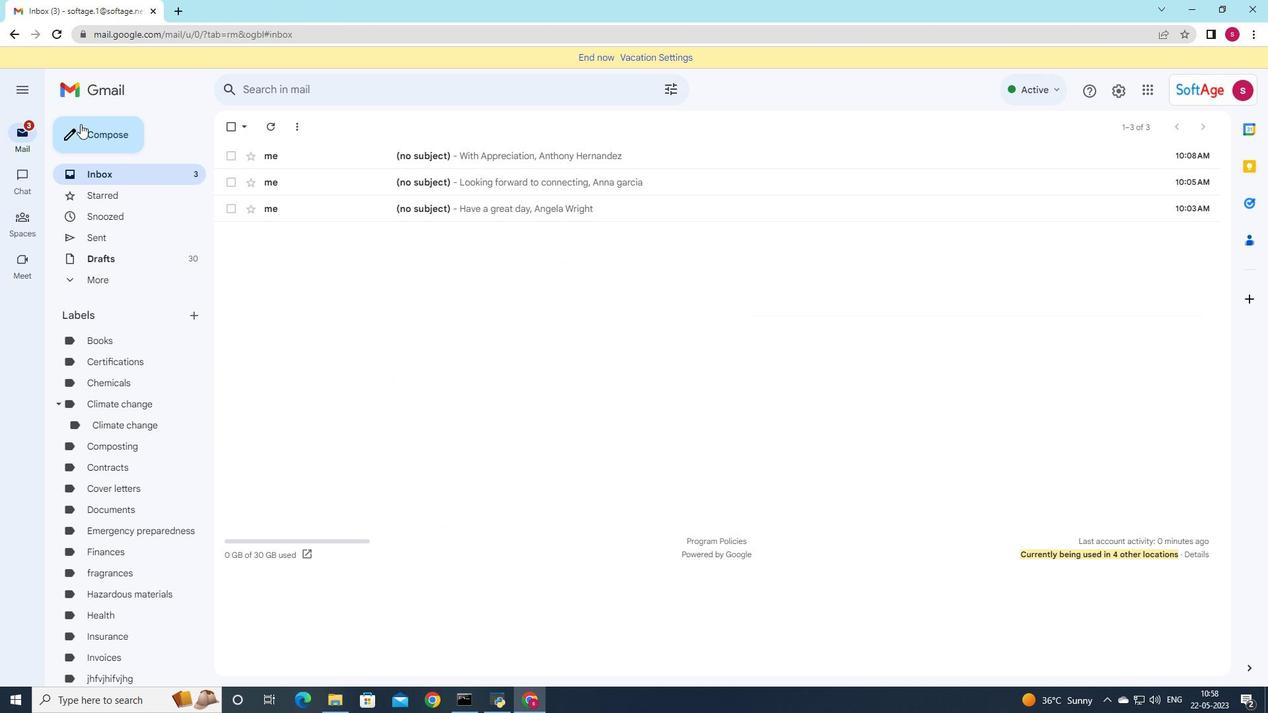 
Action: Mouse pressed left at (82, 125)
Screenshot: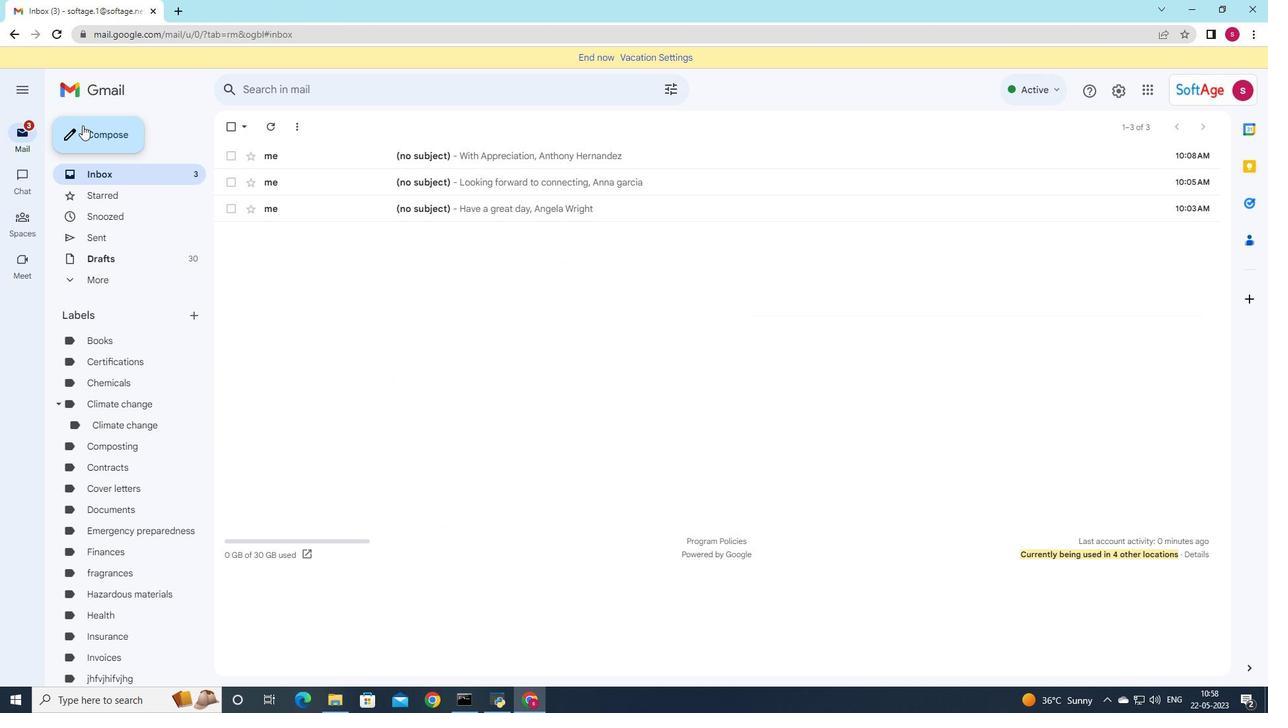 
Action: Mouse moved to (913, 360)
Screenshot: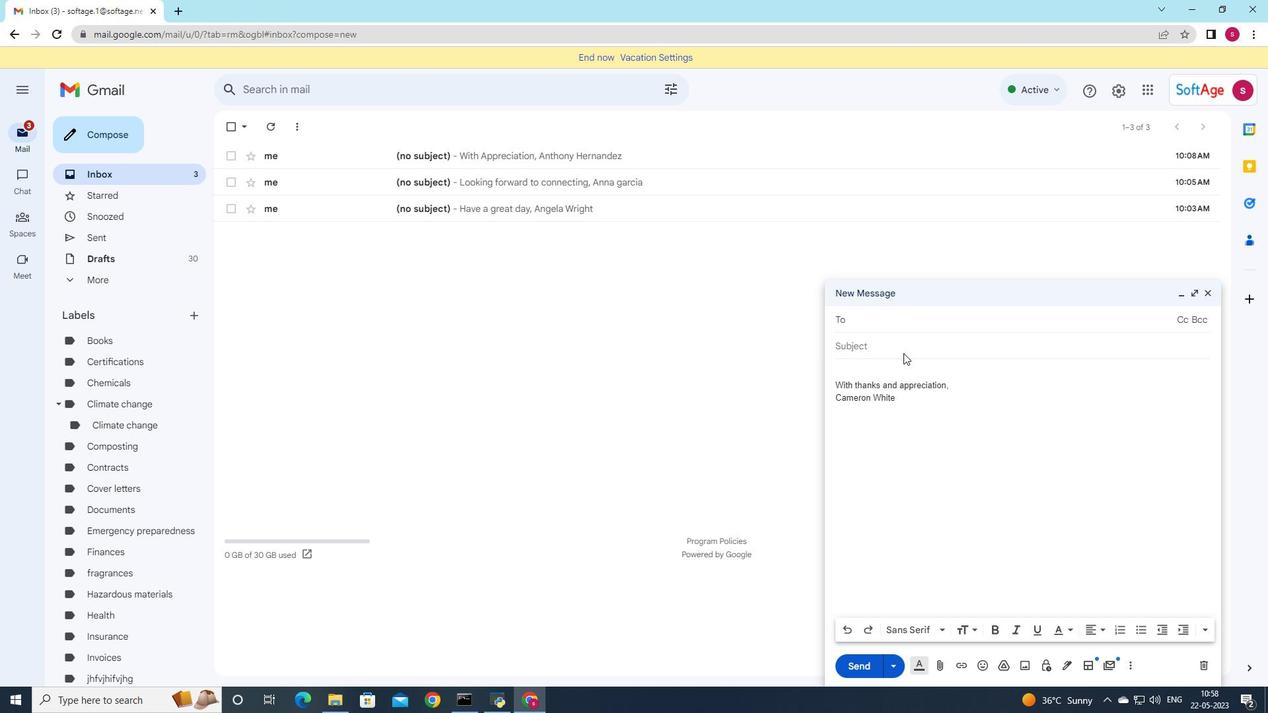 
Action: Key pressed soft
Screenshot: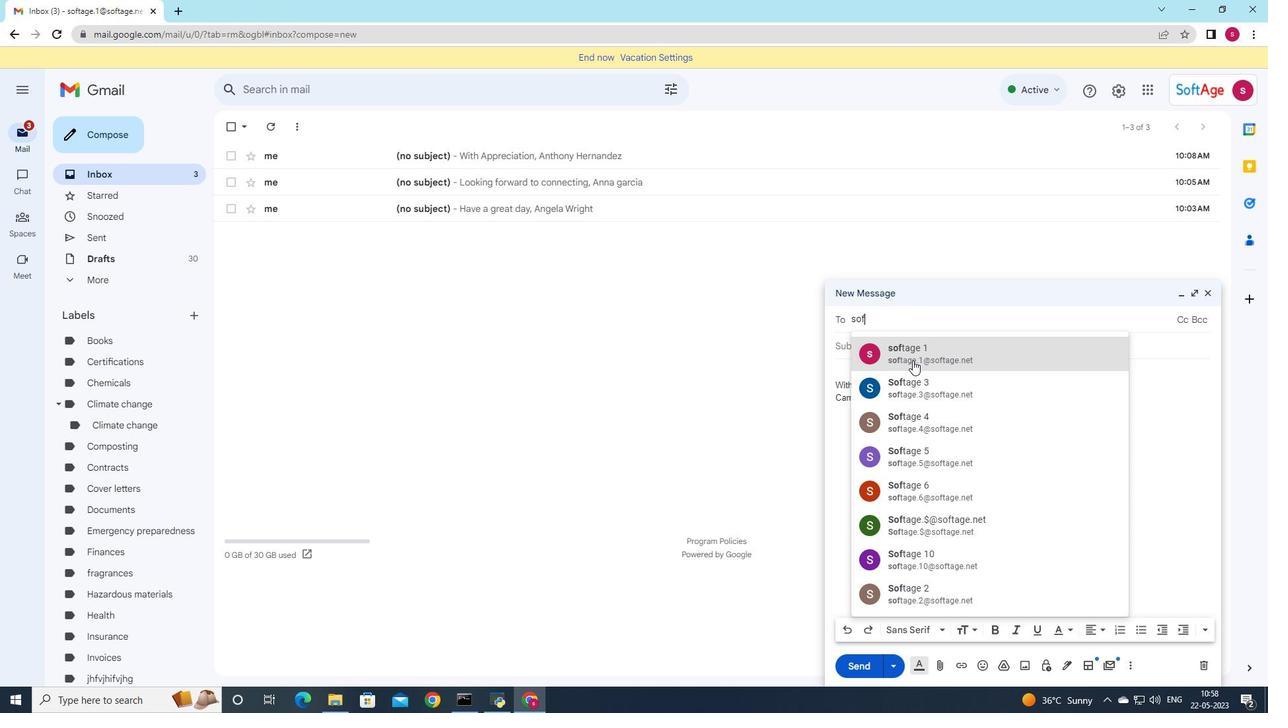
Action: Mouse pressed left at (913, 360)
Screenshot: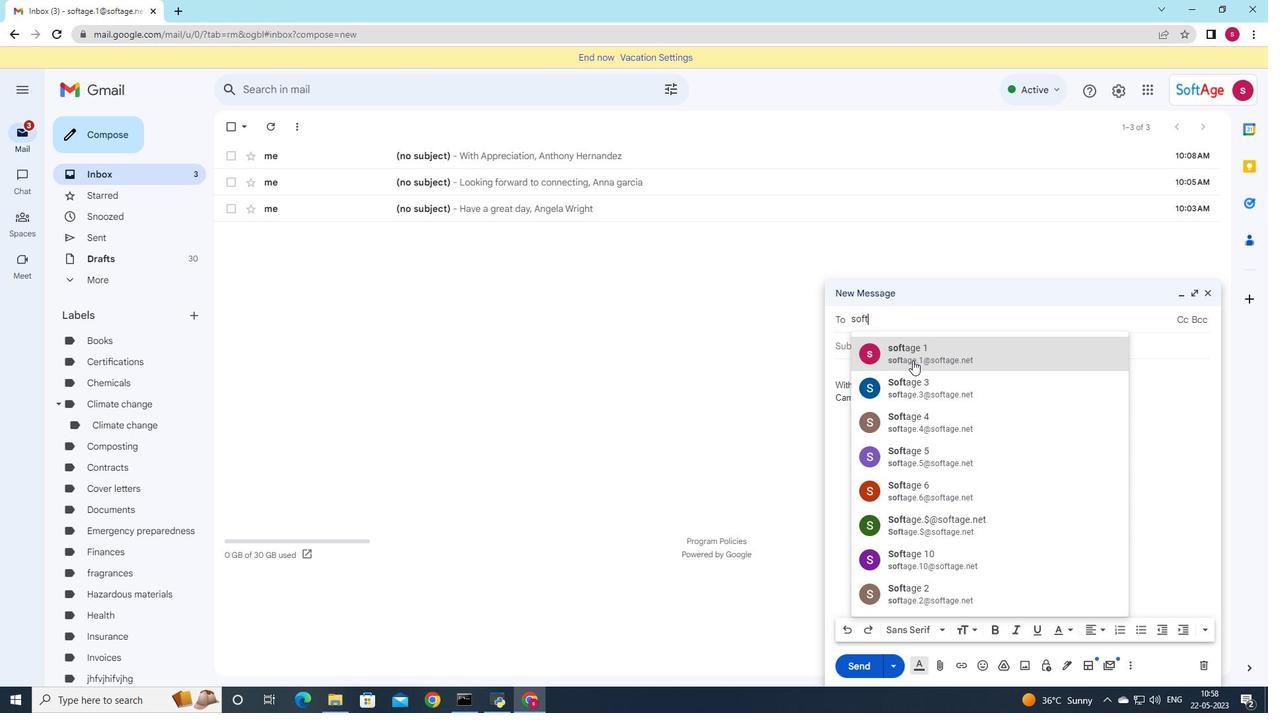
Action: Mouse moved to (197, 317)
Screenshot: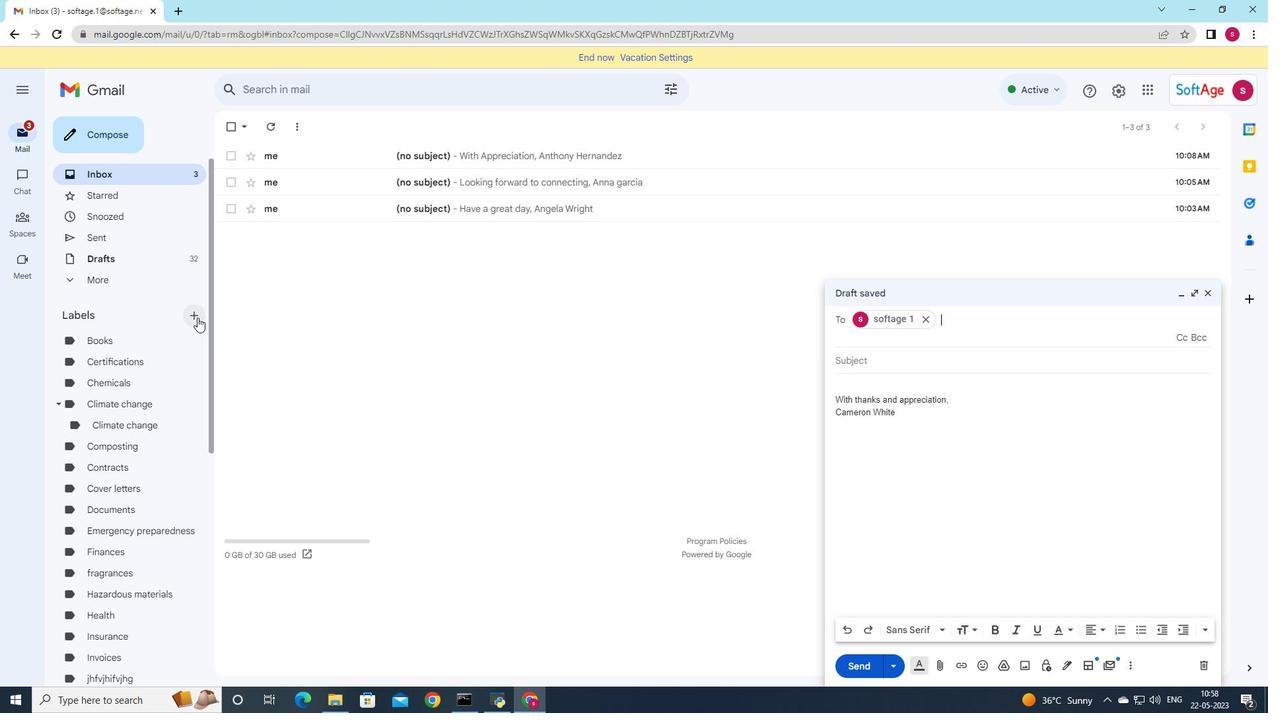 
Action: Mouse pressed left at (197, 317)
Screenshot: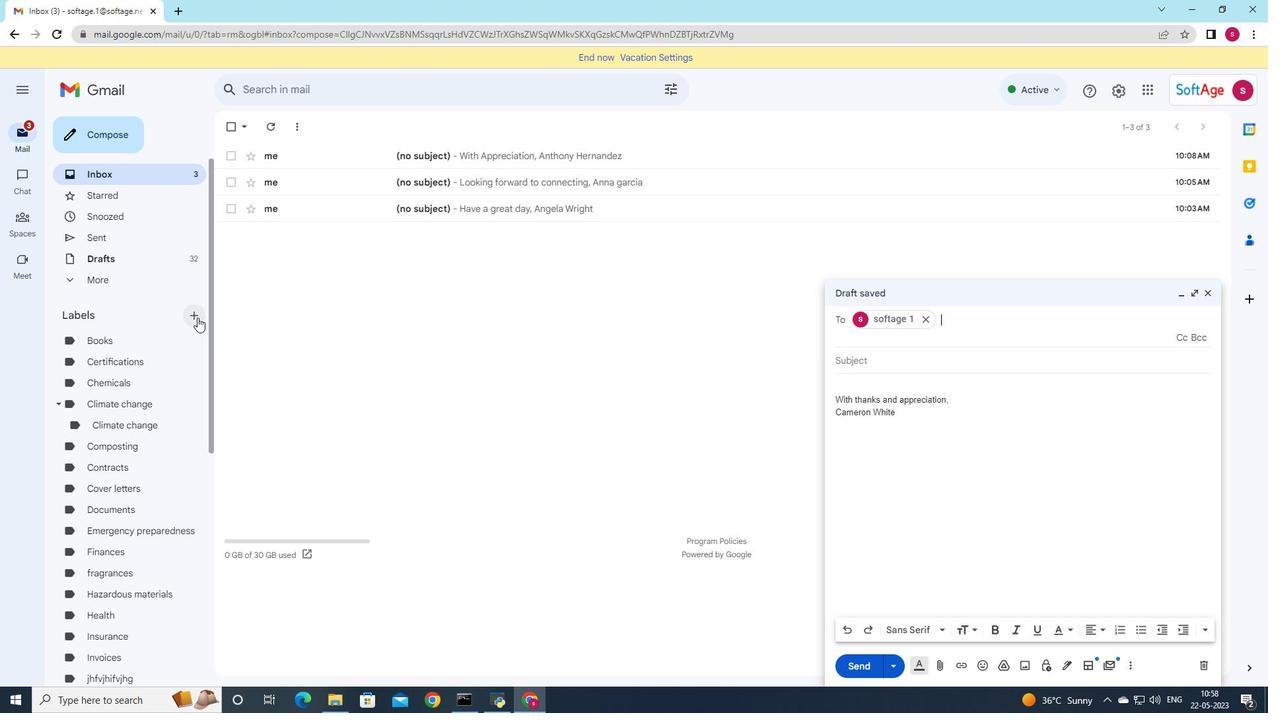 
Action: Mouse moved to (627, 379)
Screenshot: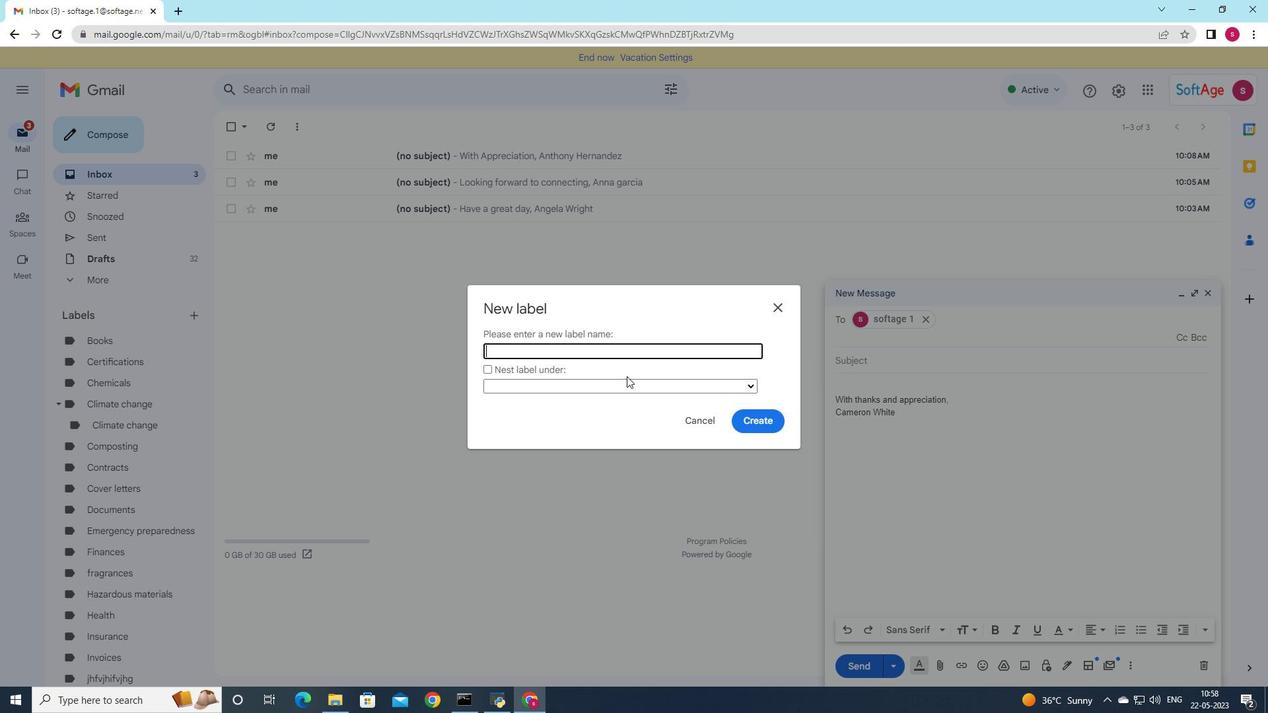 
Action: Key pressed <Key.shift>PROPOSAK<Key.backspace>LA<Key.backspace>S
Screenshot: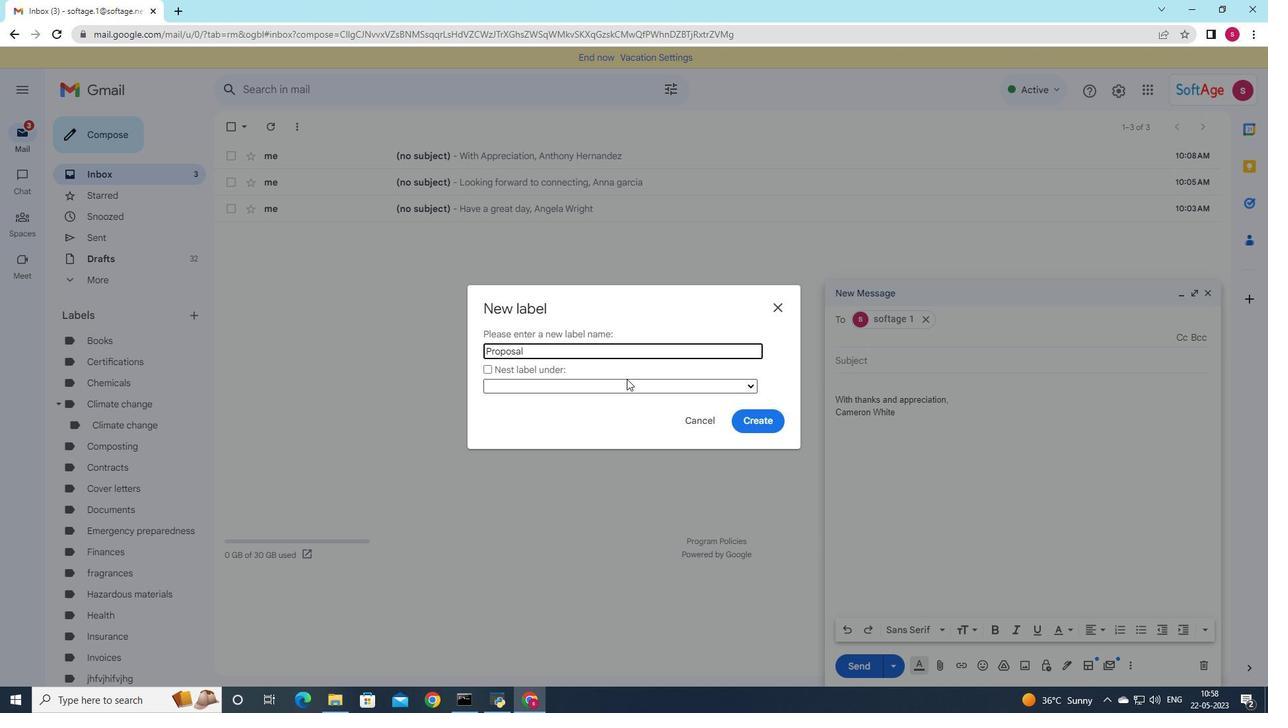 
Action: Mouse moved to (758, 422)
Screenshot: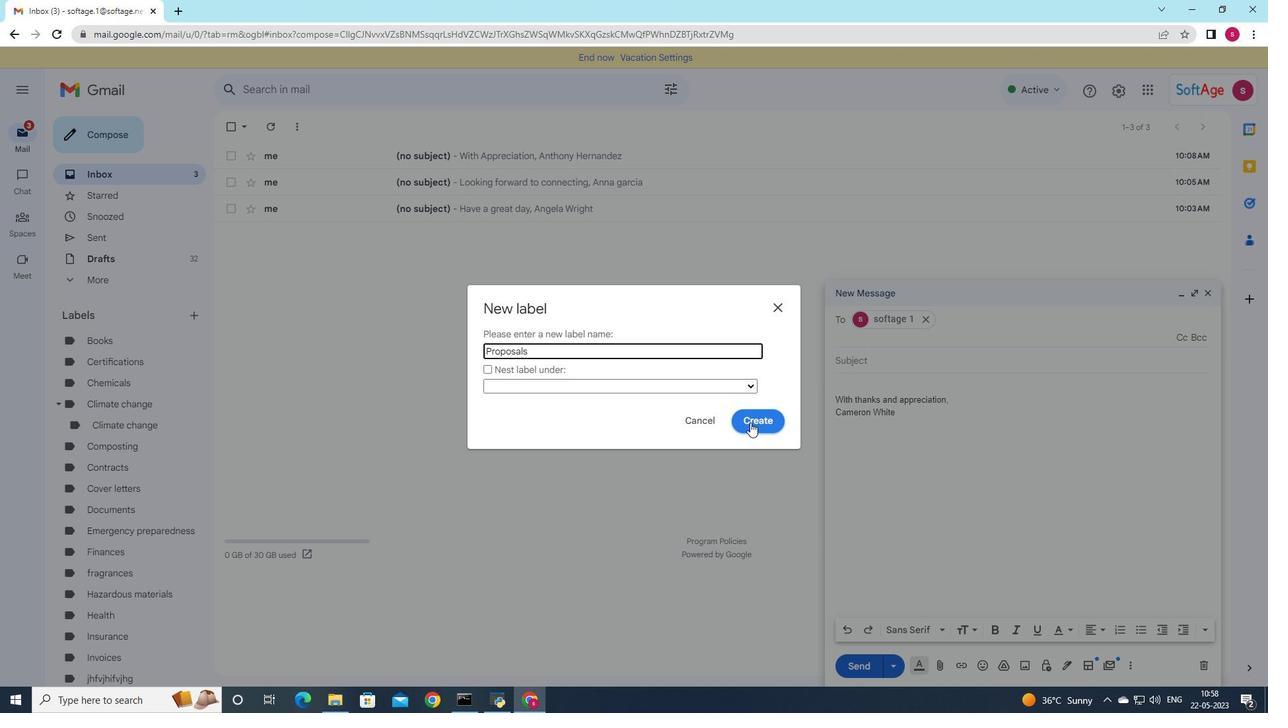 
Action: Mouse pressed left at (758, 422)
Screenshot: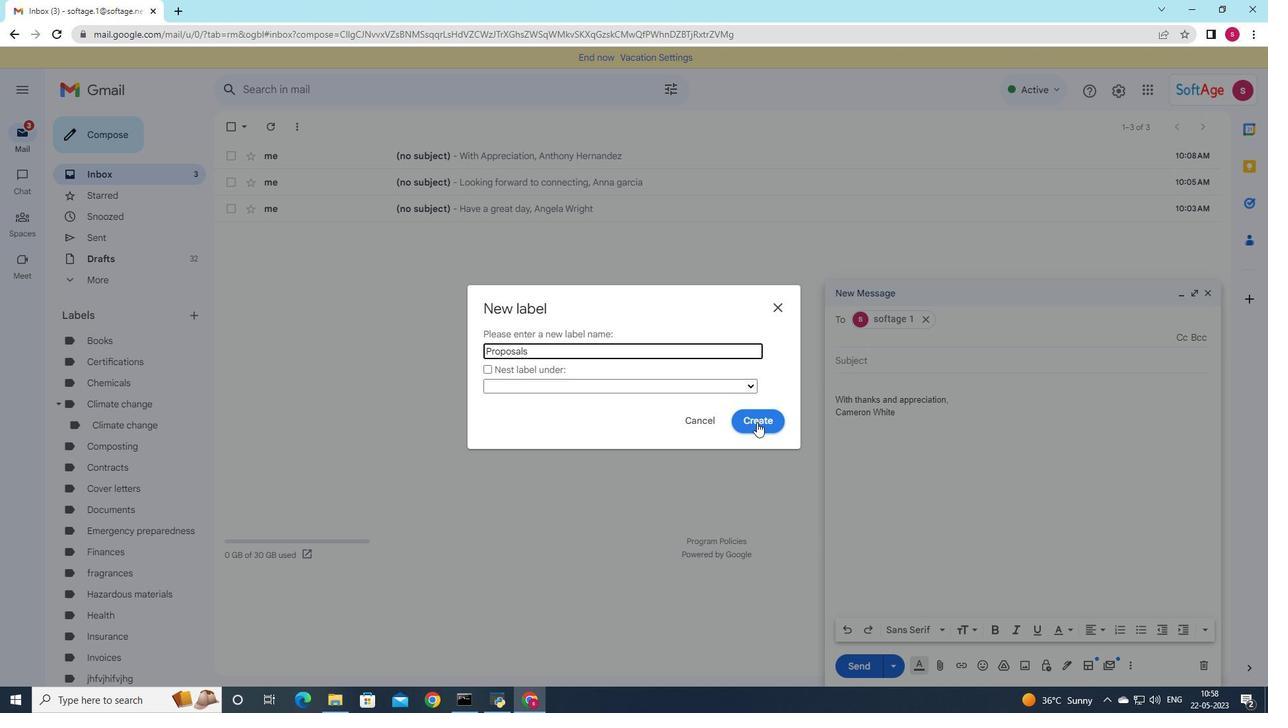 
Action: Mouse moved to (808, 454)
Screenshot: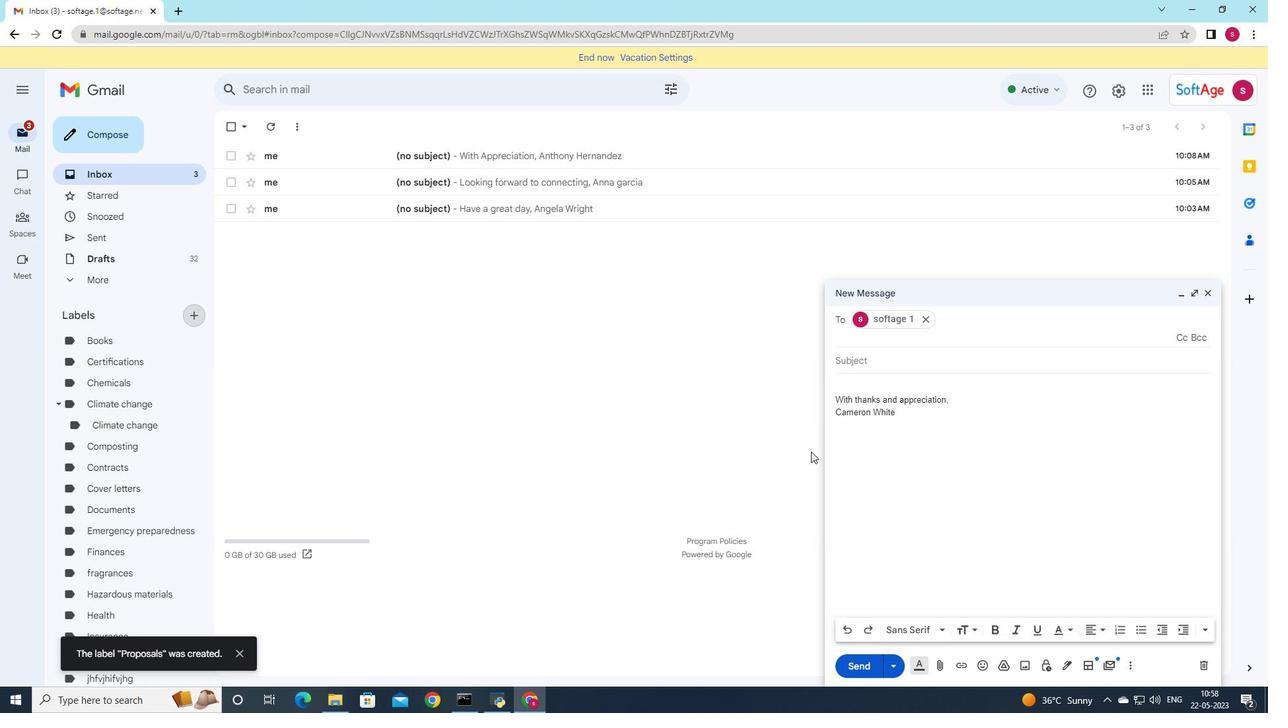 
